 Task: Look for space in Rosario, Argentina from 5th June, 2023 to 16th June, 2023 for 2 adults in price range Rs.14000 to Rs.18000. Place can be entire place with 1  bedroom having 1 bed and 1 bathroom. Property type can be house, flat, guest house, hotel. Amenities needed are: wifi, heating. Booking option can be shelf check-in. Required host language is English.
Action: Mouse moved to (580, 120)
Screenshot: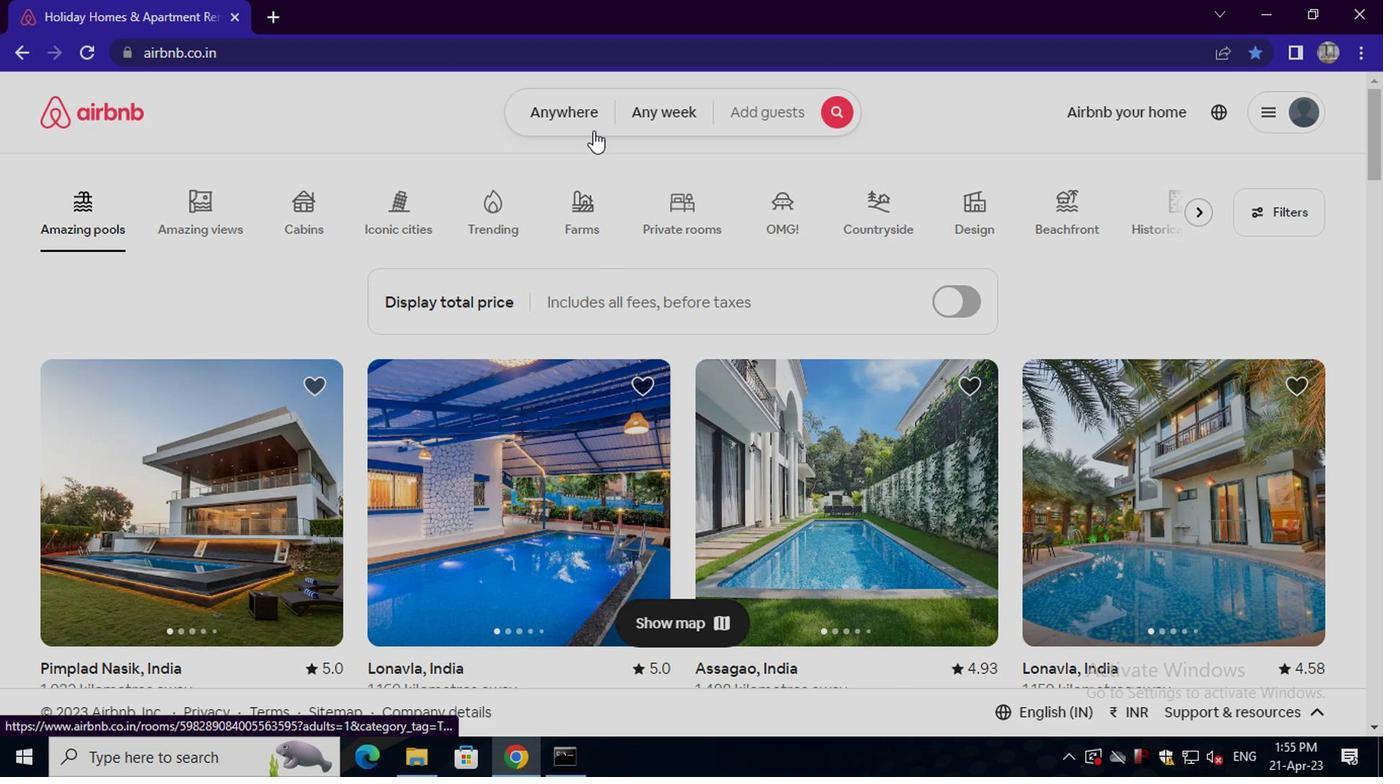 
Action: Mouse pressed left at (580, 120)
Screenshot: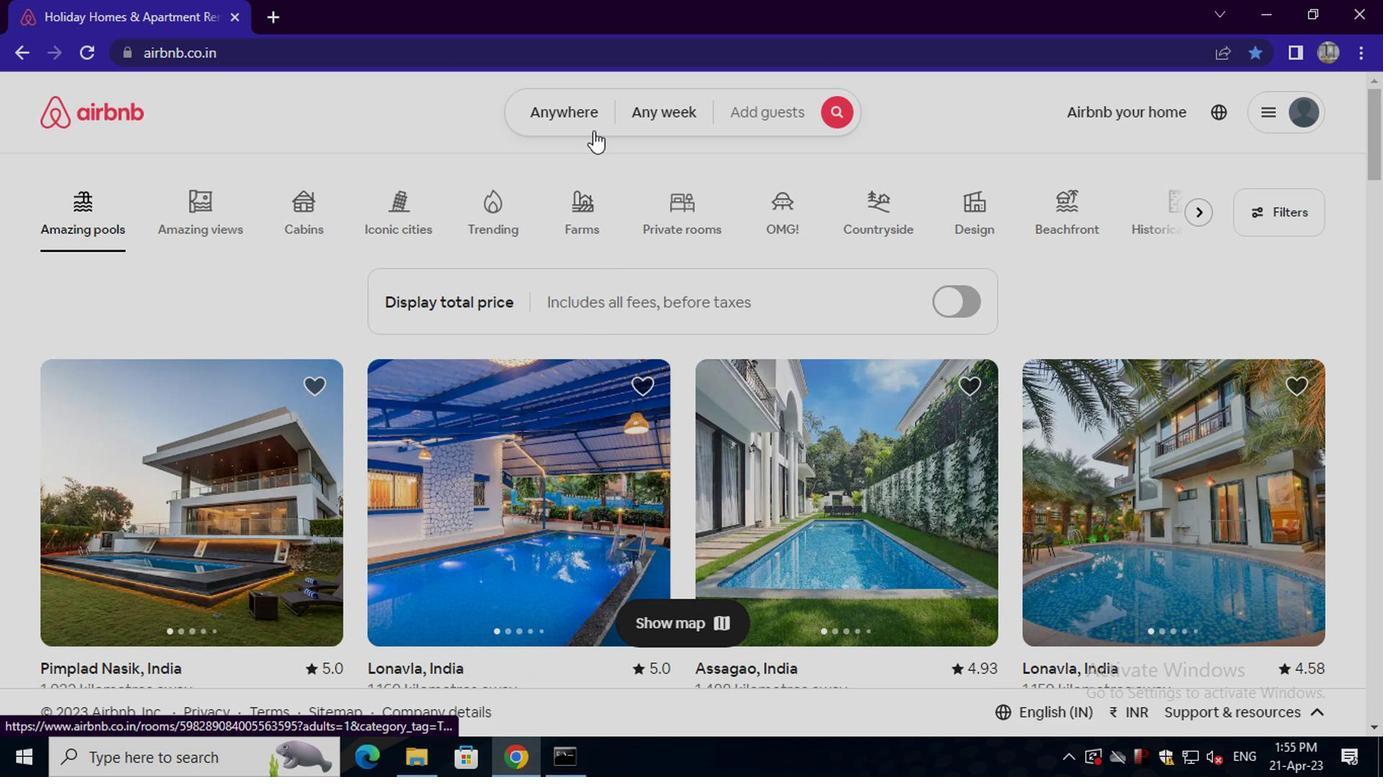 
Action: Mouse moved to (383, 175)
Screenshot: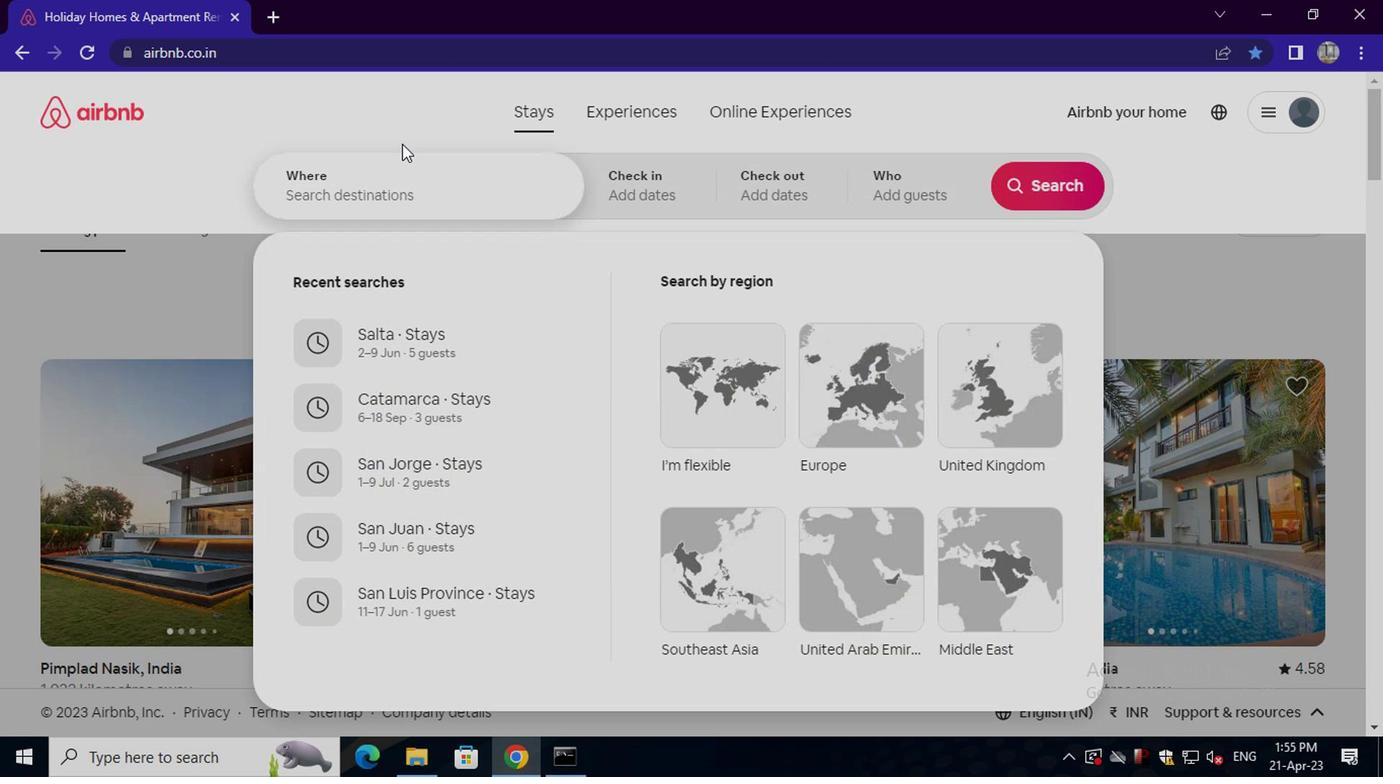 
Action: Mouse pressed left at (383, 175)
Screenshot: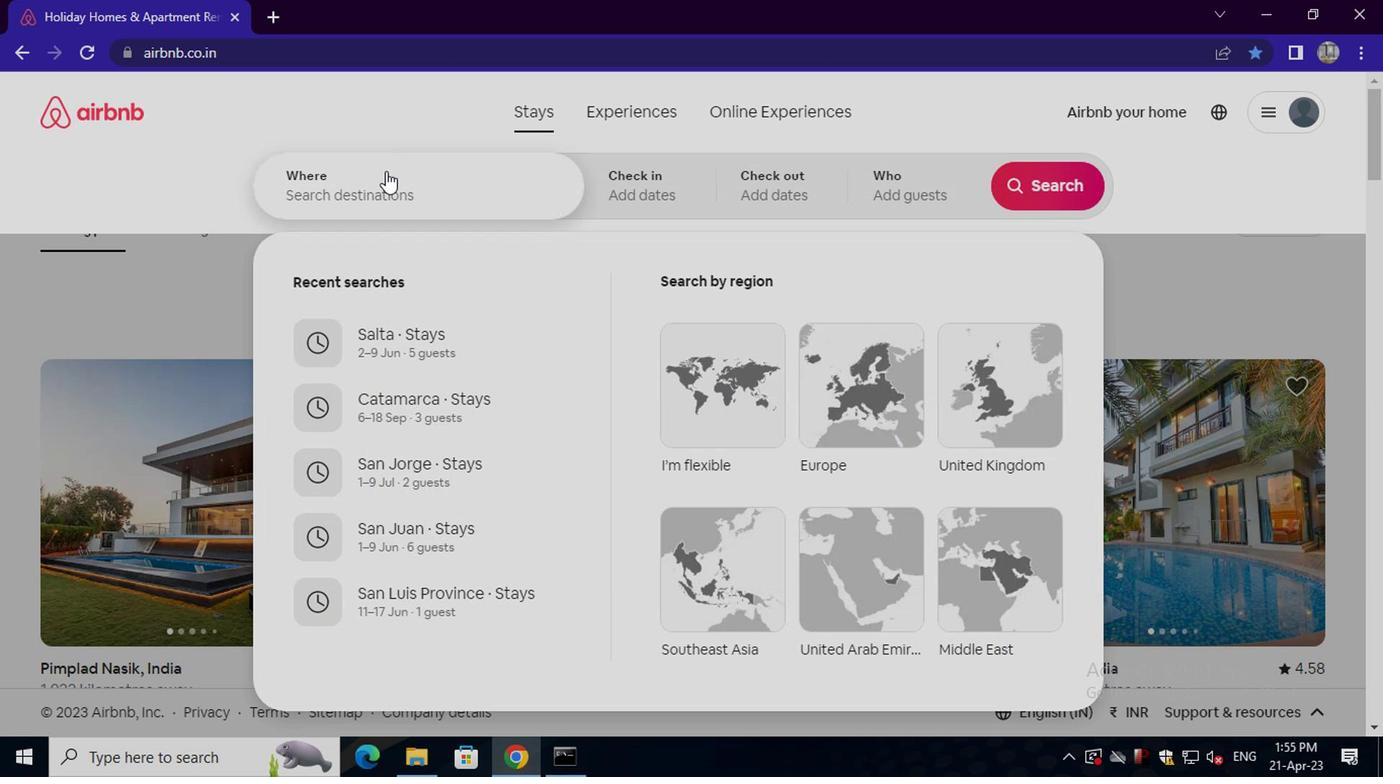 
Action: Key pressed rosario,<Key.space>argentina
Screenshot: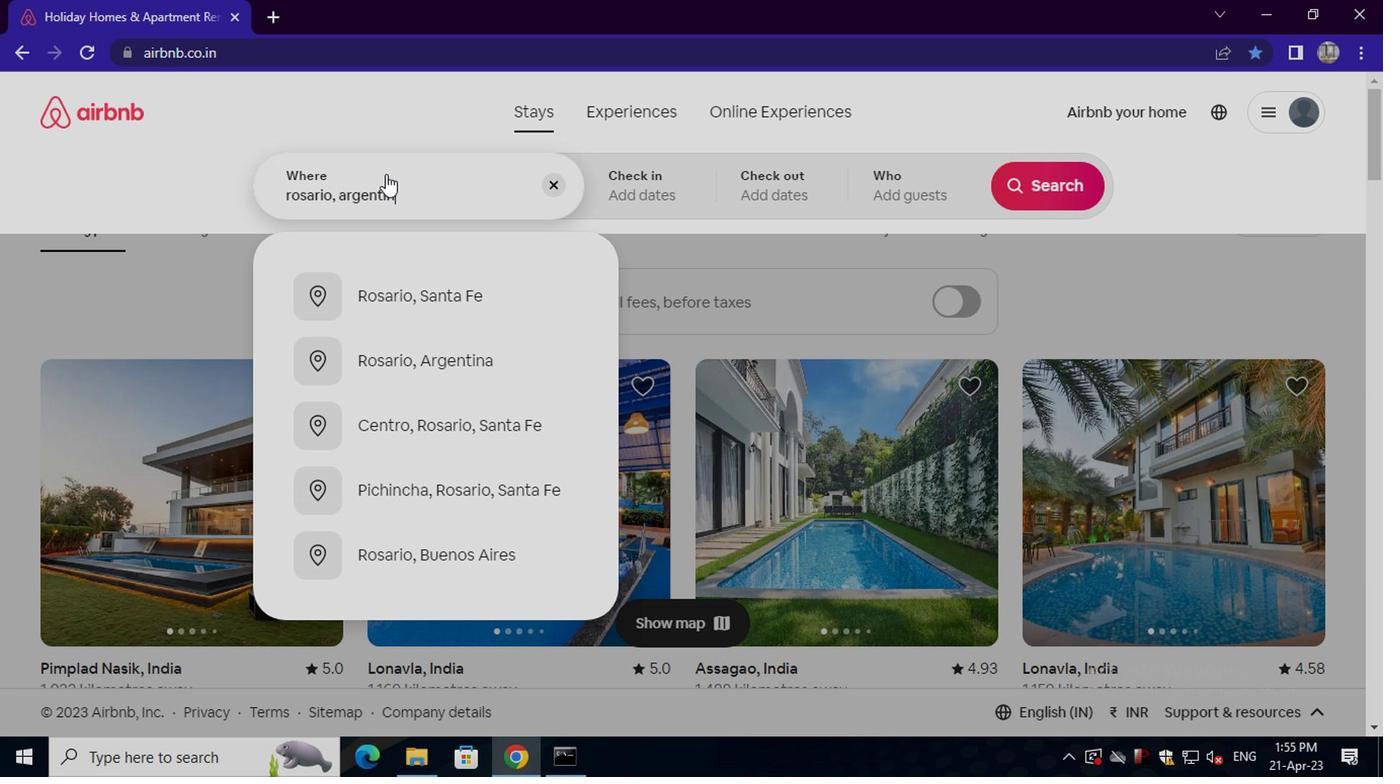 
Action: Mouse moved to (383, 175)
Screenshot: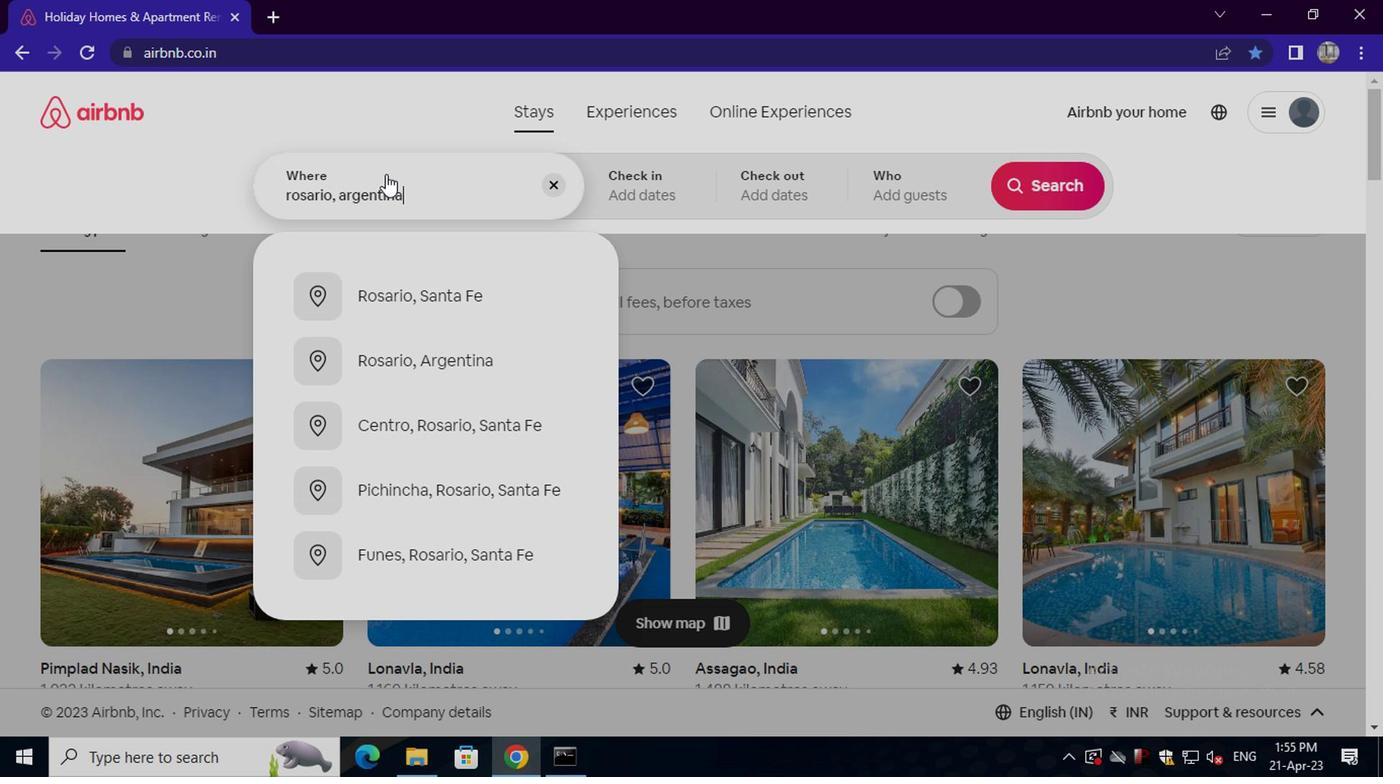 
Action: Key pressed <Key.enter>
Screenshot: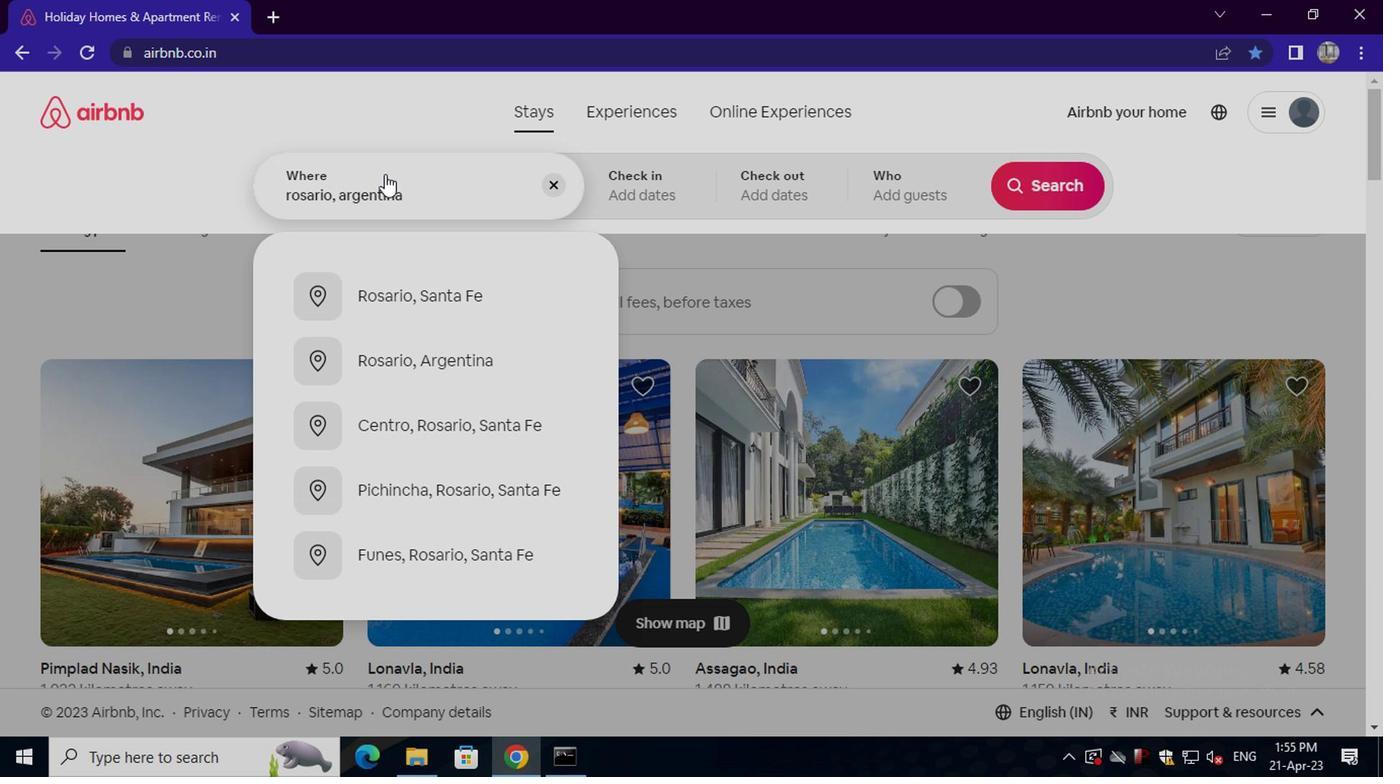 
Action: Mouse moved to (1034, 345)
Screenshot: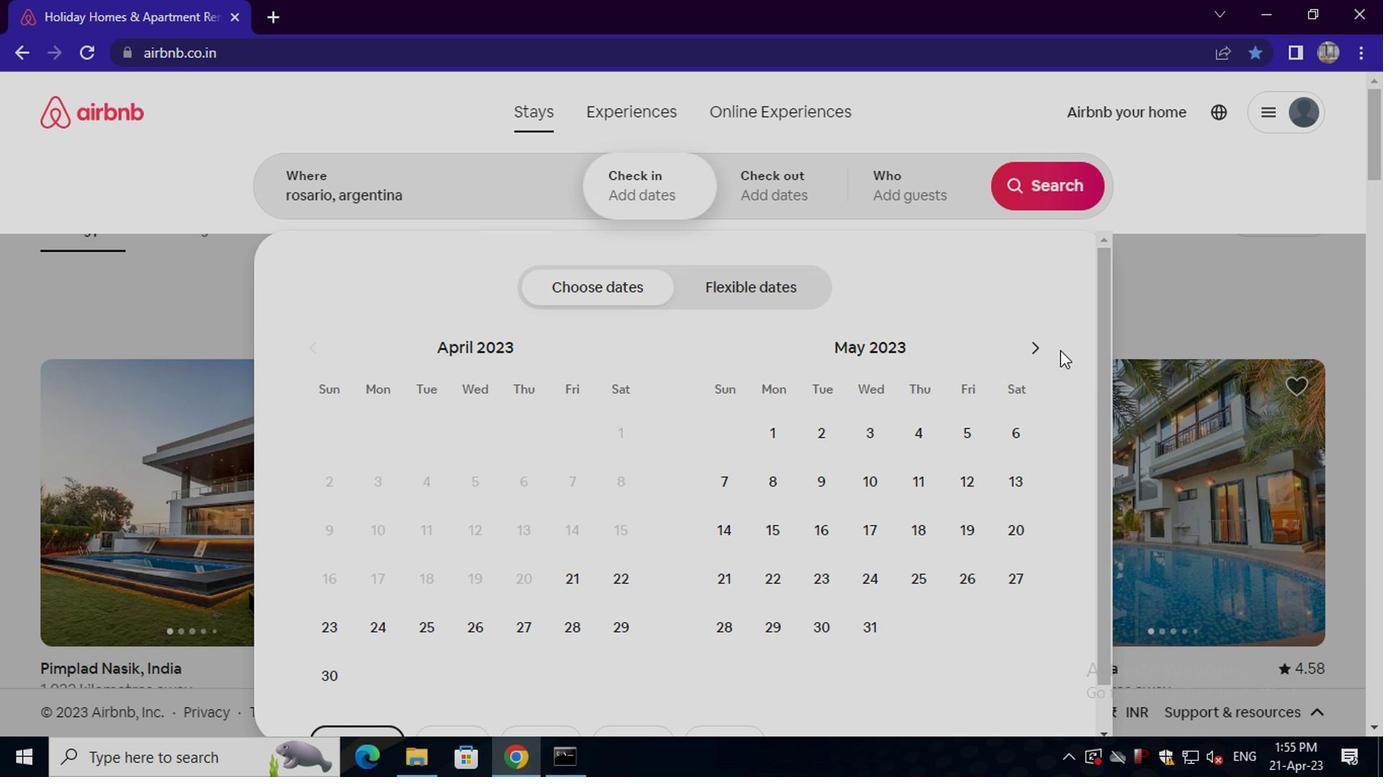 
Action: Mouse pressed left at (1034, 345)
Screenshot: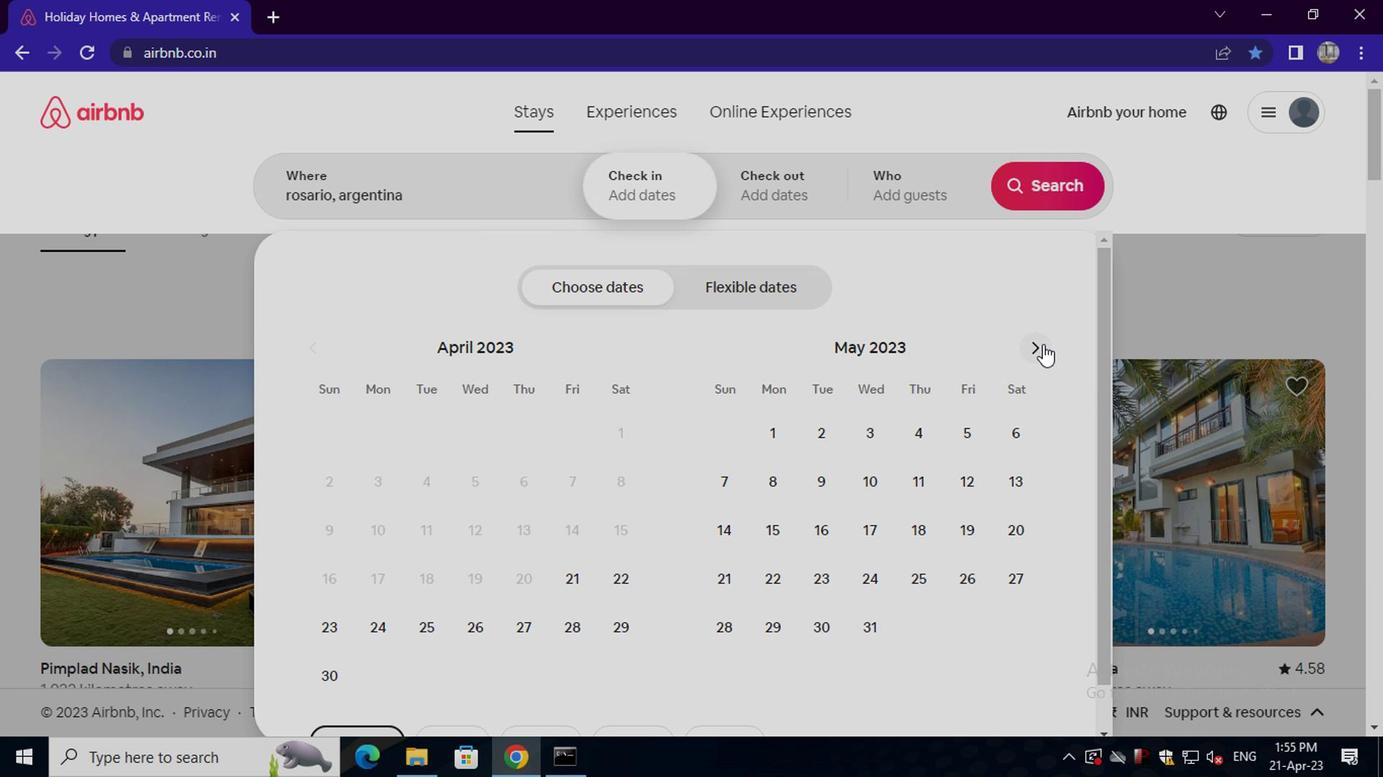 
Action: Mouse moved to (777, 479)
Screenshot: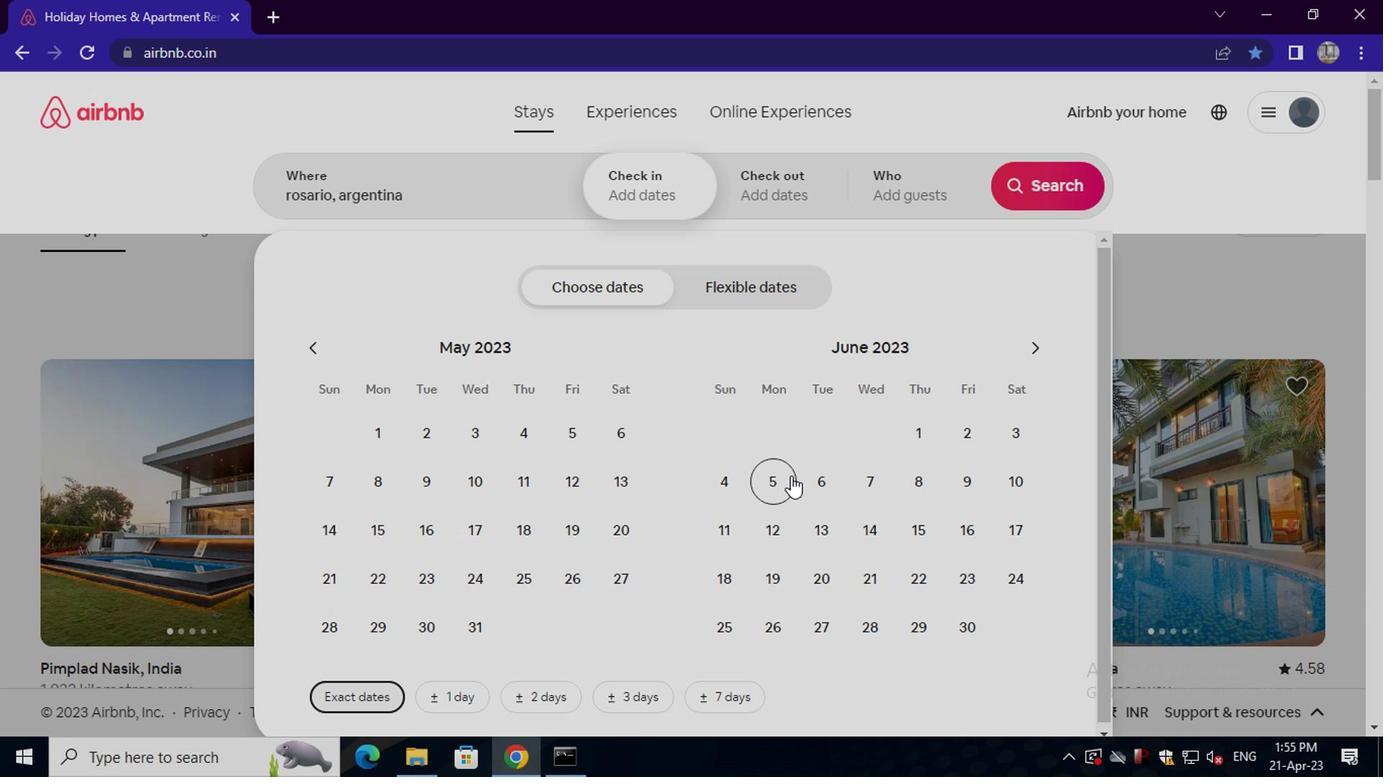 
Action: Mouse pressed left at (777, 479)
Screenshot: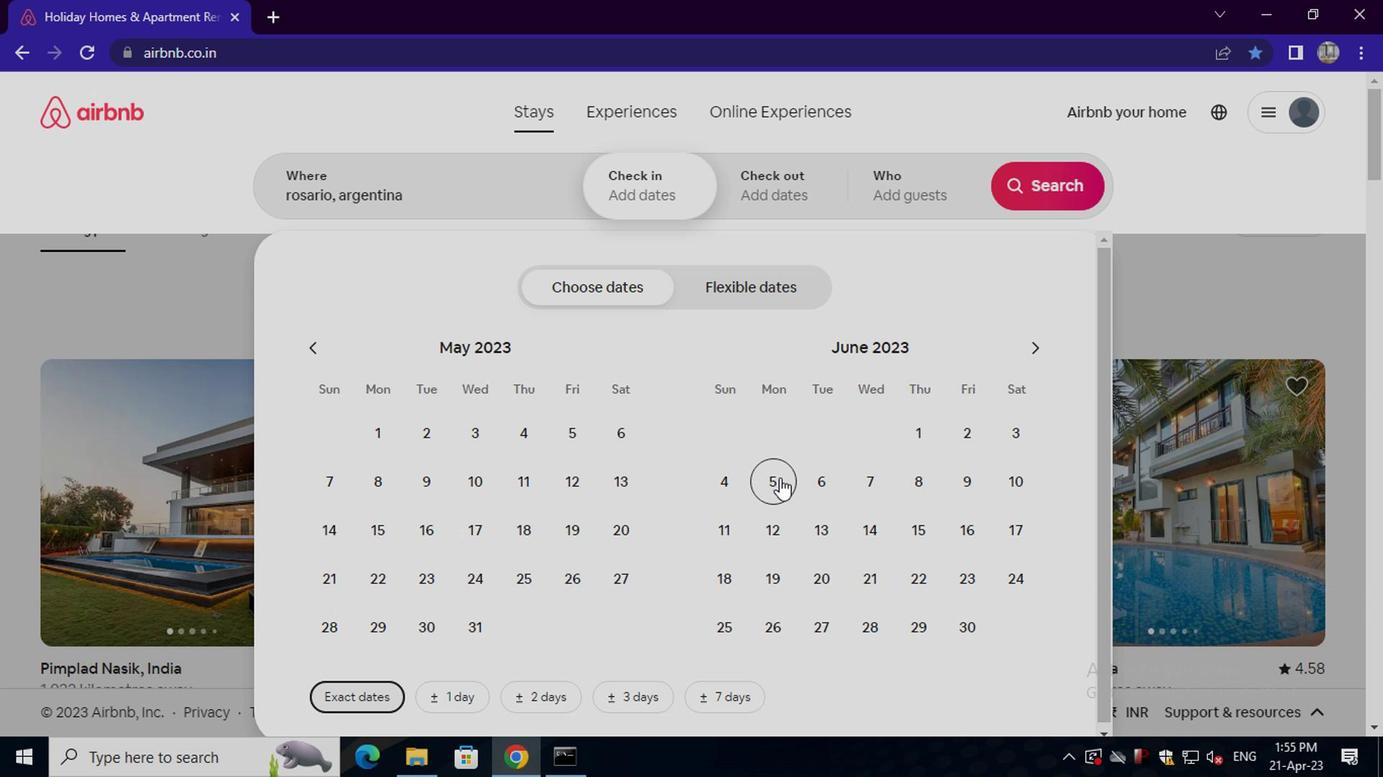 
Action: Mouse moved to (966, 532)
Screenshot: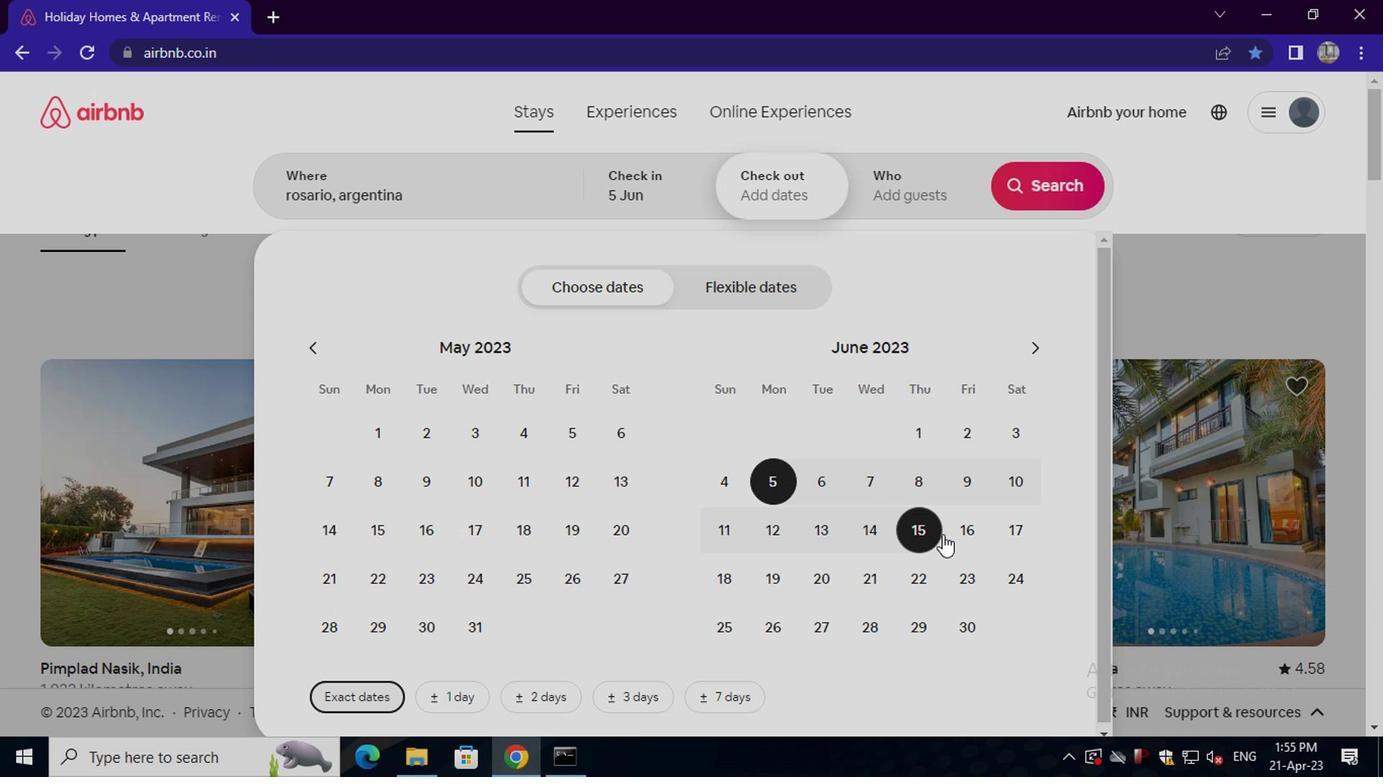
Action: Mouse pressed left at (966, 532)
Screenshot: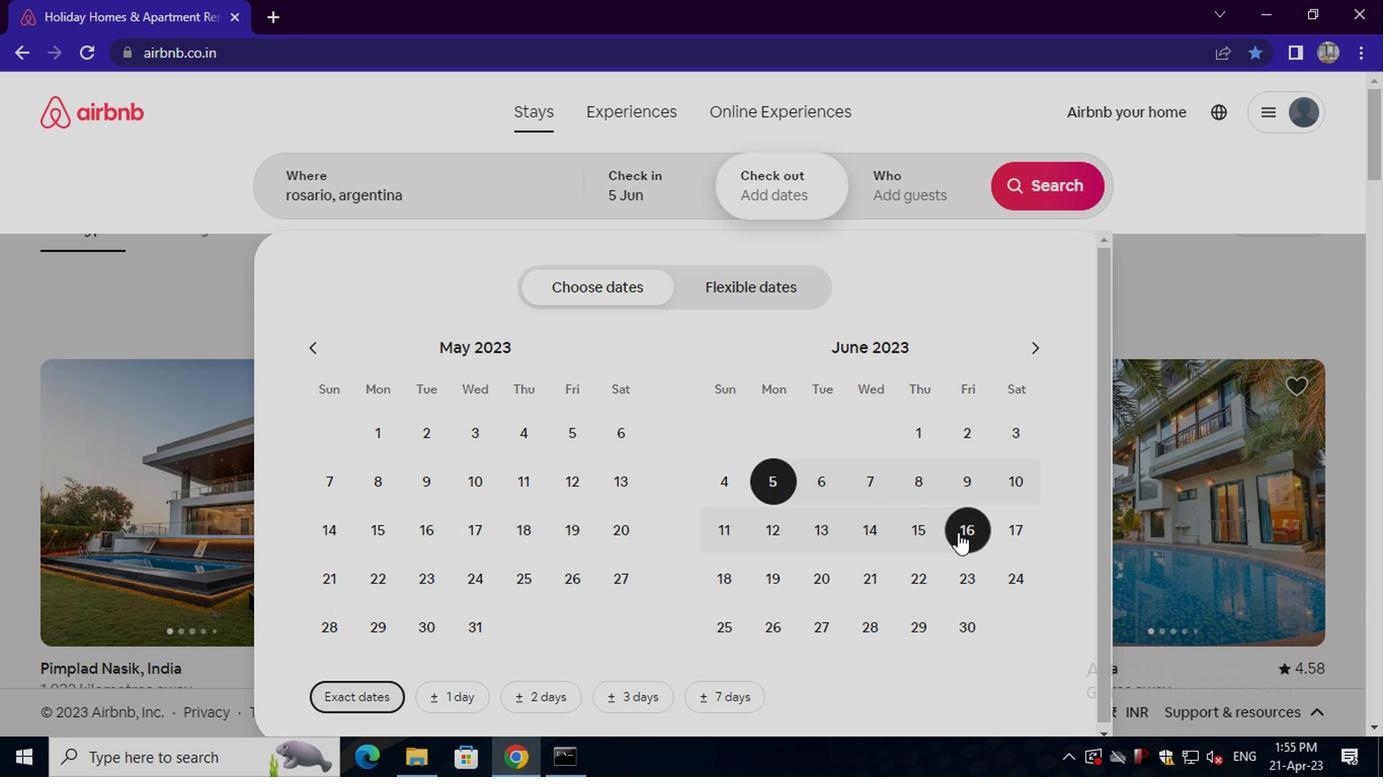 
Action: Mouse moved to (925, 199)
Screenshot: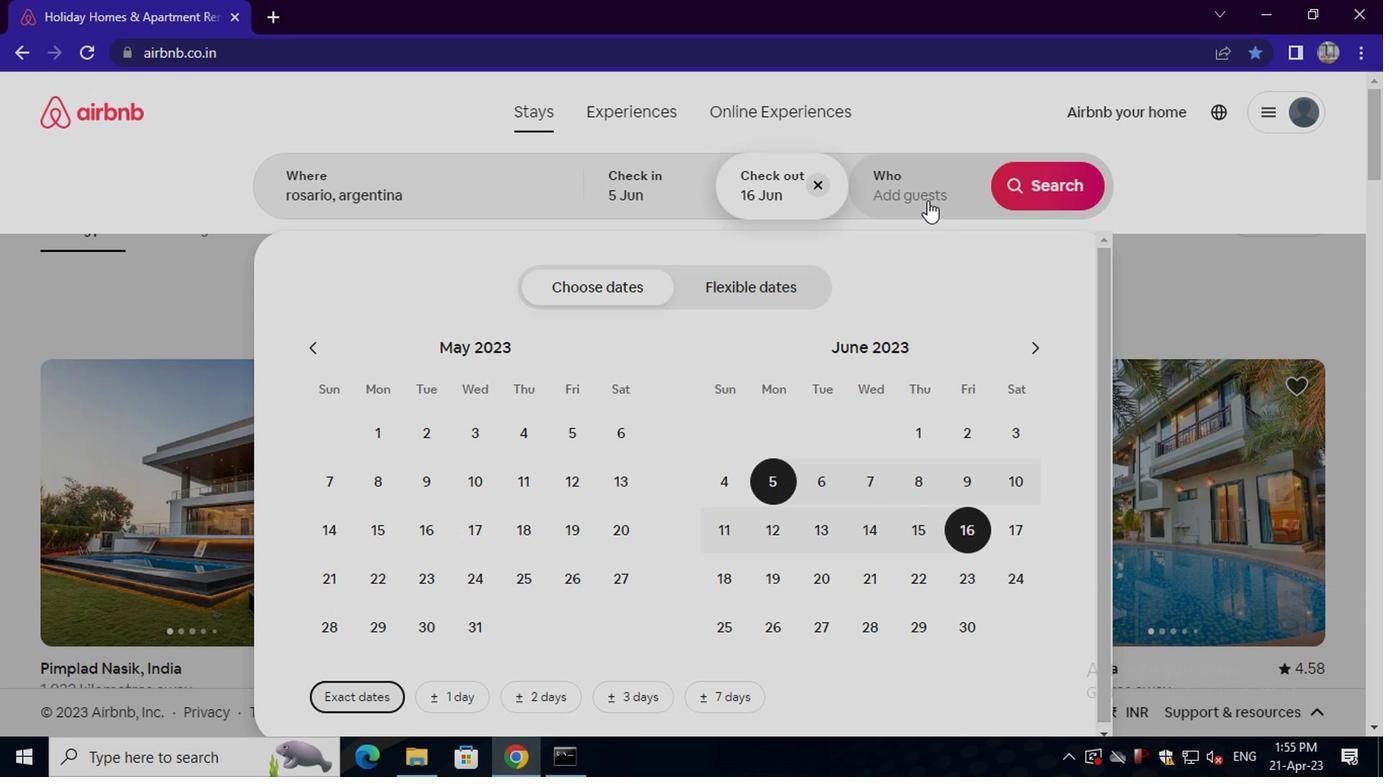 
Action: Mouse pressed left at (925, 199)
Screenshot: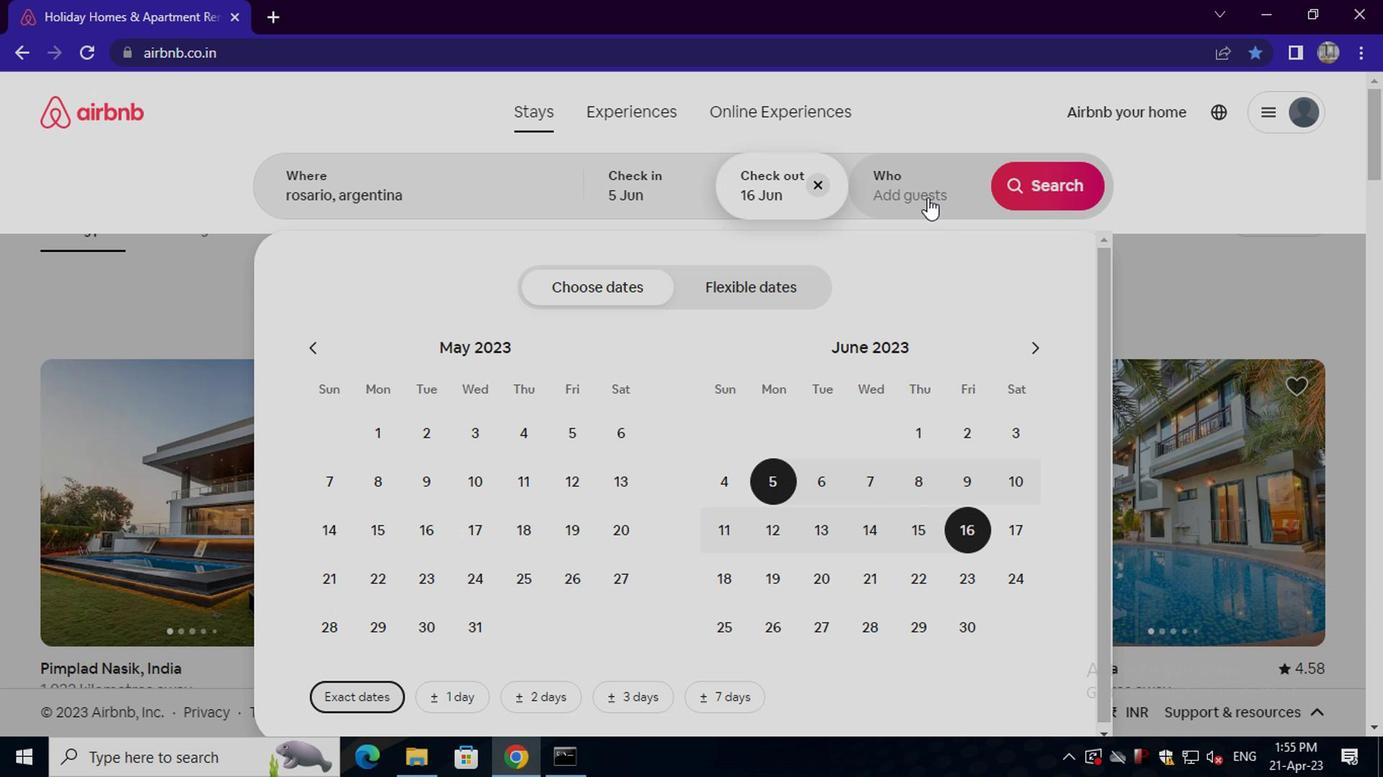 
Action: Mouse moved to (1058, 296)
Screenshot: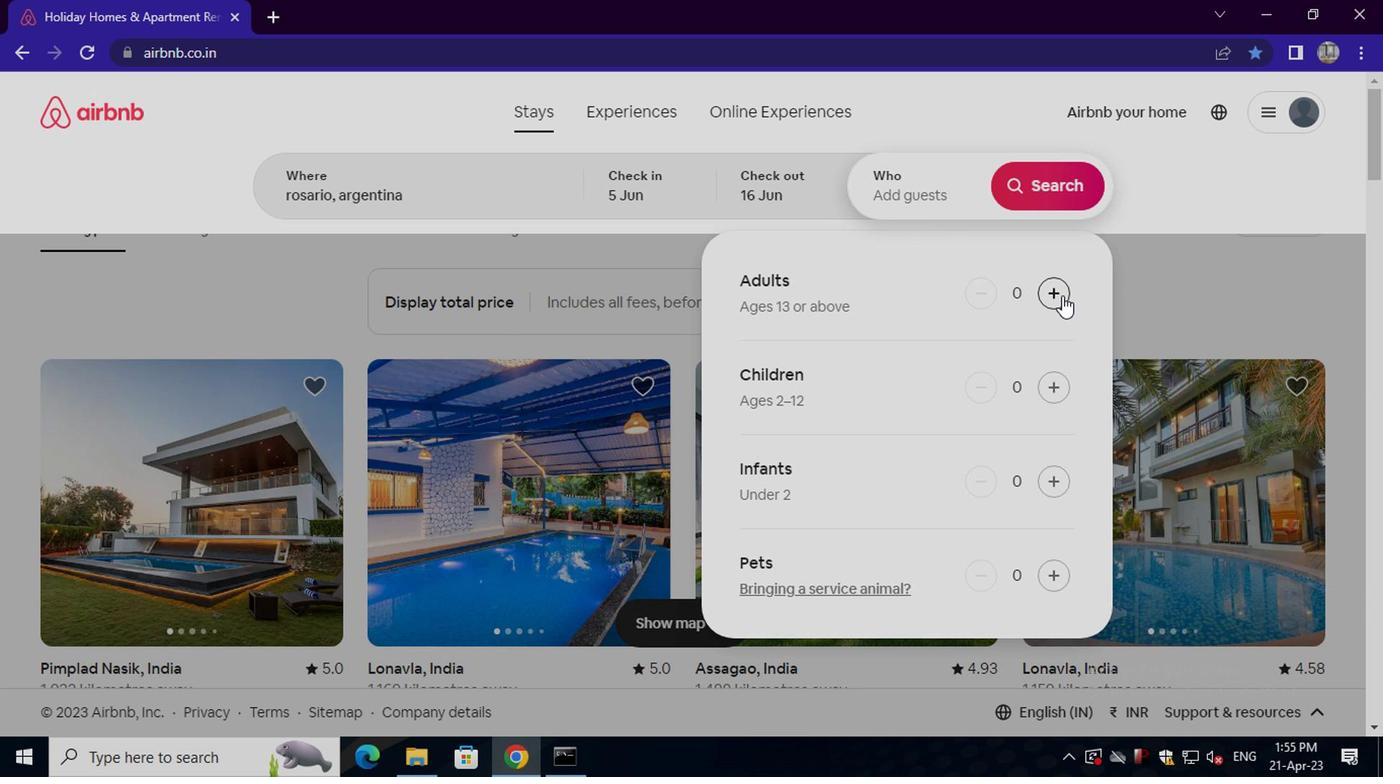 
Action: Mouse pressed left at (1058, 296)
Screenshot: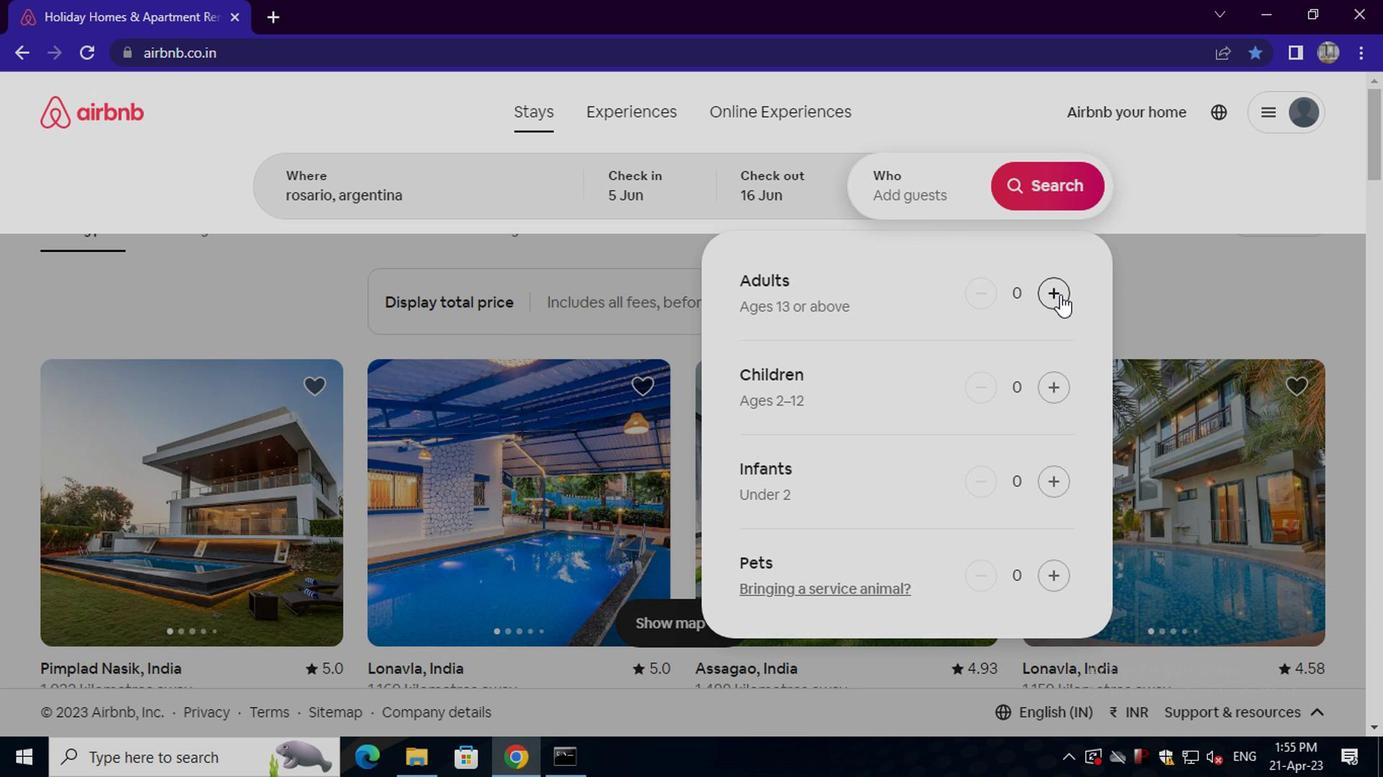 
Action: Mouse pressed left at (1058, 296)
Screenshot: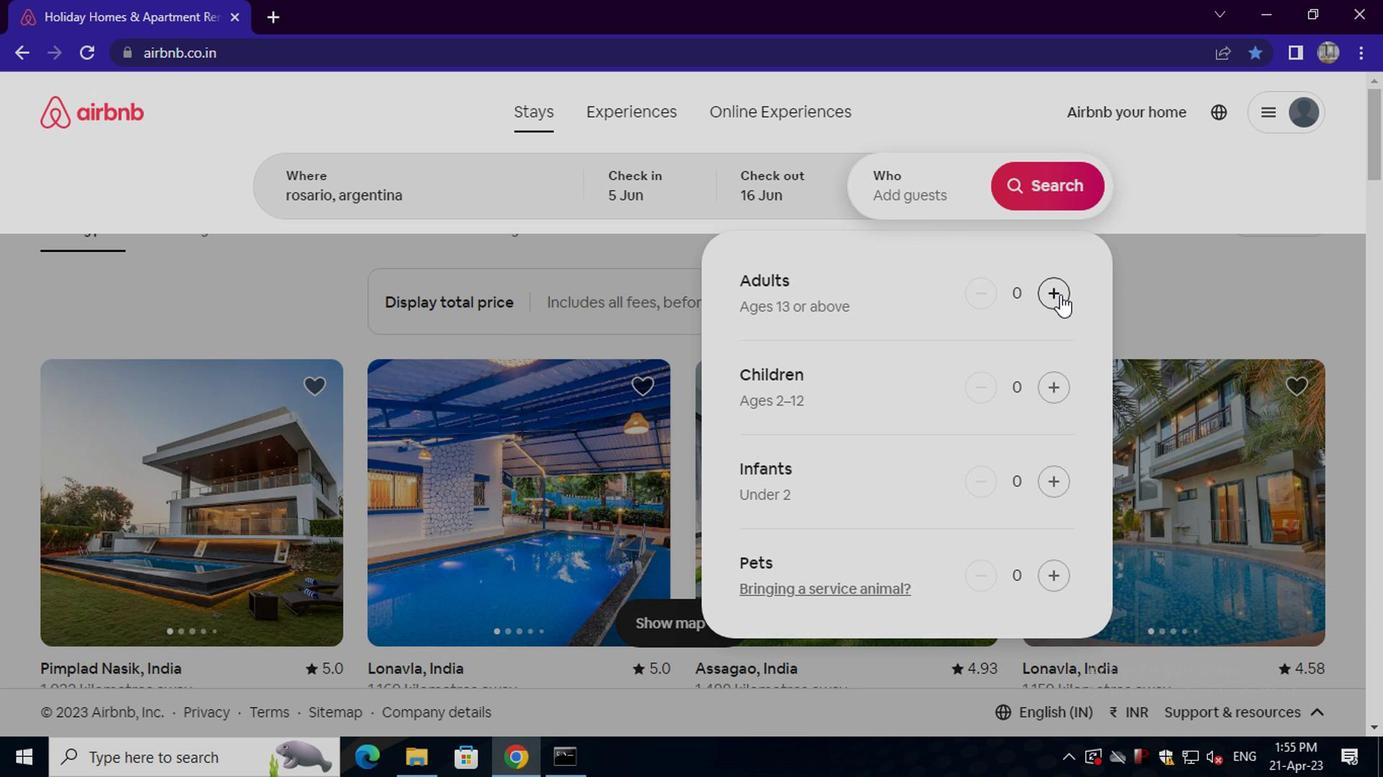 
Action: Mouse moved to (1048, 195)
Screenshot: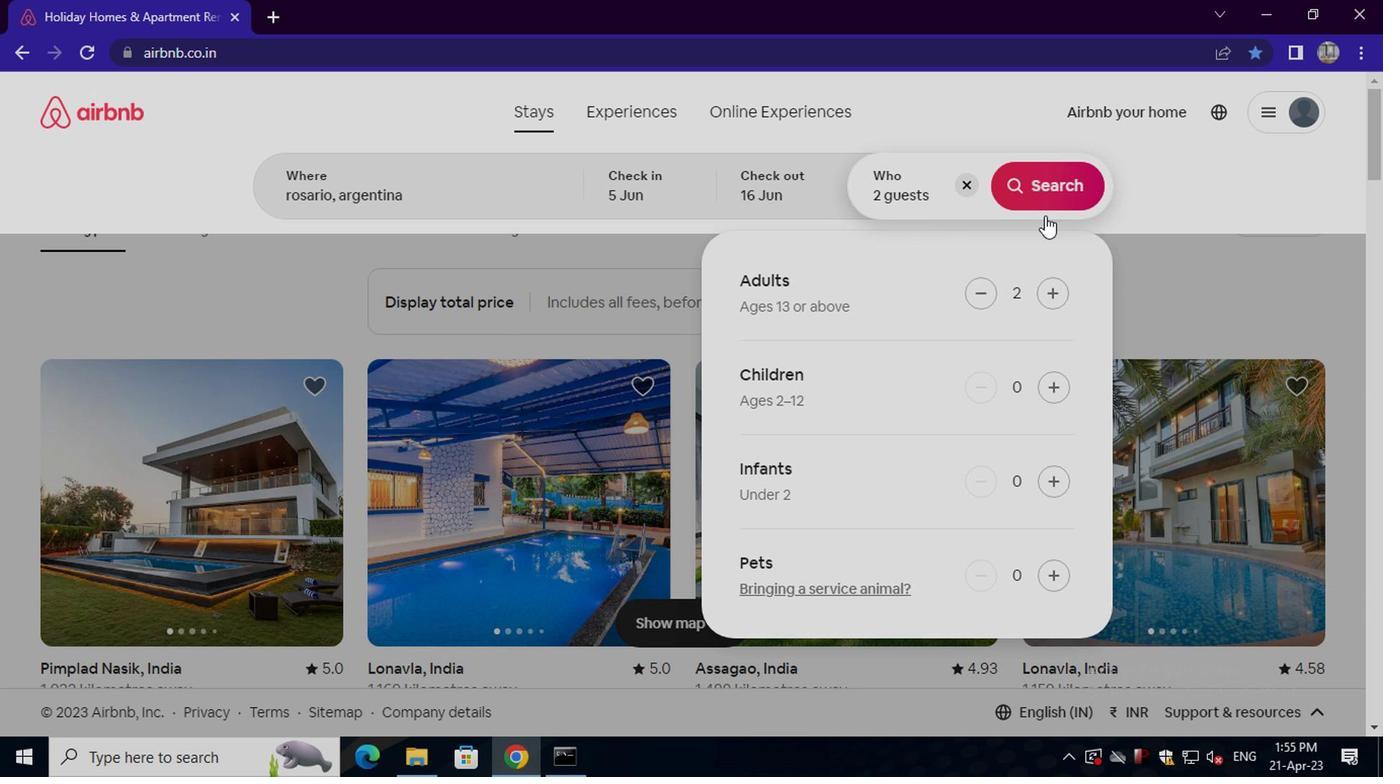 
Action: Mouse pressed left at (1048, 195)
Screenshot: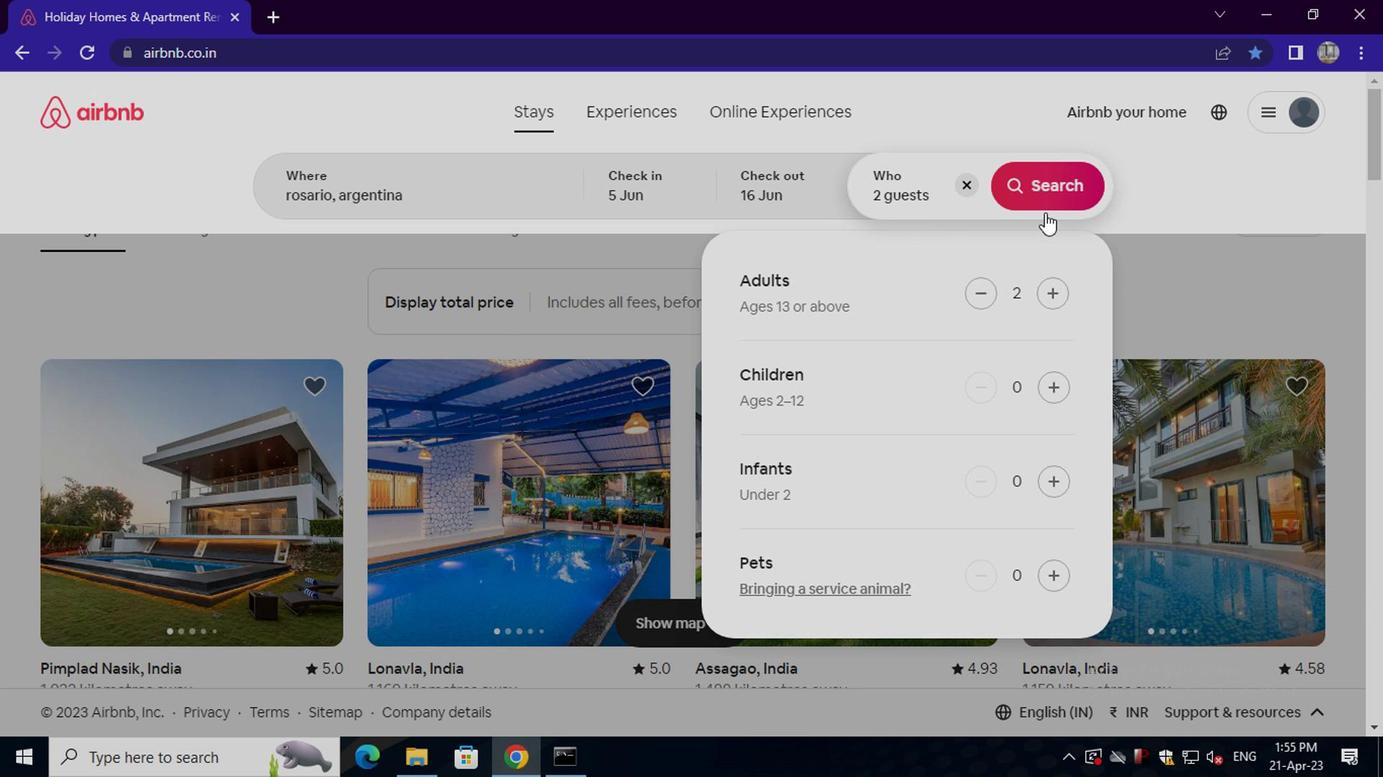 
Action: Mouse moved to (1308, 182)
Screenshot: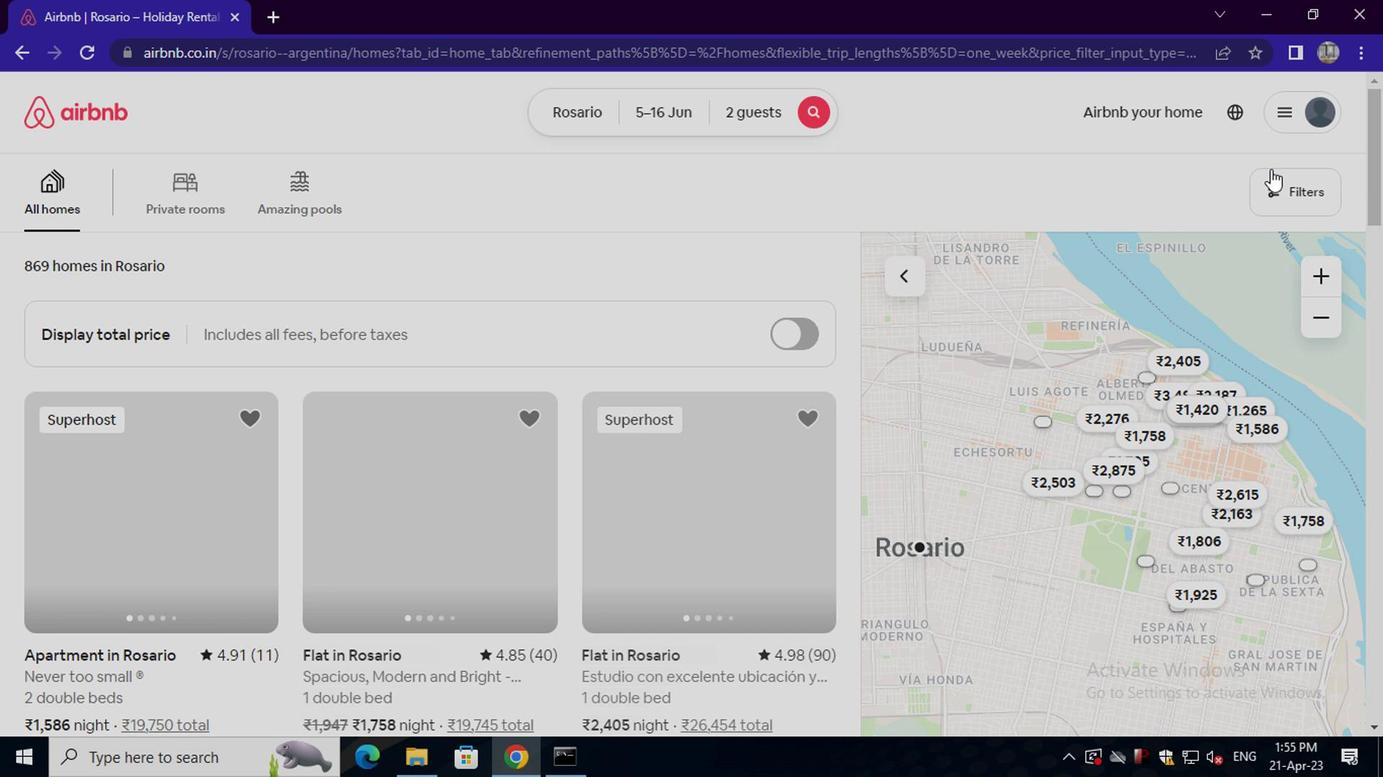 
Action: Mouse pressed left at (1308, 182)
Screenshot: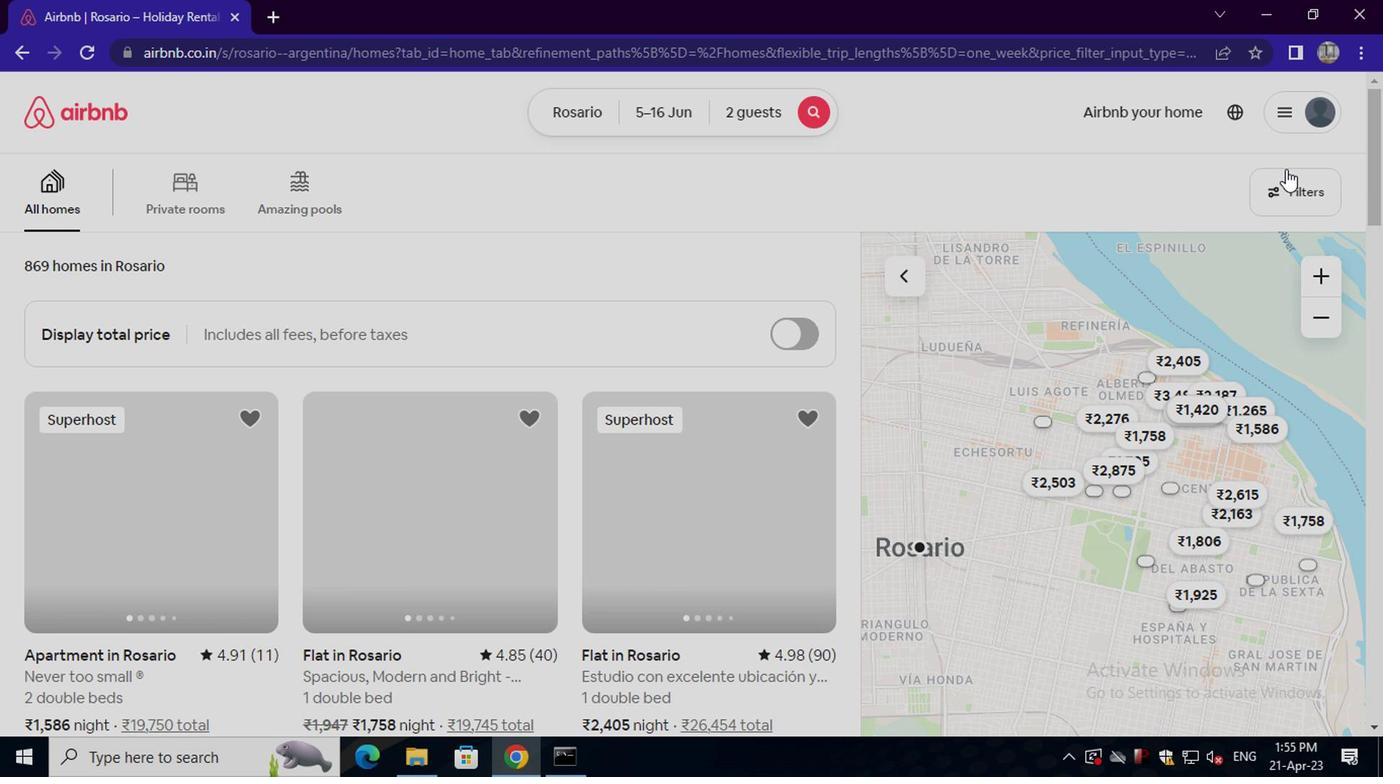 
Action: Mouse moved to (533, 445)
Screenshot: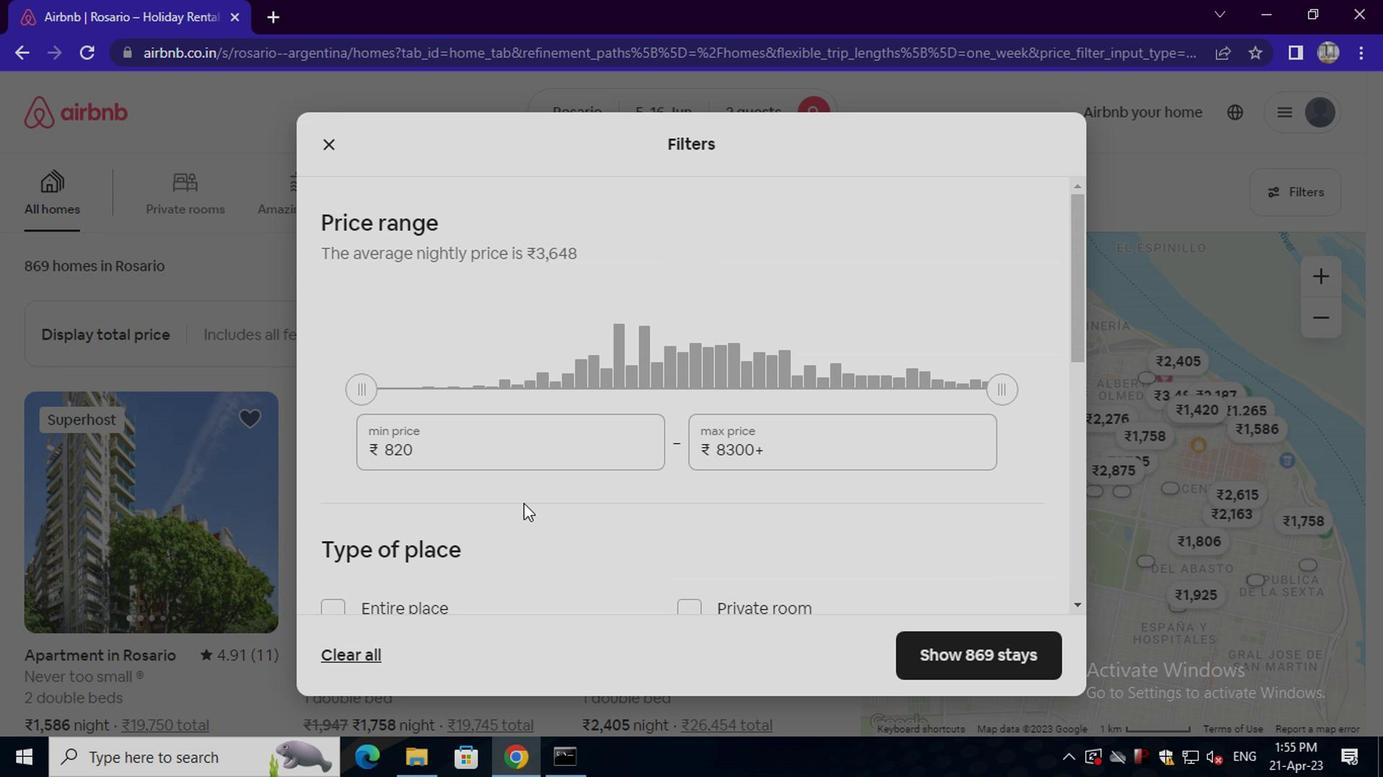 
Action: Mouse pressed left at (533, 445)
Screenshot: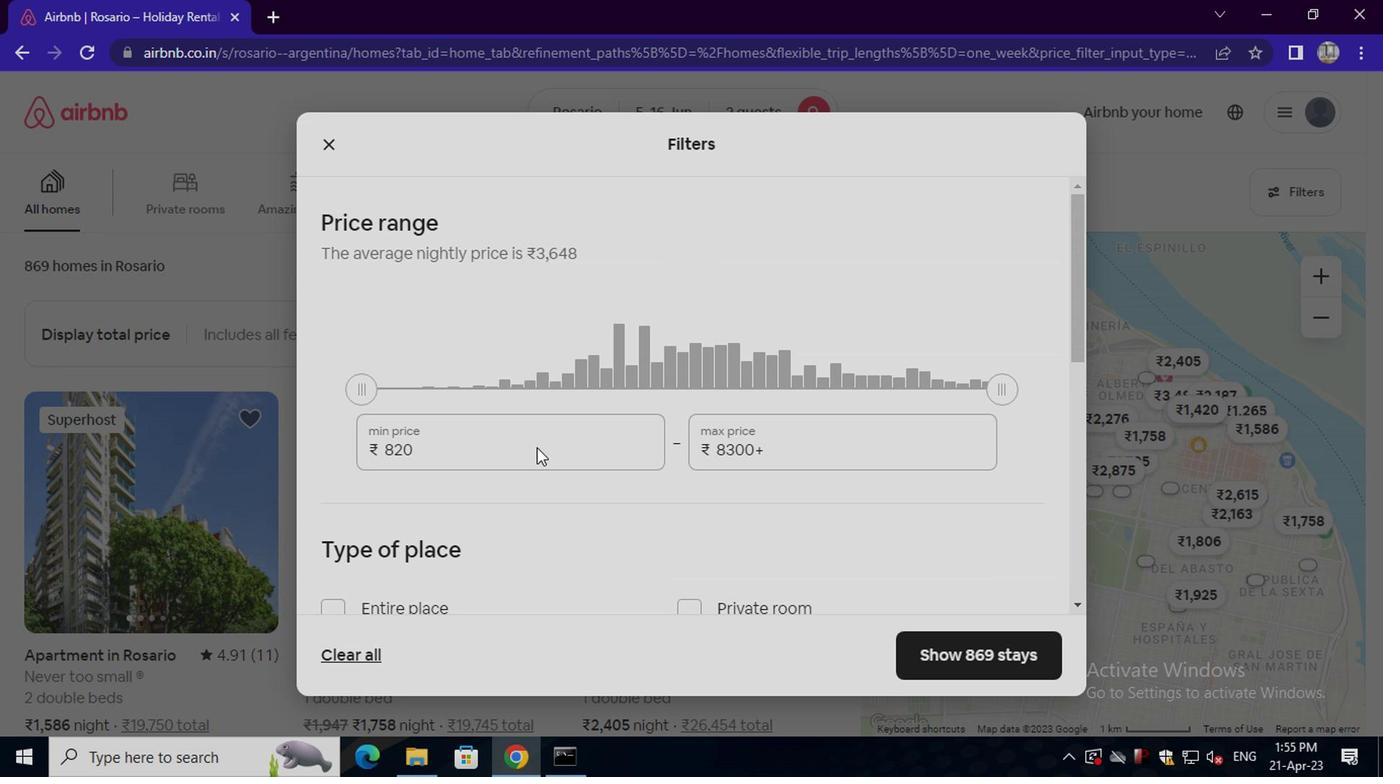 
Action: Key pressed <Key.backspace><Key.backspace><Key.backspace><Key.backspace><Key.backspace><Key.backspace><Key.backspace><Key.backspace><Key.backspace><Key.backspace><Key.backspace><Key.backspace><Key.backspace><Key.backspace><Key.backspace><Key.backspace><Key.backspace><Key.backspace><Key.backspace>14000
Screenshot: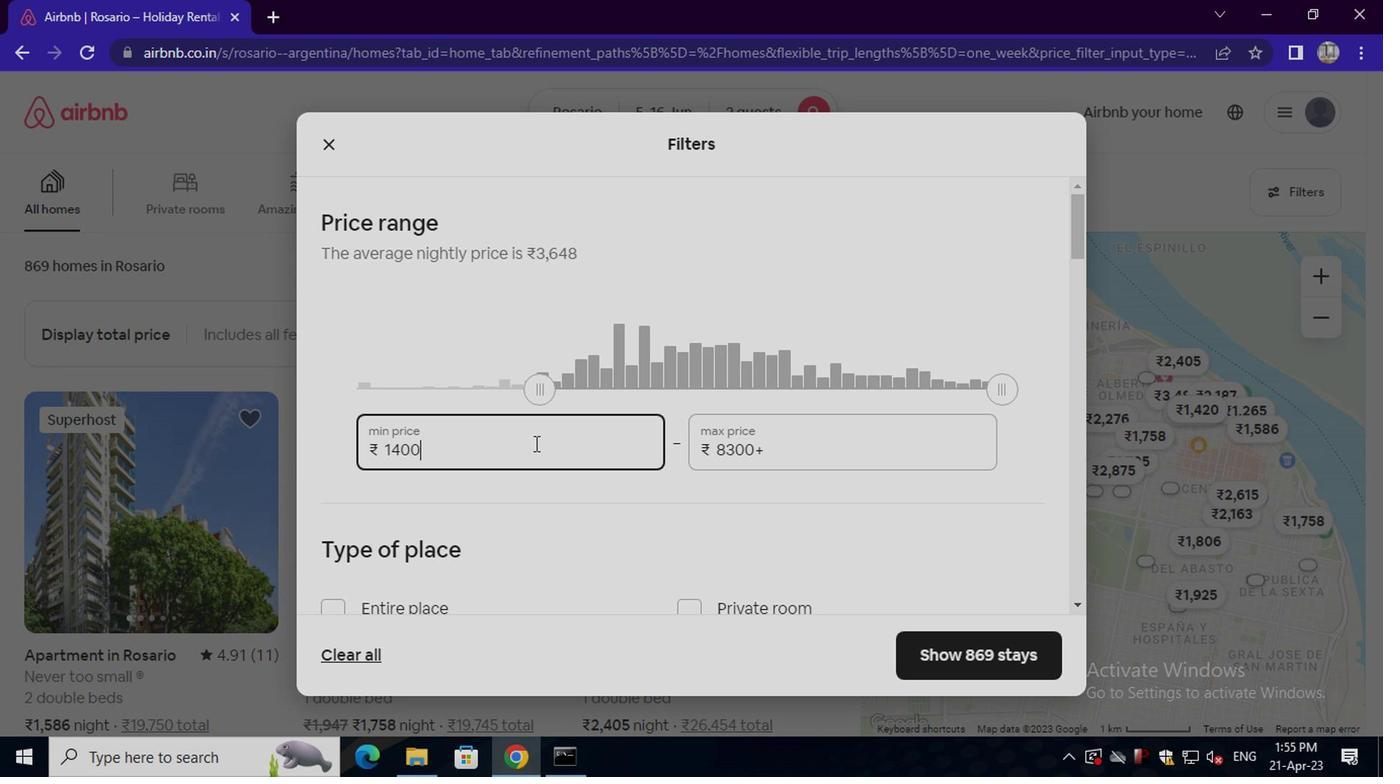
Action: Mouse moved to (784, 455)
Screenshot: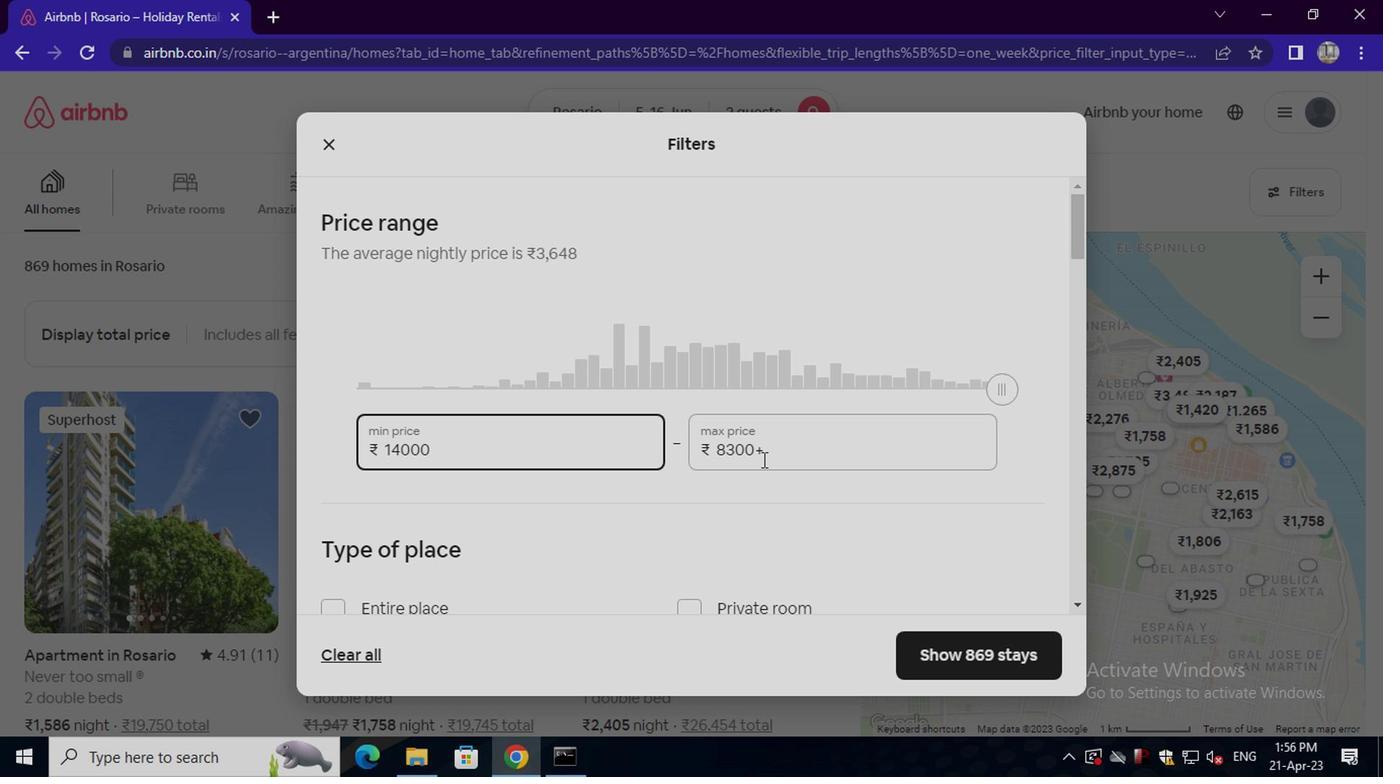 
Action: Mouse pressed left at (784, 455)
Screenshot: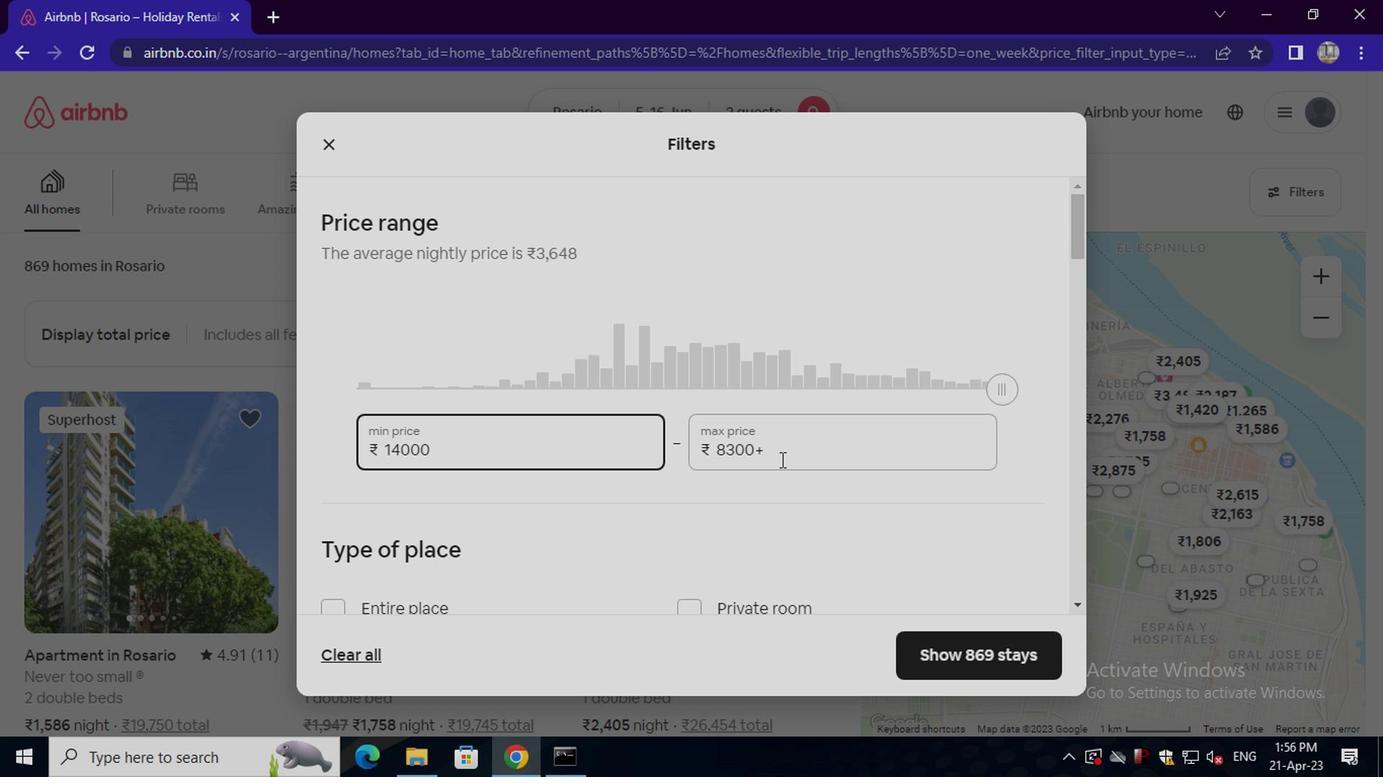 
Action: Key pressed <Key.backspace><Key.backspace><Key.backspace><Key.backspace><Key.backspace><Key.backspace><Key.backspace><Key.backspace><Key.backspace><Key.backspace><Key.backspace><Key.backspace>18000
Screenshot: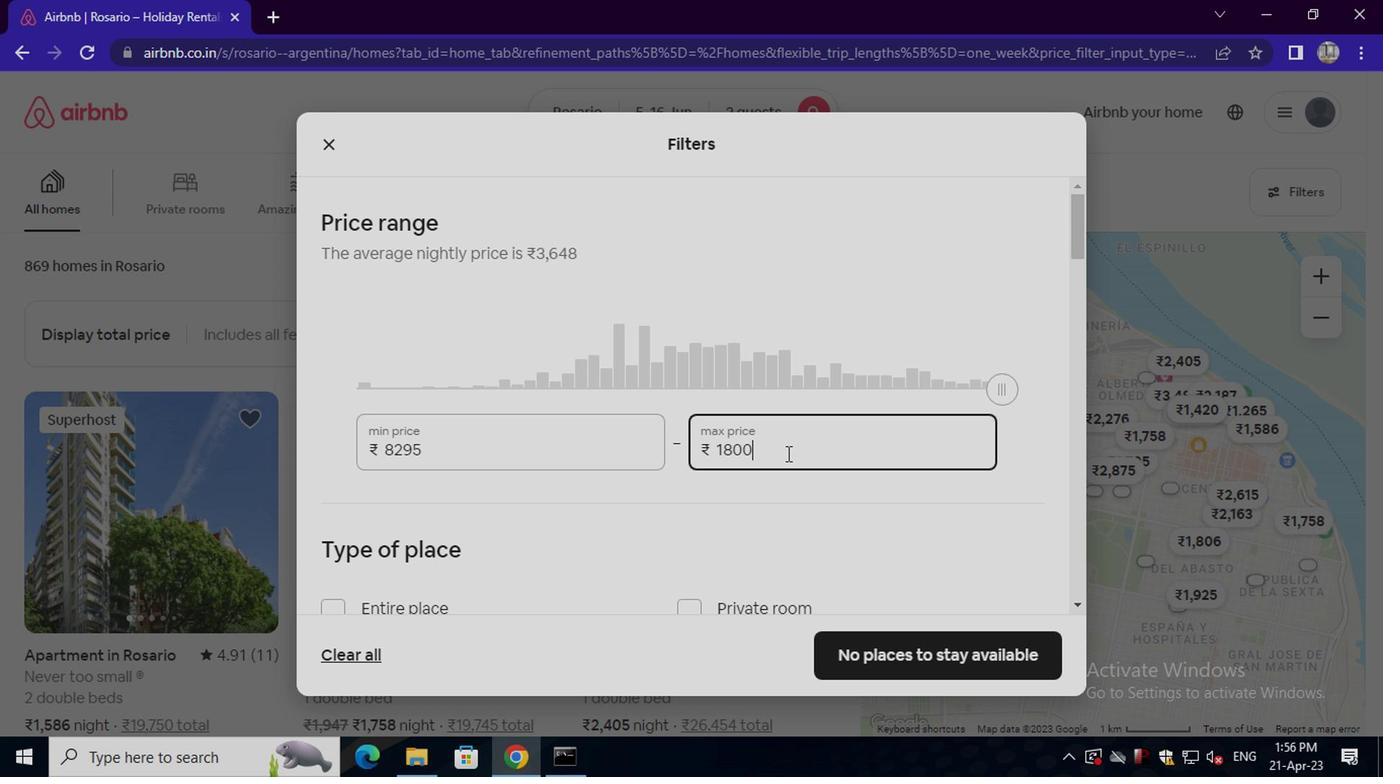 
Action: Mouse moved to (770, 465)
Screenshot: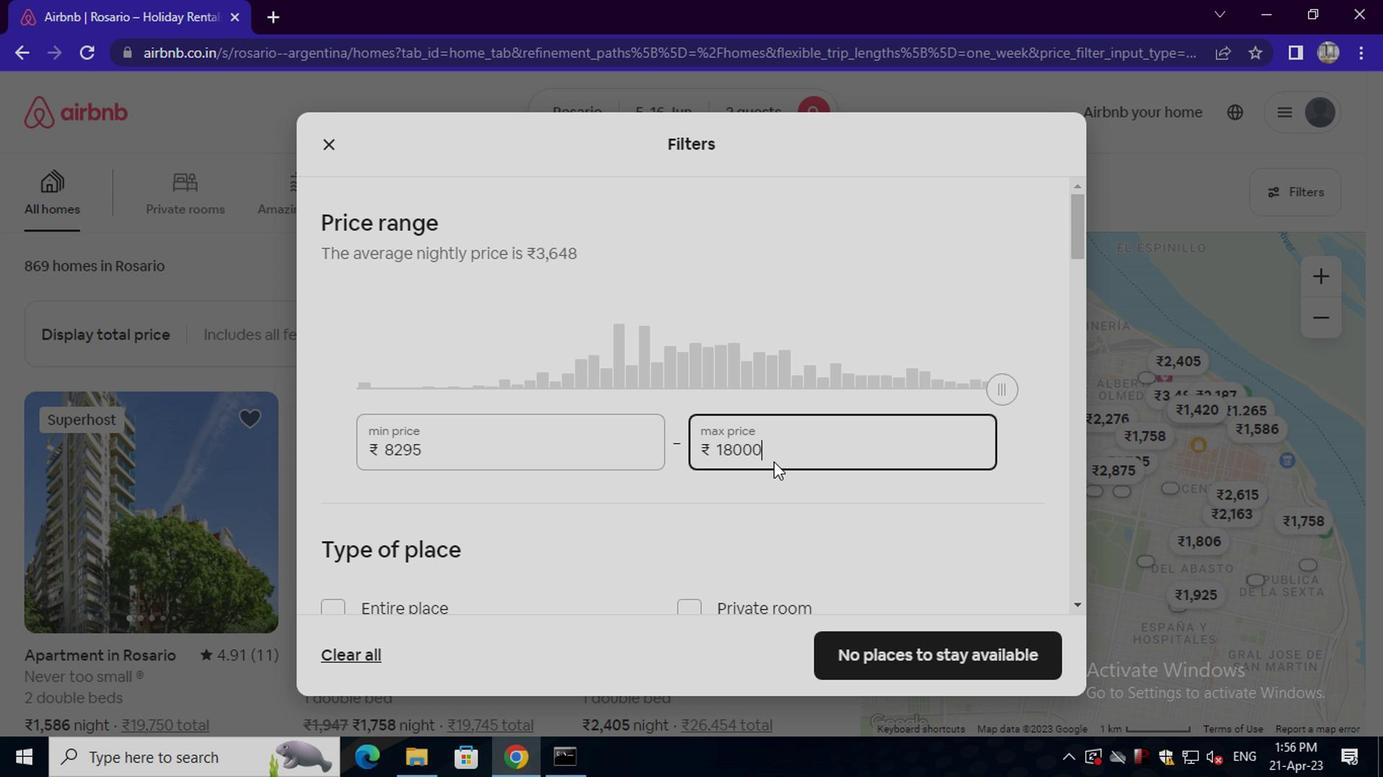 
Action: Mouse scrolled (770, 464) with delta (0, 0)
Screenshot: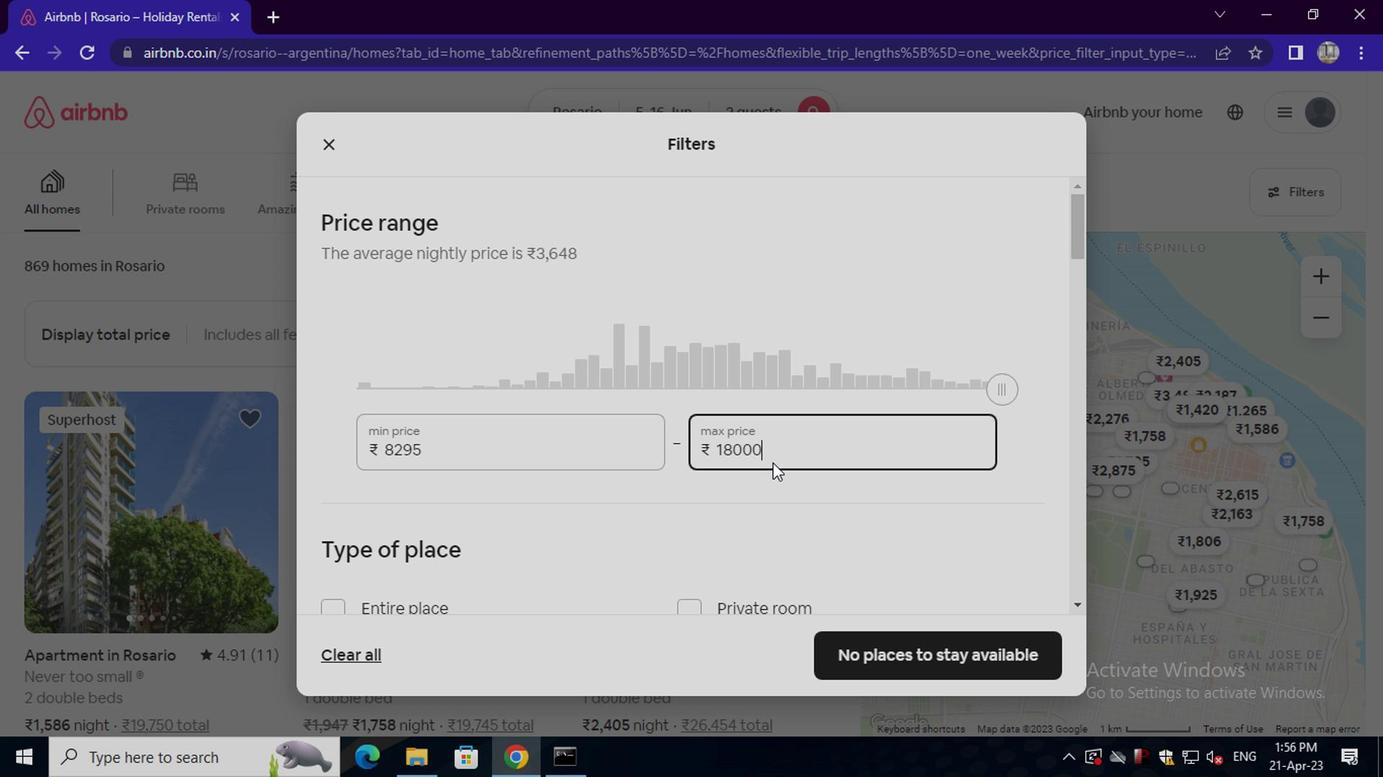 
Action: Mouse moved to (771, 471)
Screenshot: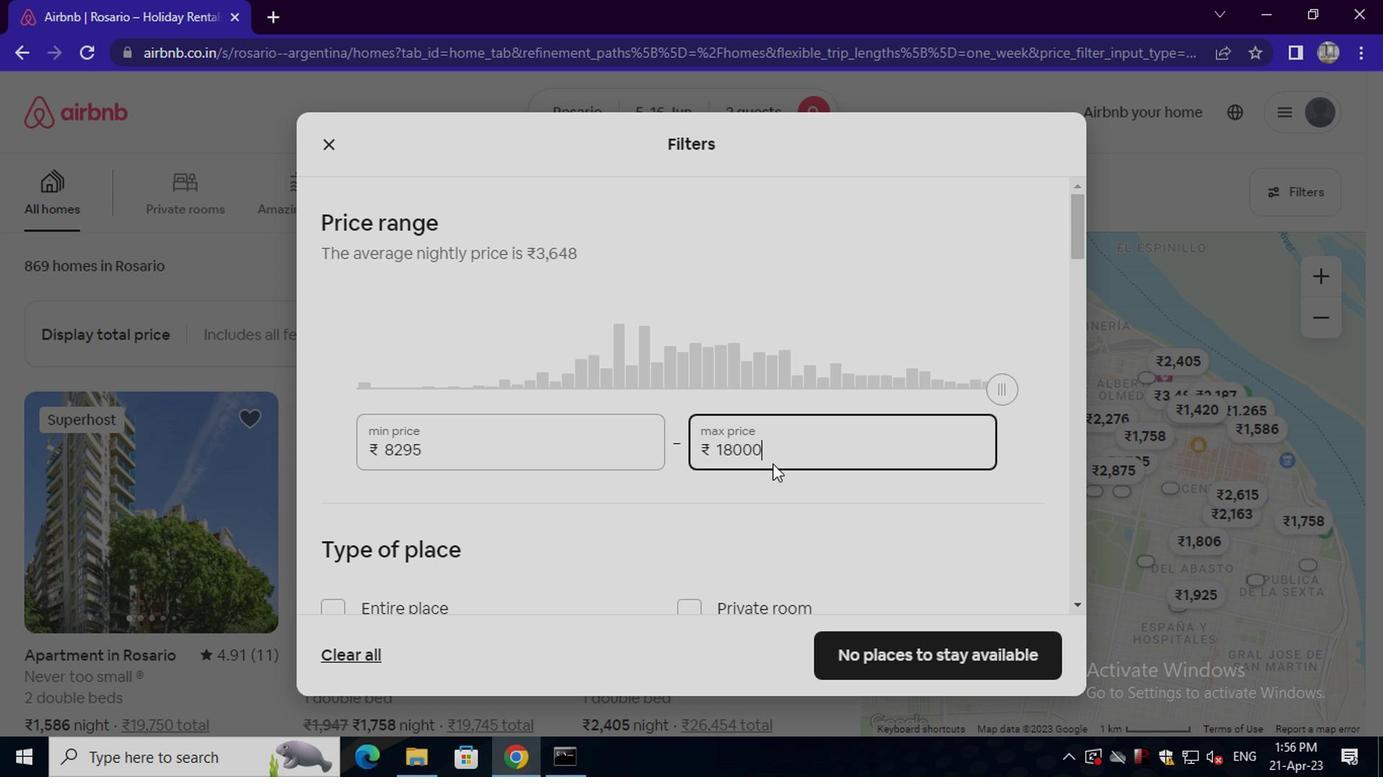 
Action: Mouse scrolled (771, 470) with delta (0, 0)
Screenshot: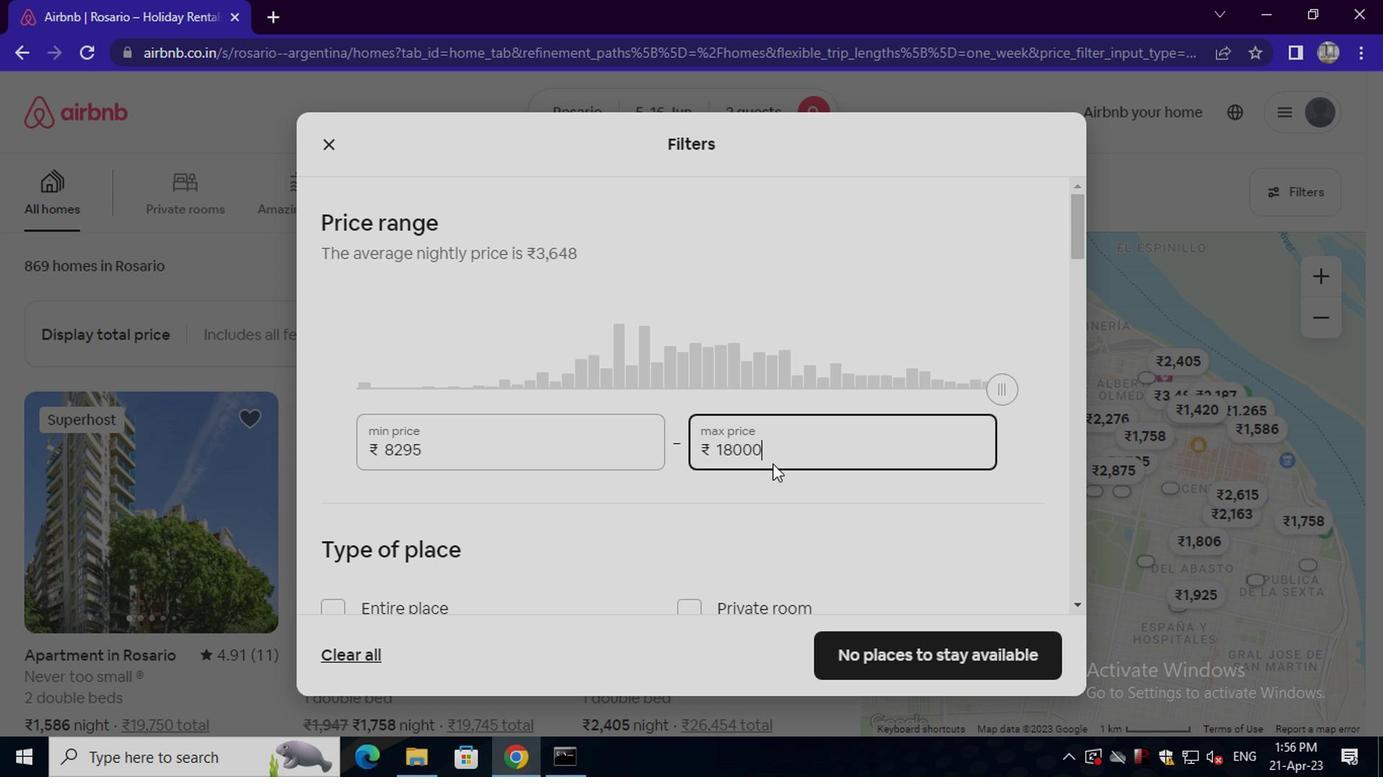 
Action: Mouse moved to (401, 417)
Screenshot: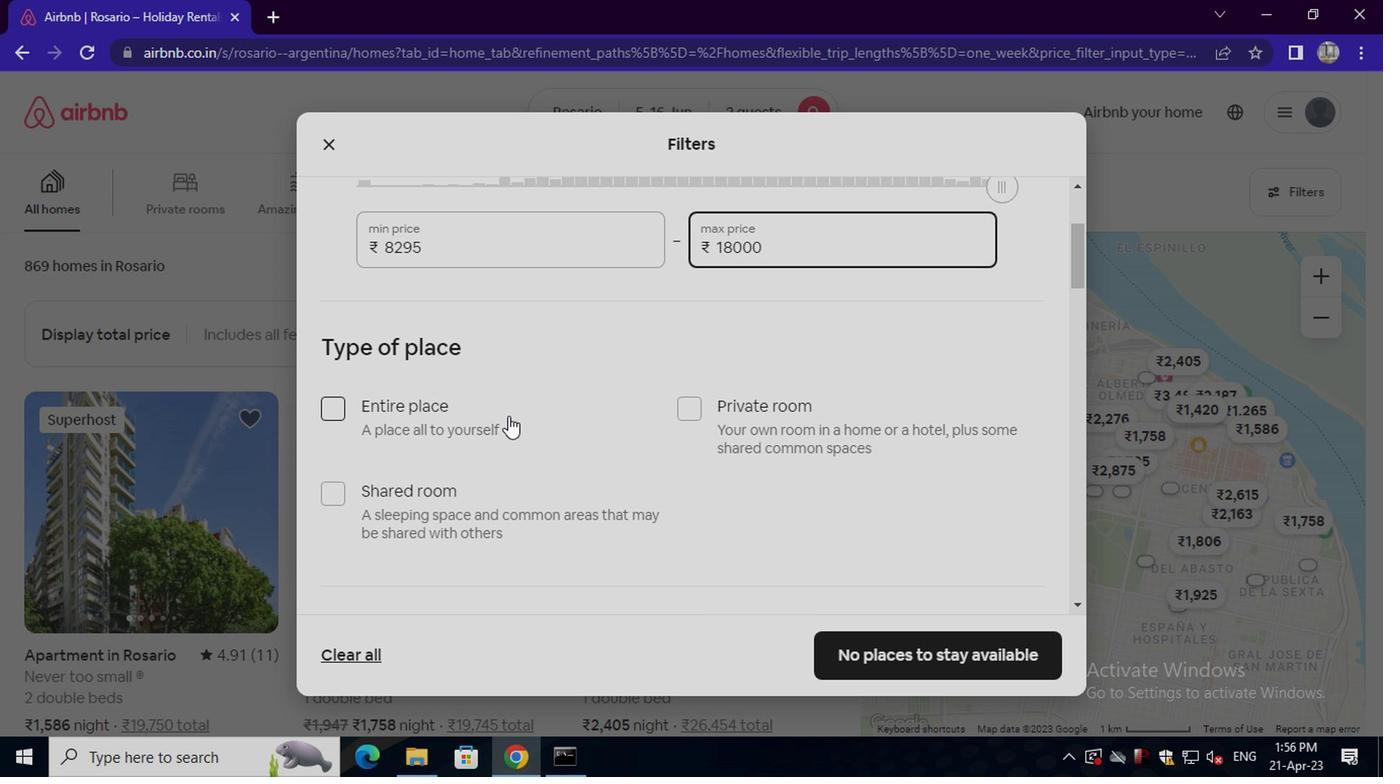 
Action: Mouse pressed left at (401, 417)
Screenshot: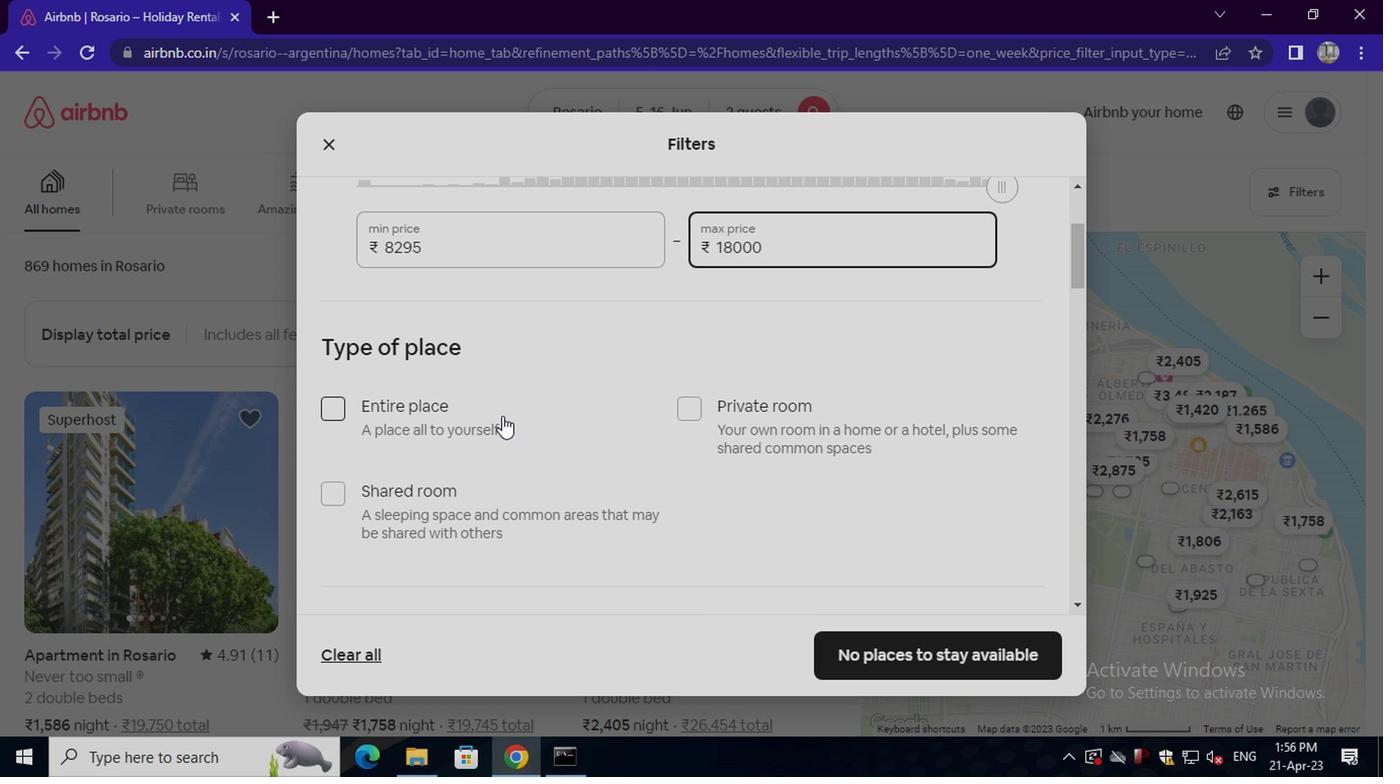 
Action: Mouse moved to (534, 485)
Screenshot: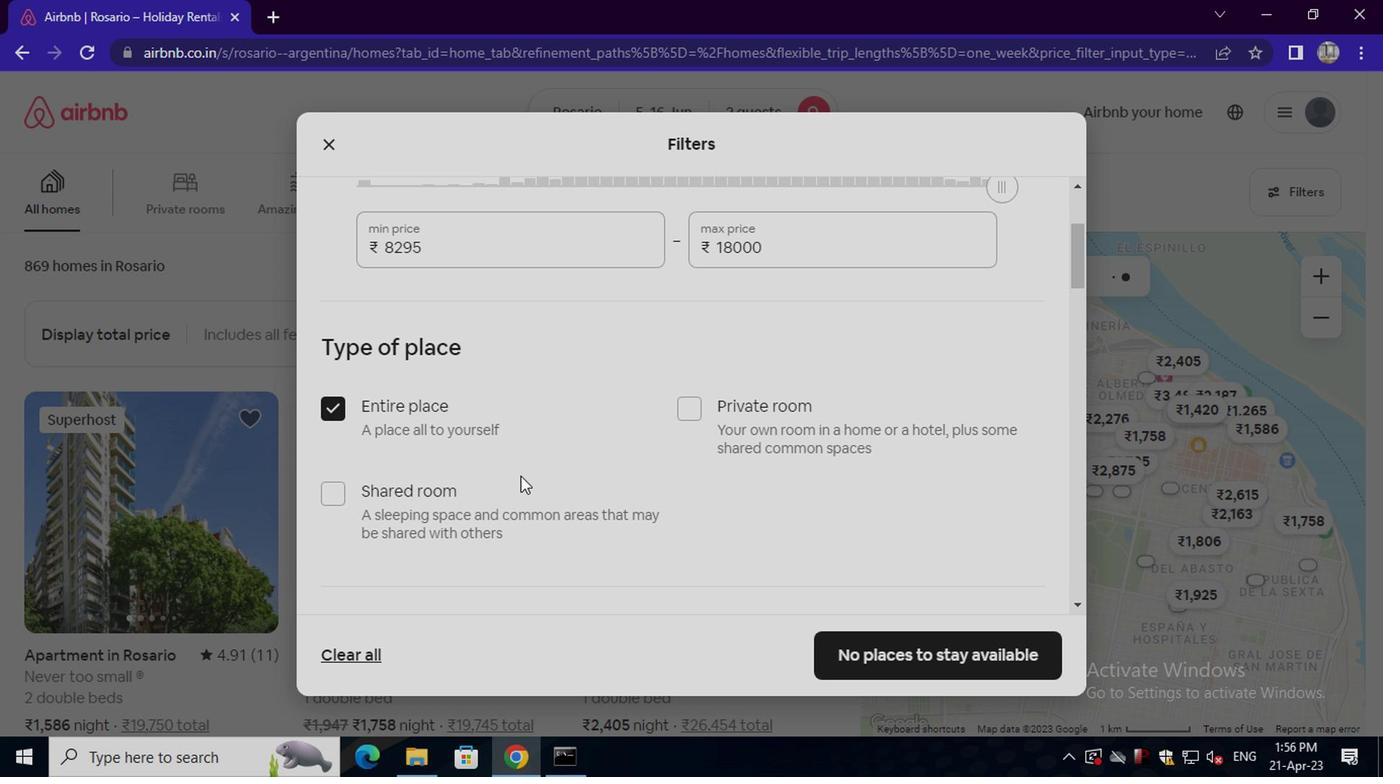 
Action: Mouse scrolled (534, 484) with delta (0, 0)
Screenshot: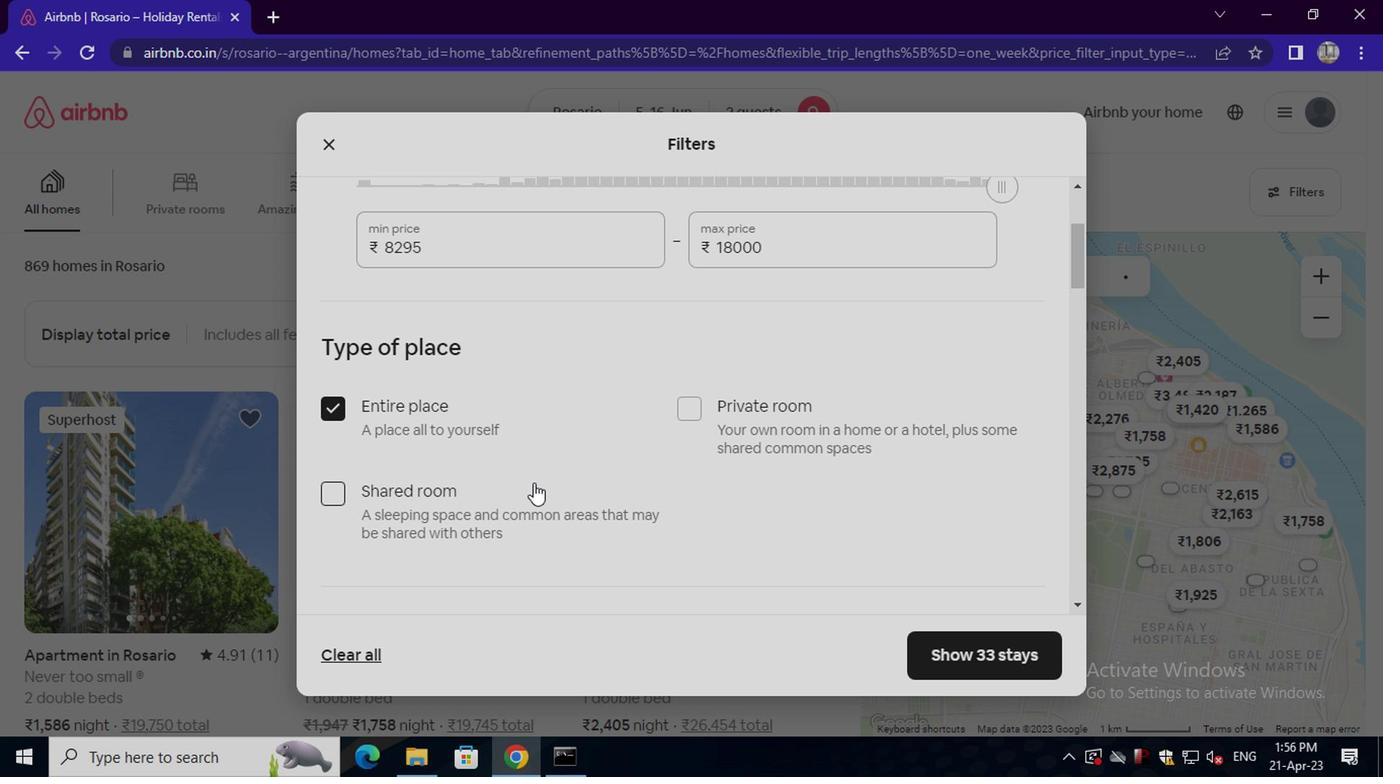 
Action: Mouse scrolled (534, 484) with delta (0, 0)
Screenshot: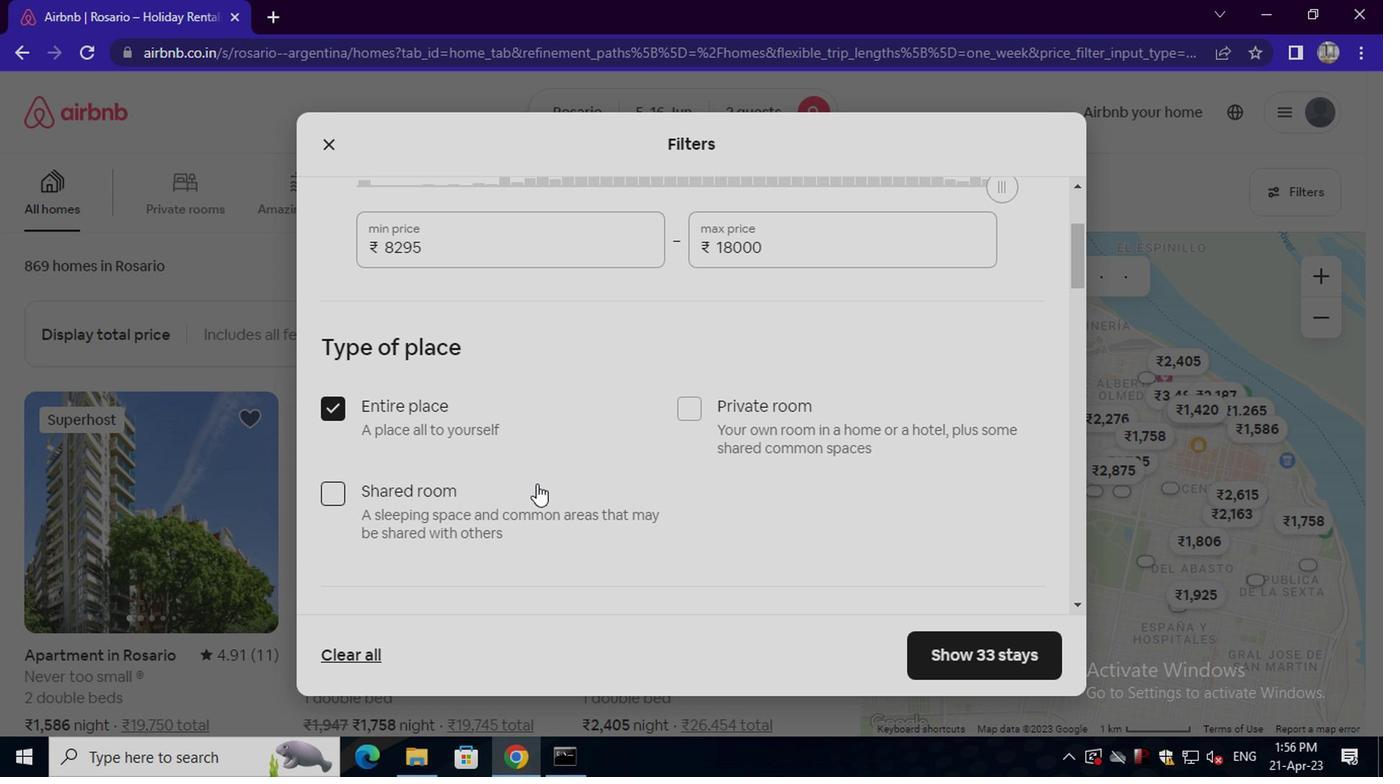 
Action: Mouse scrolled (534, 484) with delta (0, 0)
Screenshot: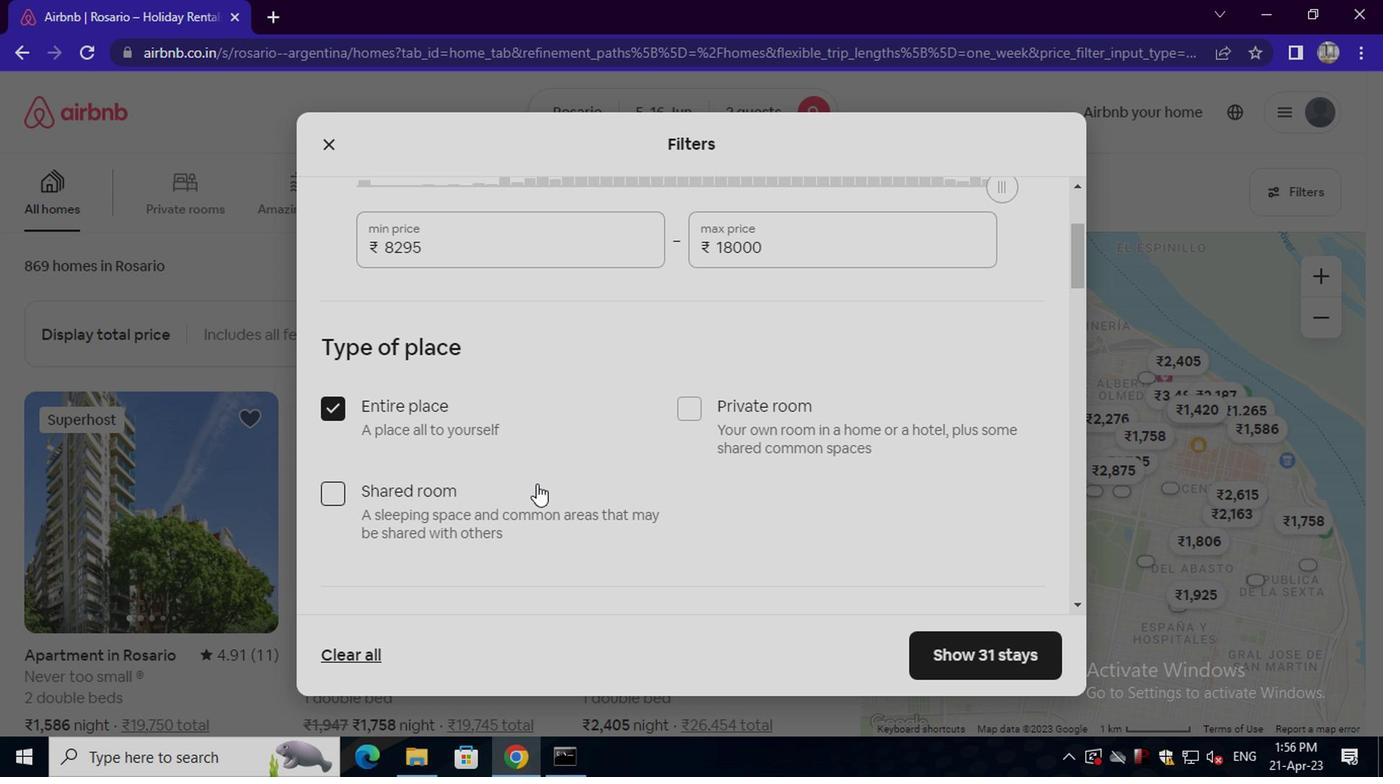 
Action: Mouse moved to (448, 444)
Screenshot: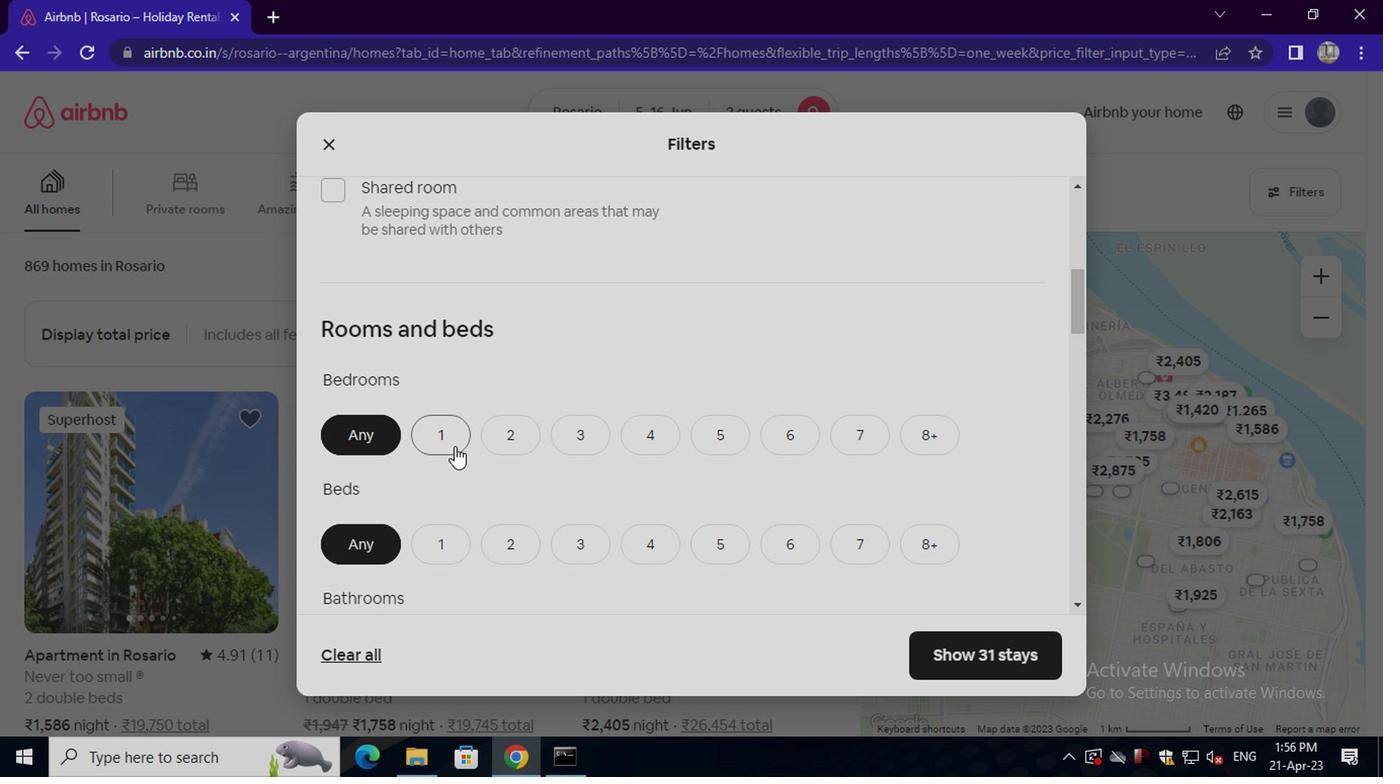 
Action: Mouse pressed left at (448, 444)
Screenshot: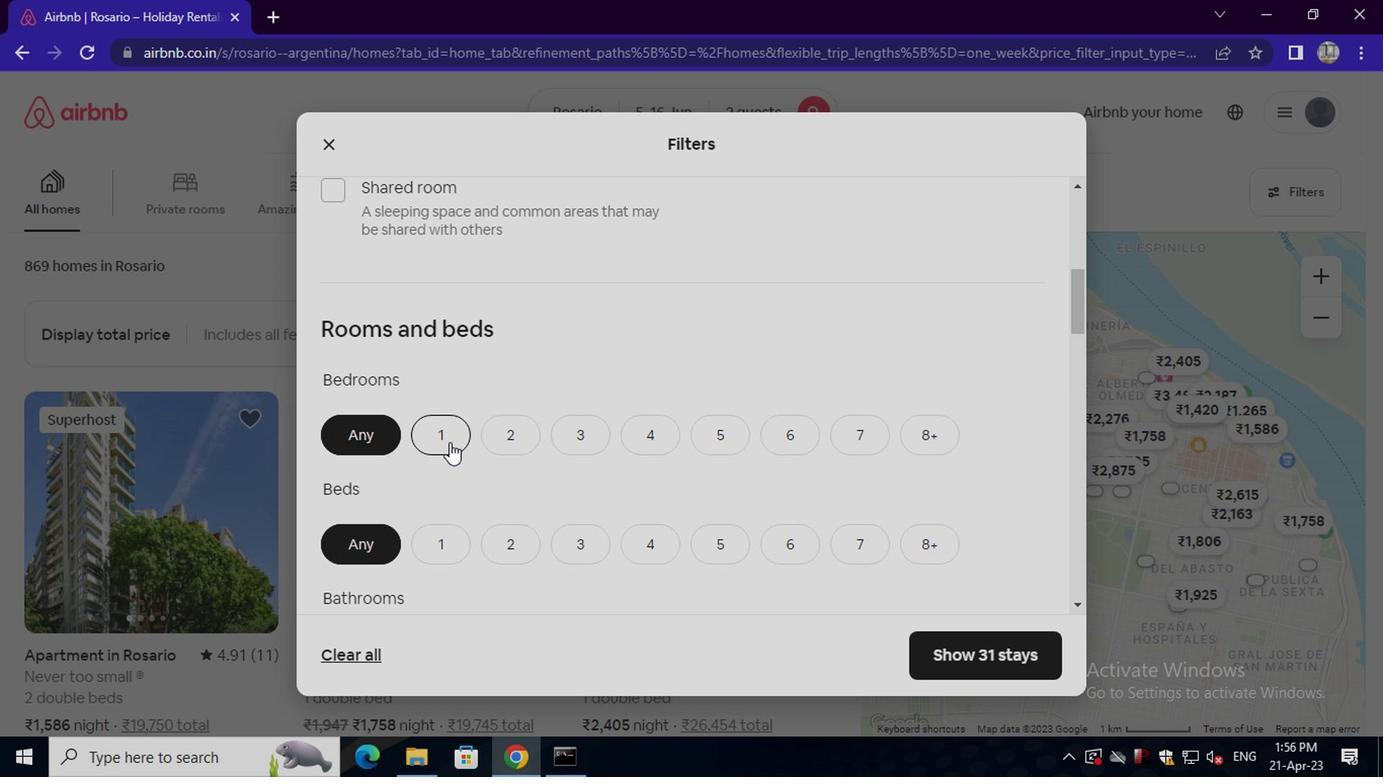 
Action: Mouse moved to (468, 459)
Screenshot: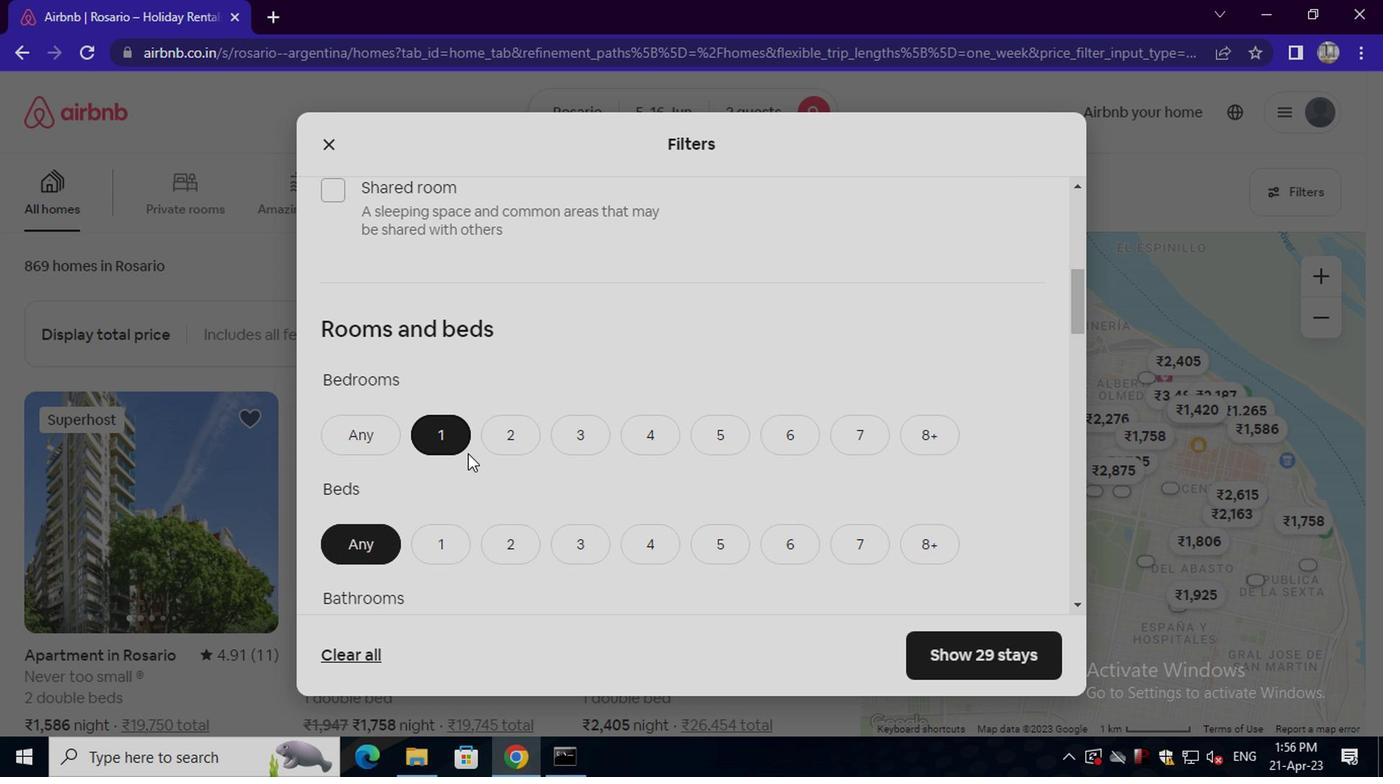 
Action: Mouse scrolled (468, 458) with delta (0, -1)
Screenshot: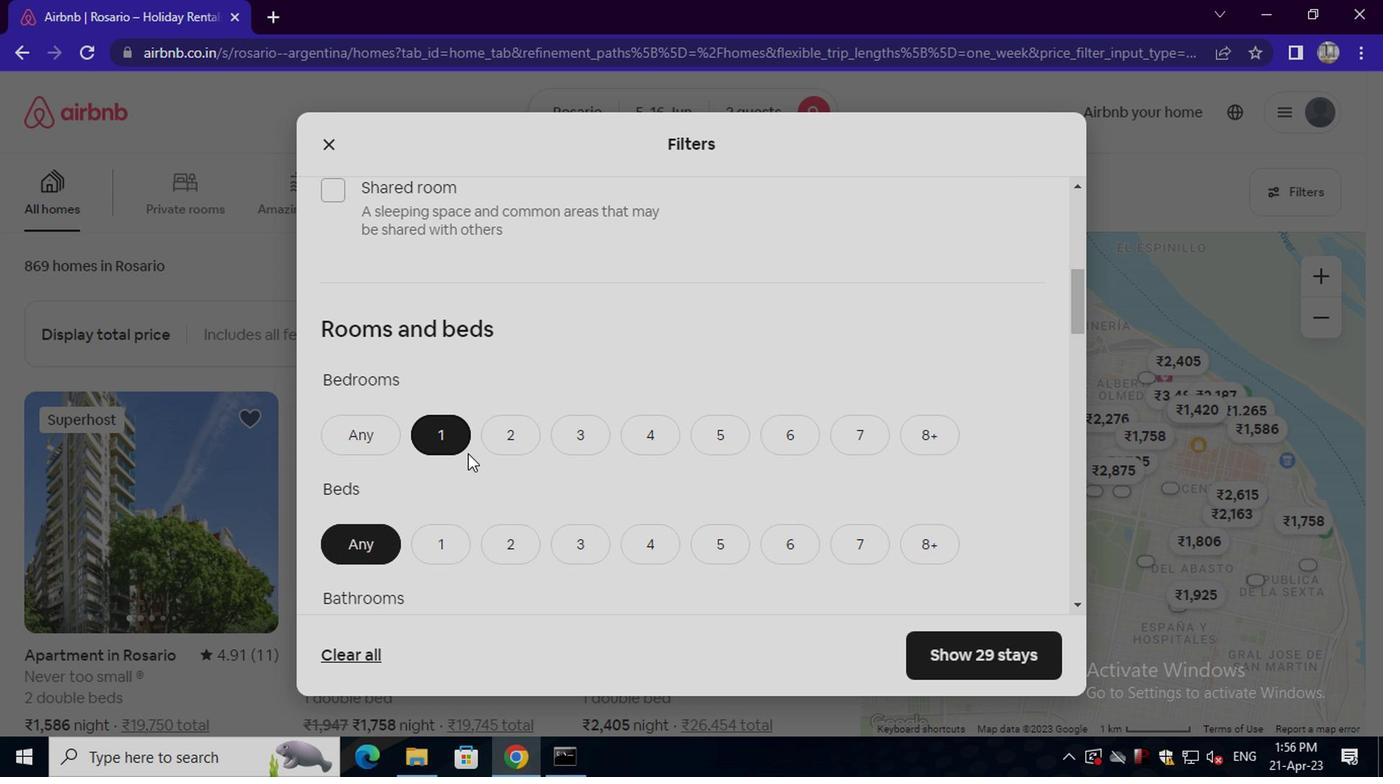 
Action: Mouse moved to (468, 460)
Screenshot: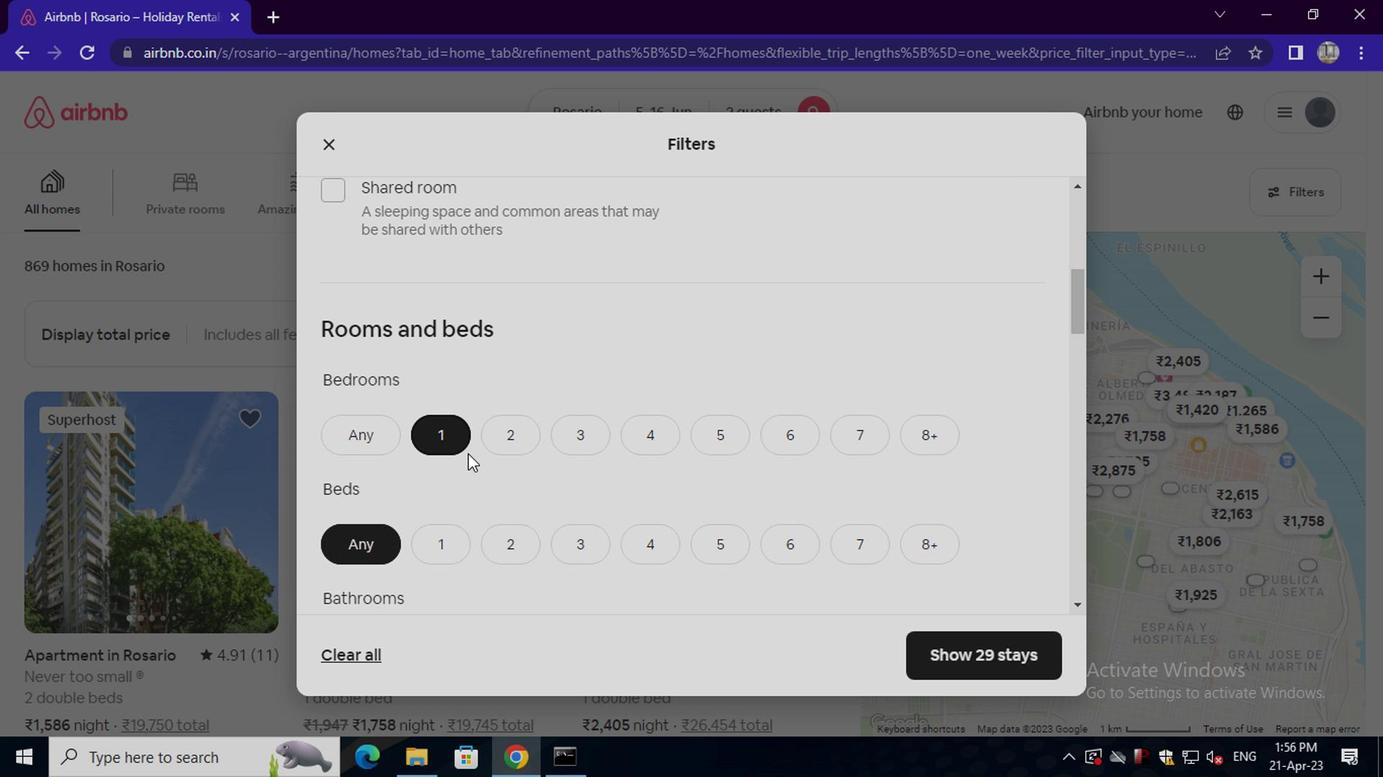 
Action: Mouse scrolled (468, 459) with delta (0, 0)
Screenshot: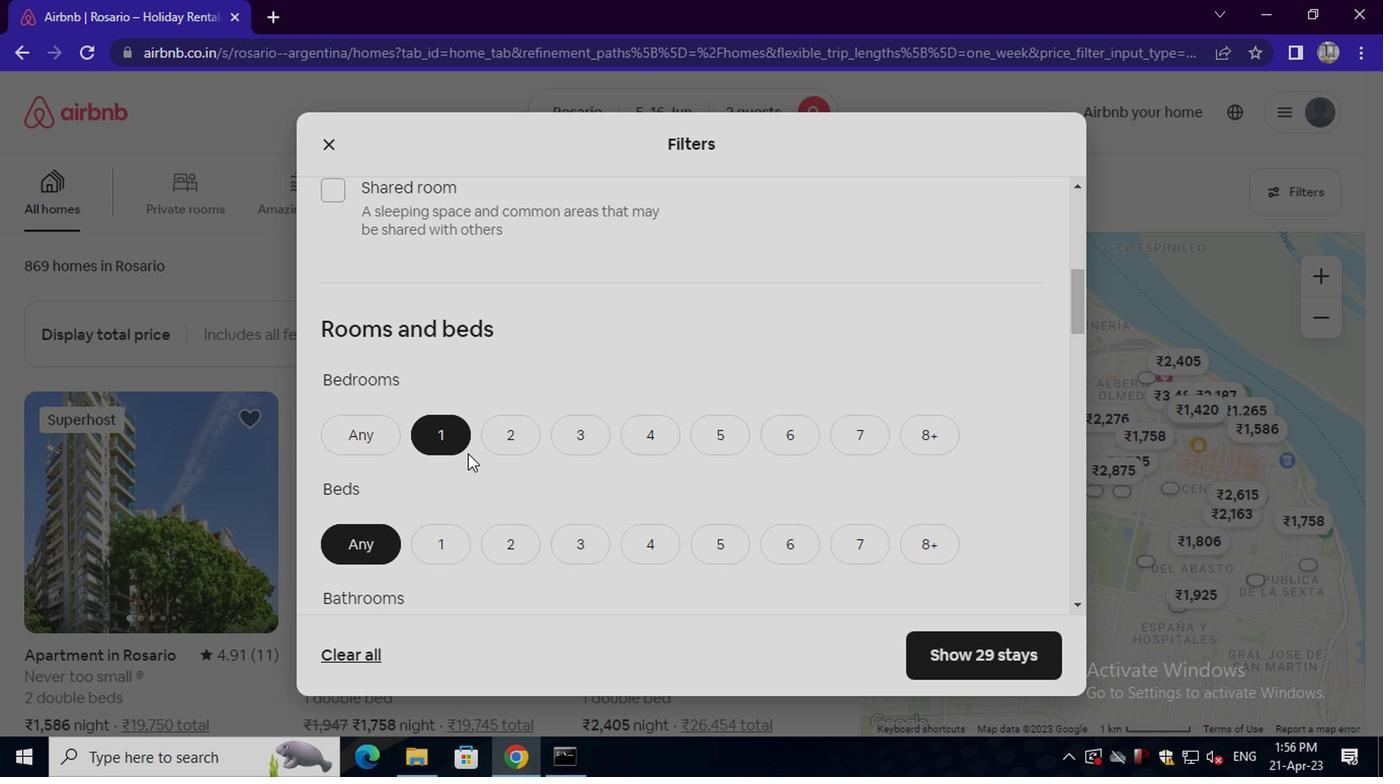 
Action: Mouse moved to (446, 355)
Screenshot: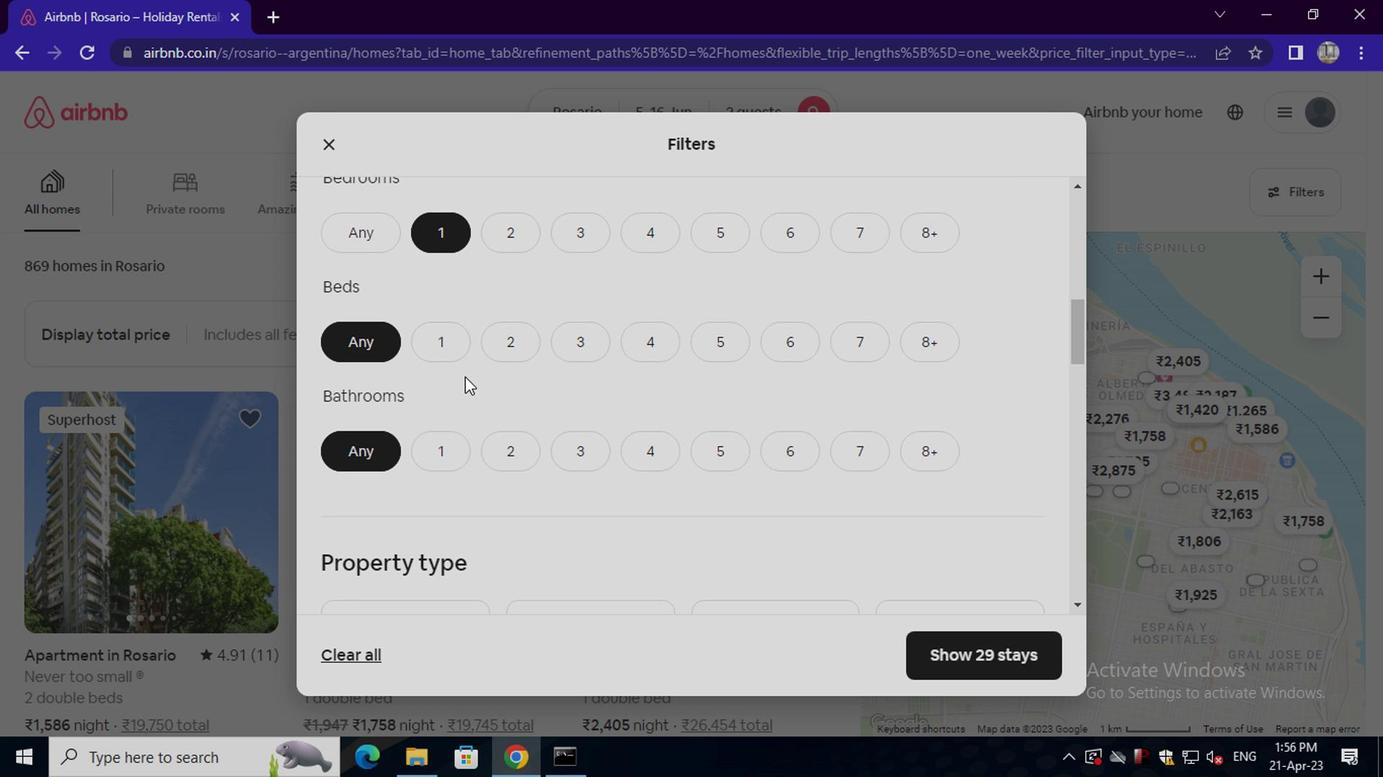 
Action: Mouse pressed left at (446, 355)
Screenshot: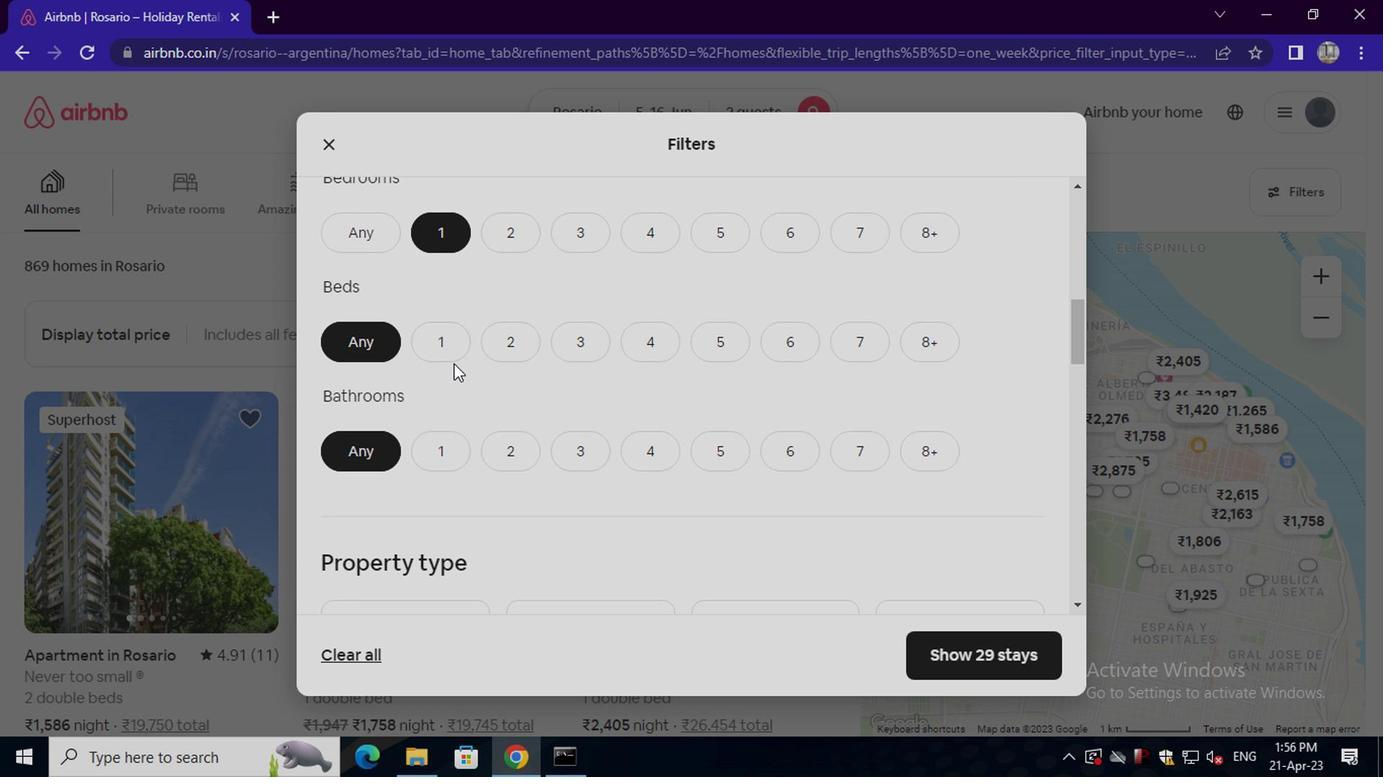 
Action: Mouse moved to (430, 443)
Screenshot: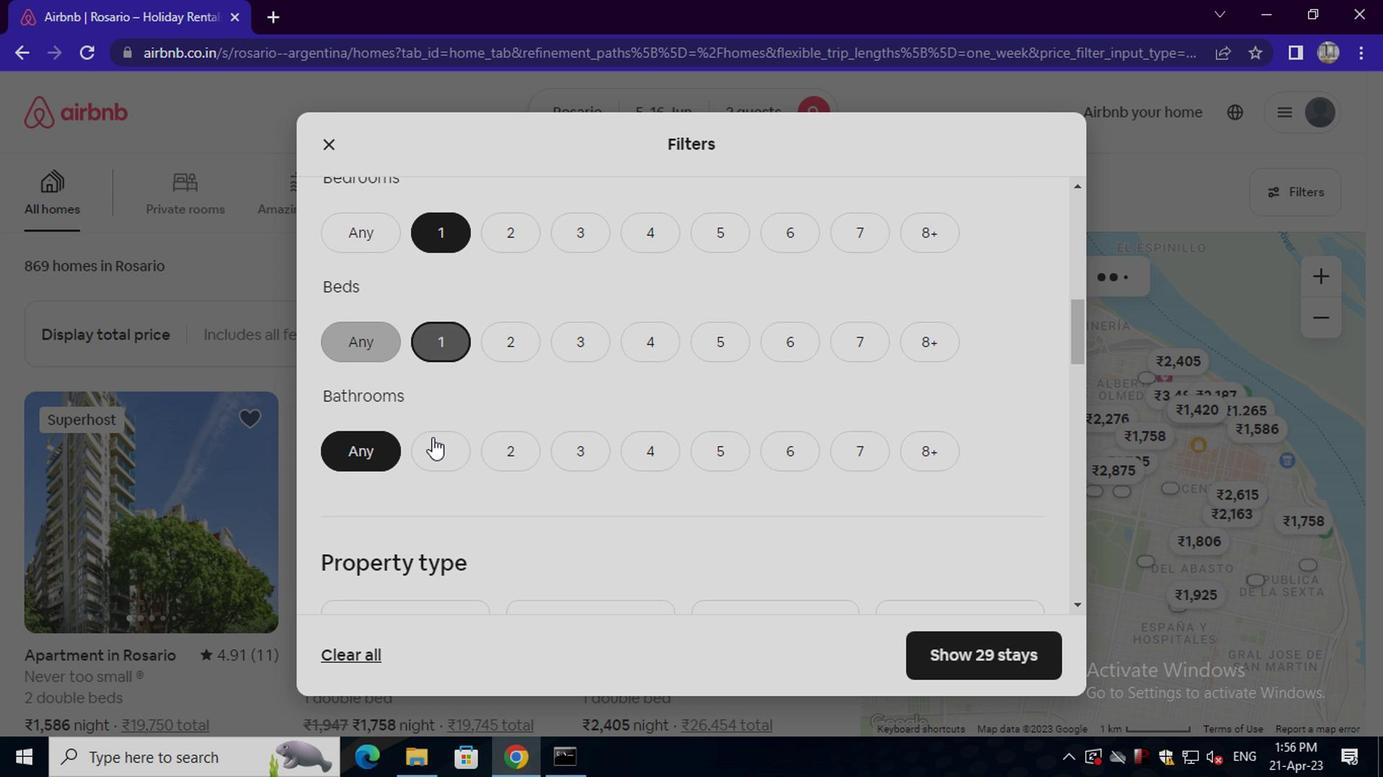 
Action: Mouse pressed left at (430, 443)
Screenshot: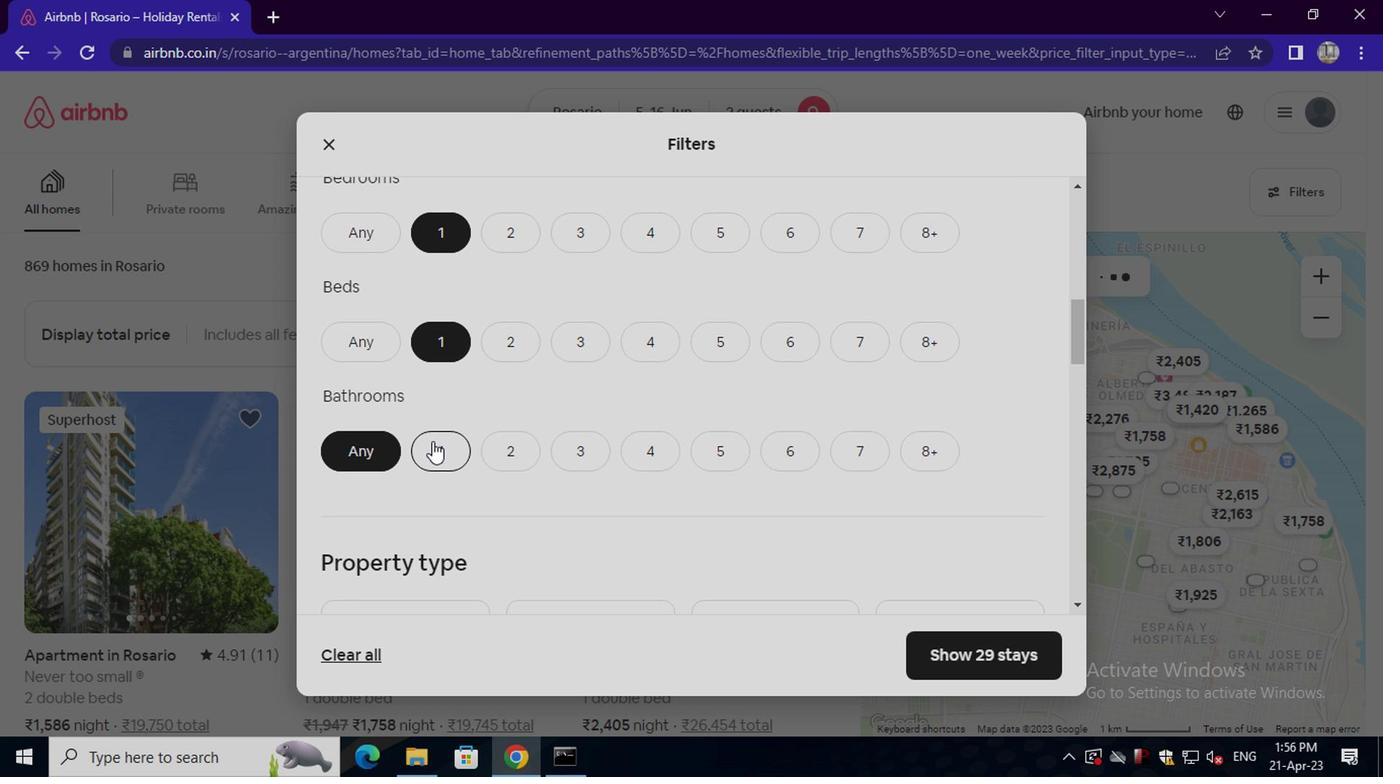 
Action: Mouse moved to (455, 465)
Screenshot: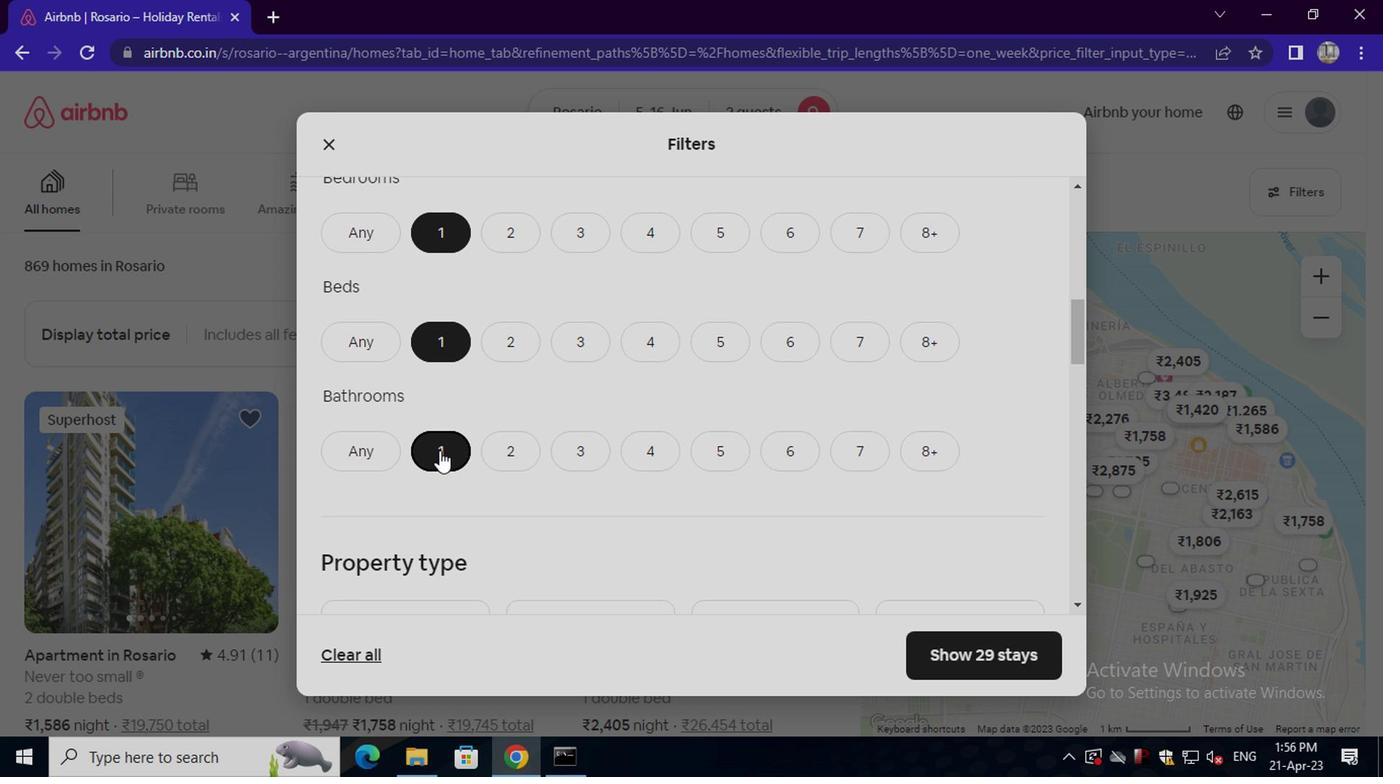 
Action: Mouse scrolled (455, 464) with delta (0, 0)
Screenshot: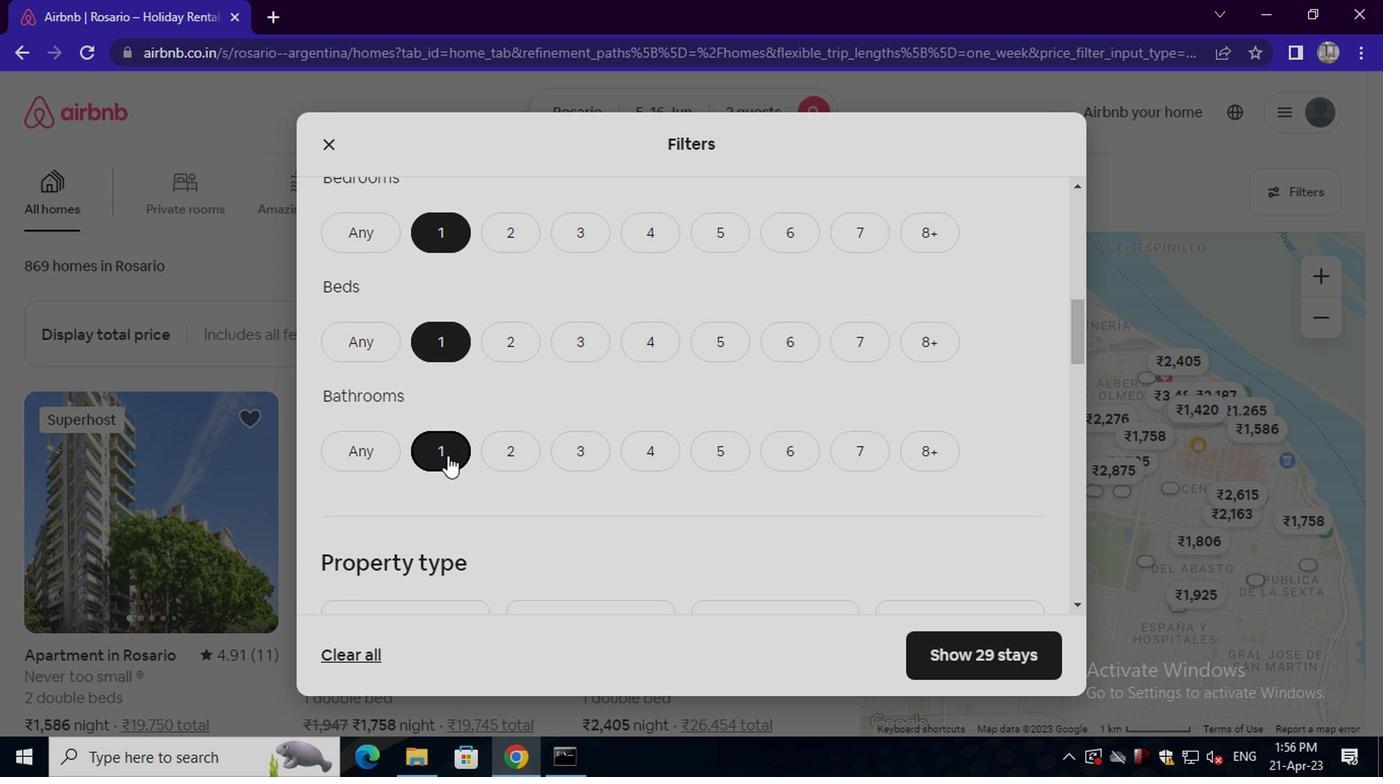 
Action: Mouse moved to (456, 466)
Screenshot: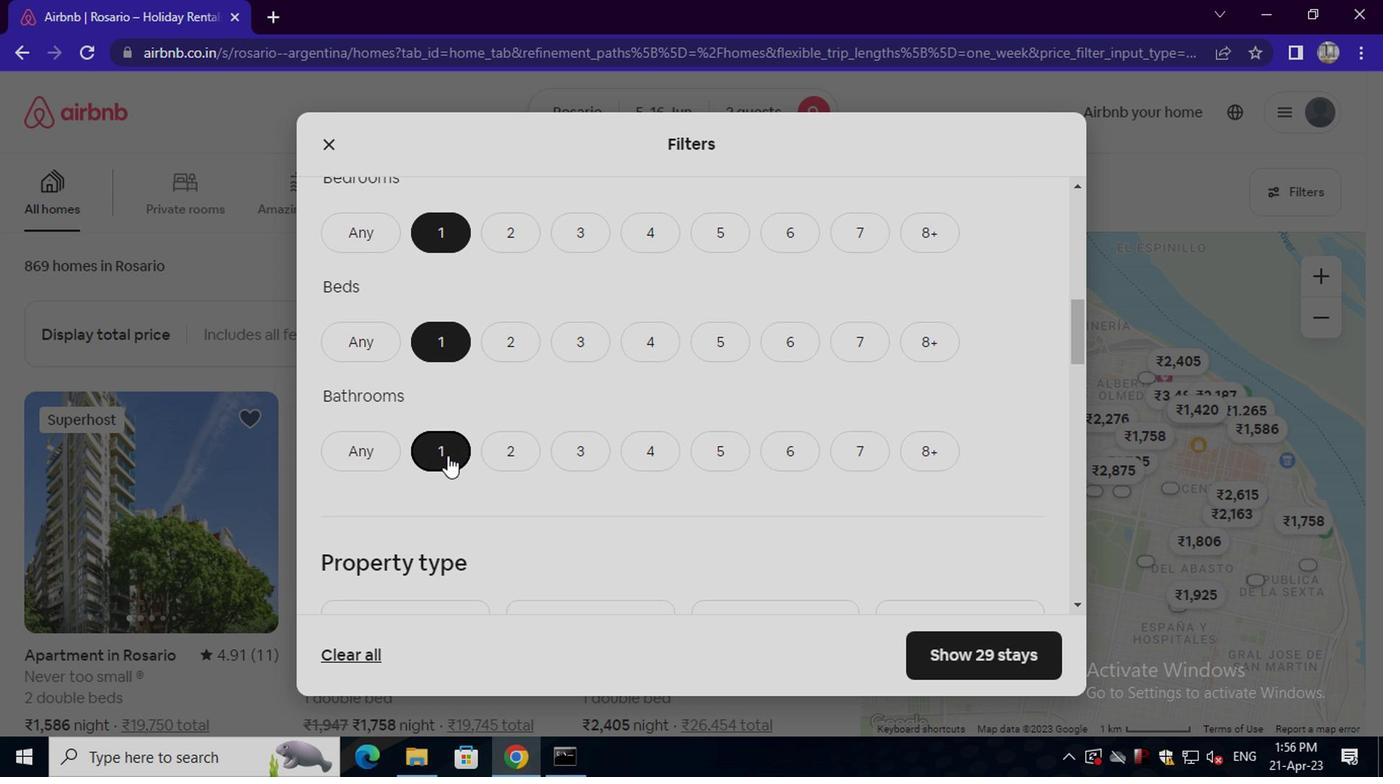 
Action: Mouse scrolled (456, 465) with delta (0, 0)
Screenshot: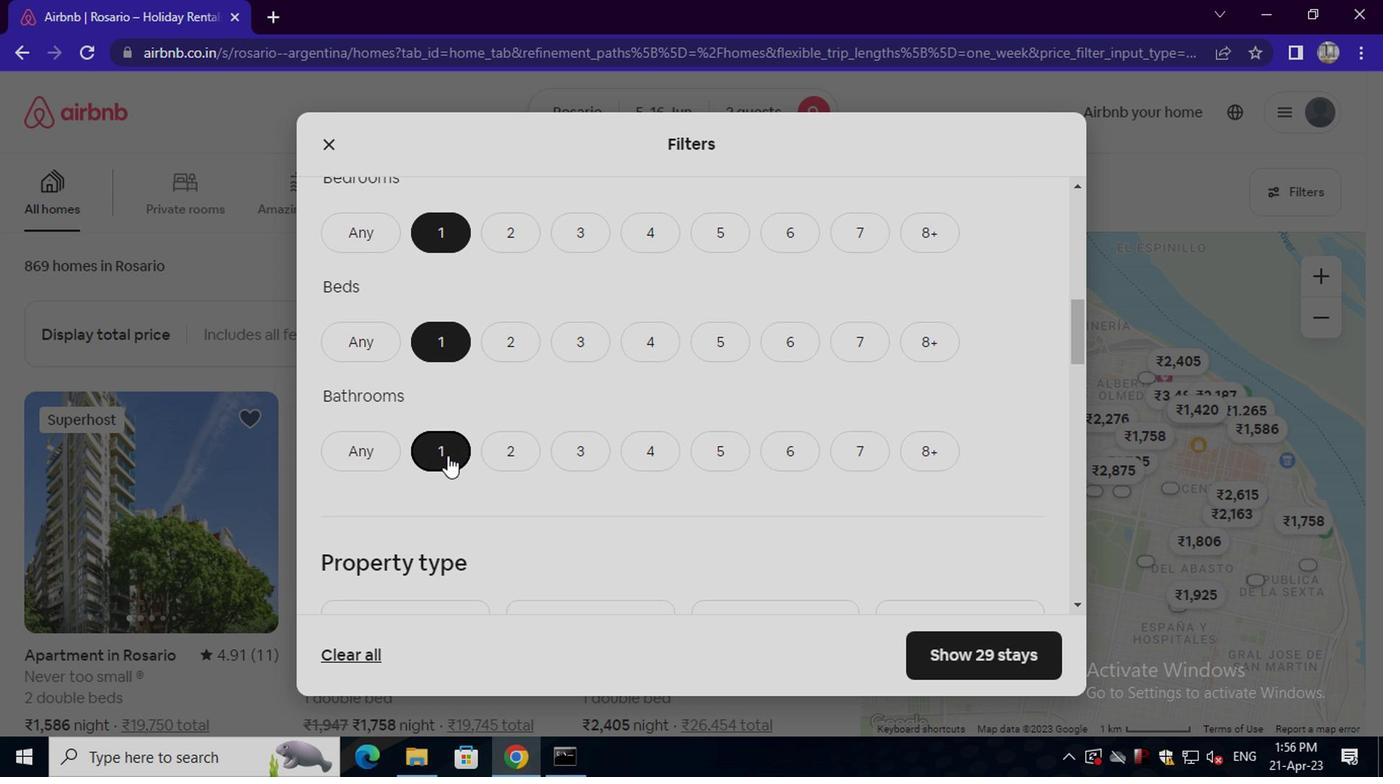 
Action: Mouse scrolled (456, 465) with delta (0, 0)
Screenshot: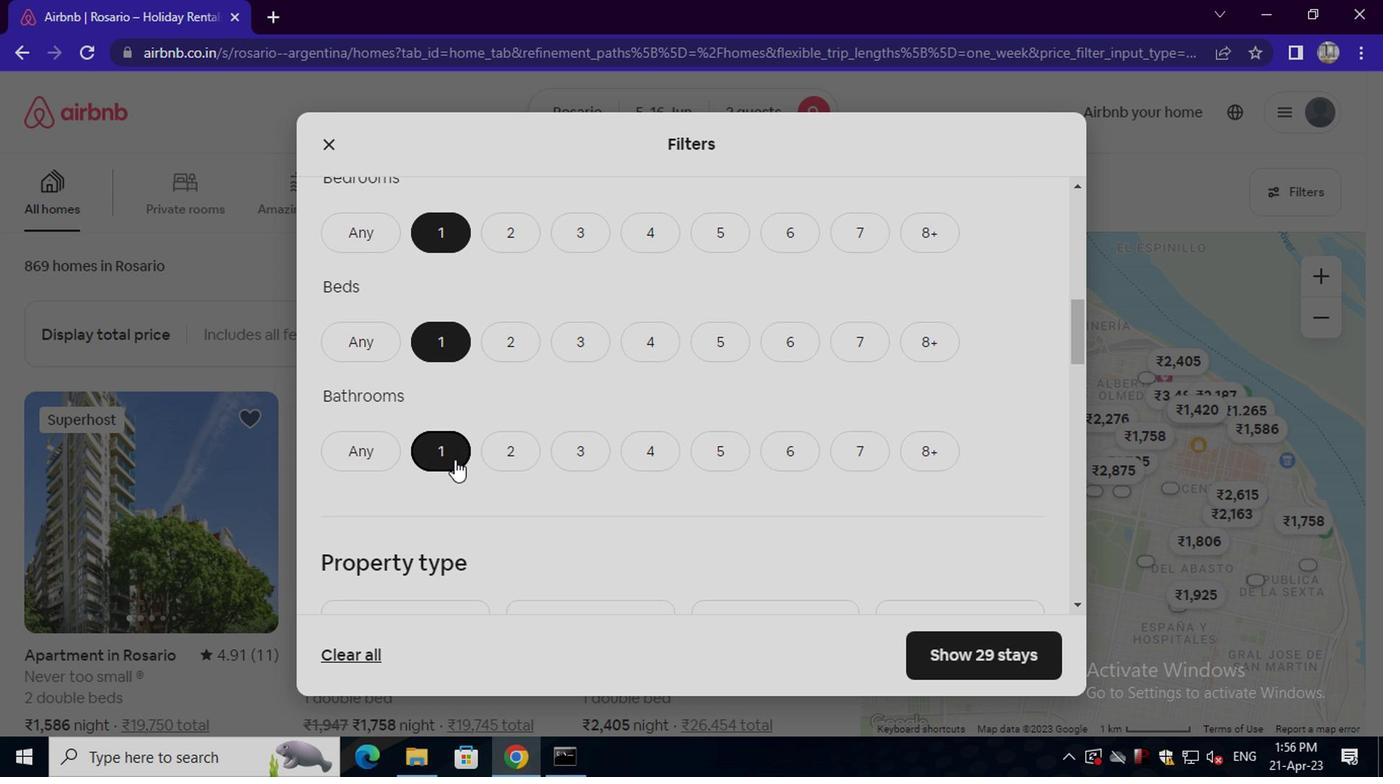 
Action: Mouse scrolled (456, 465) with delta (0, 0)
Screenshot: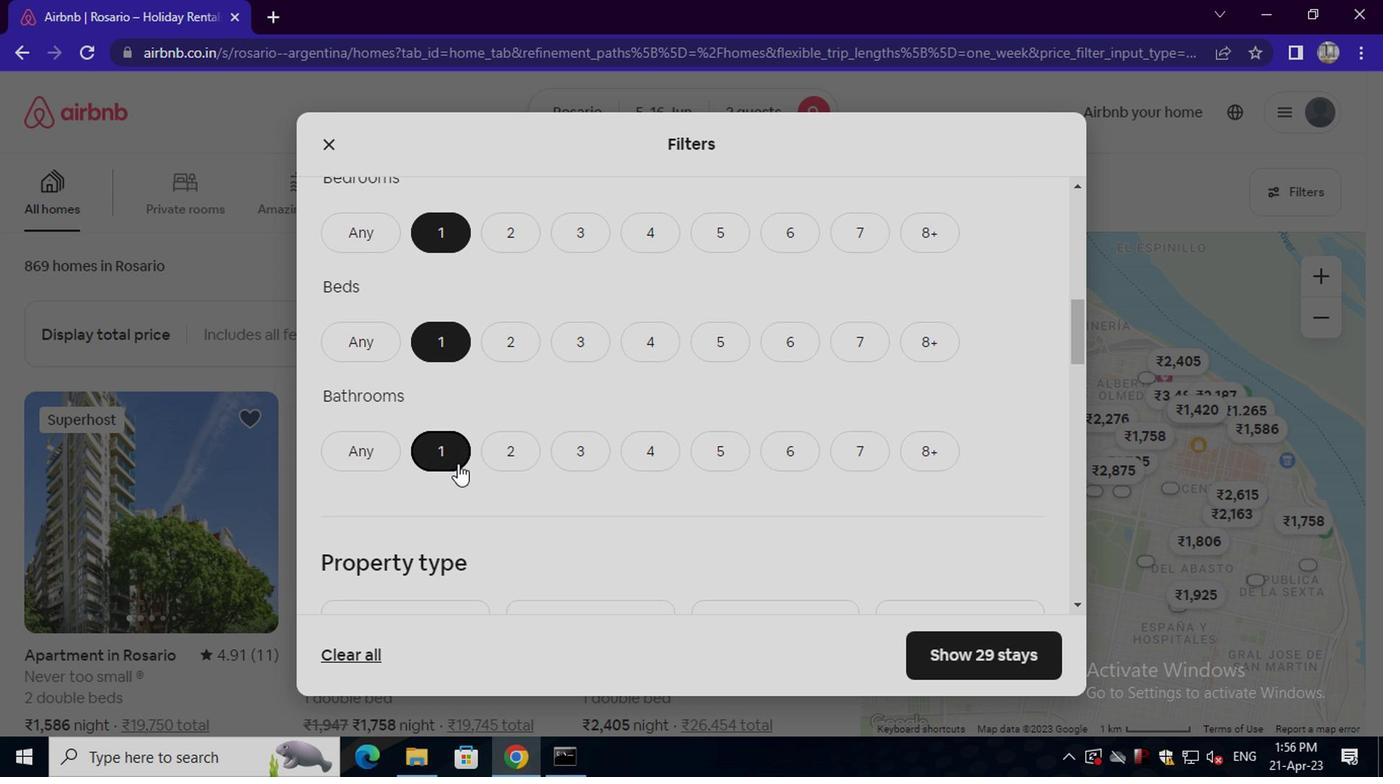 
Action: Mouse moved to (445, 296)
Screenshot: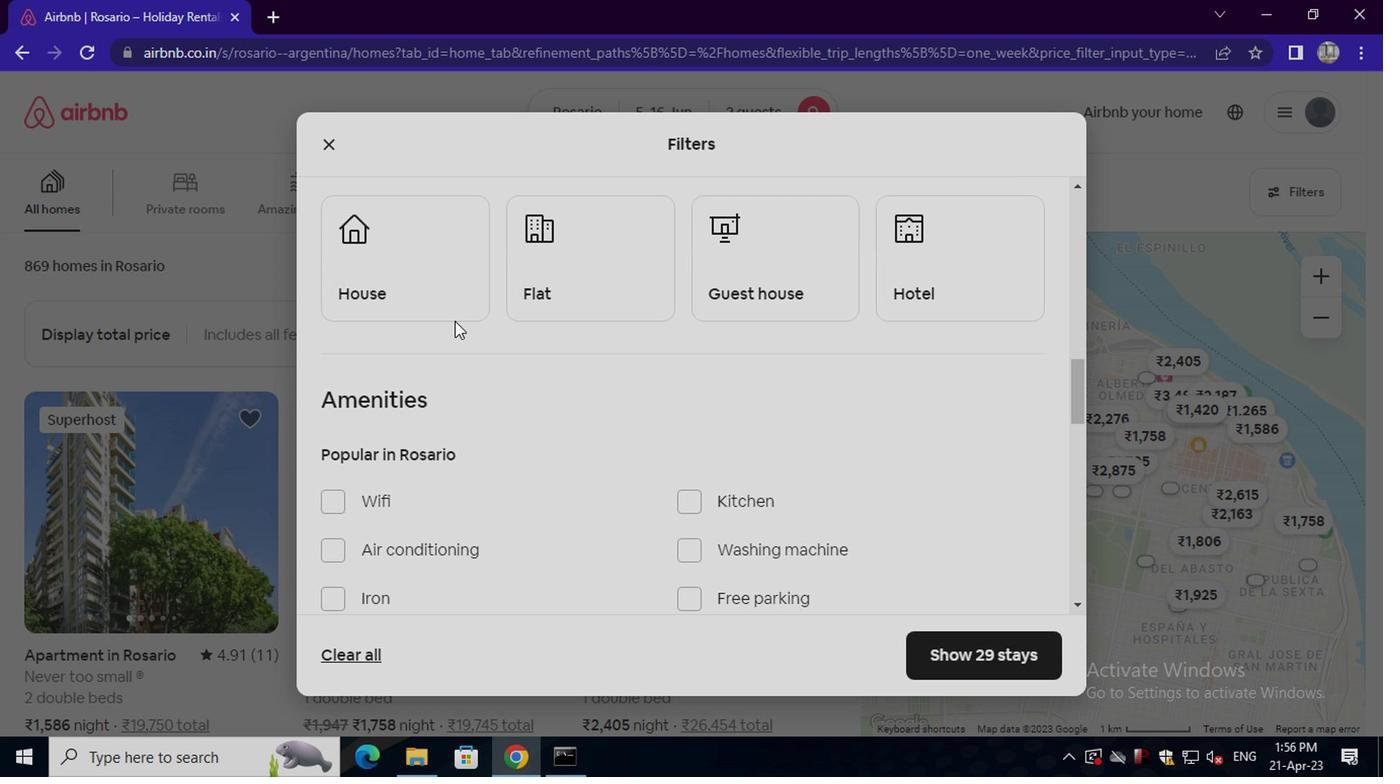 
Action: Mouse pressed left at (445, 296)
Screenshot: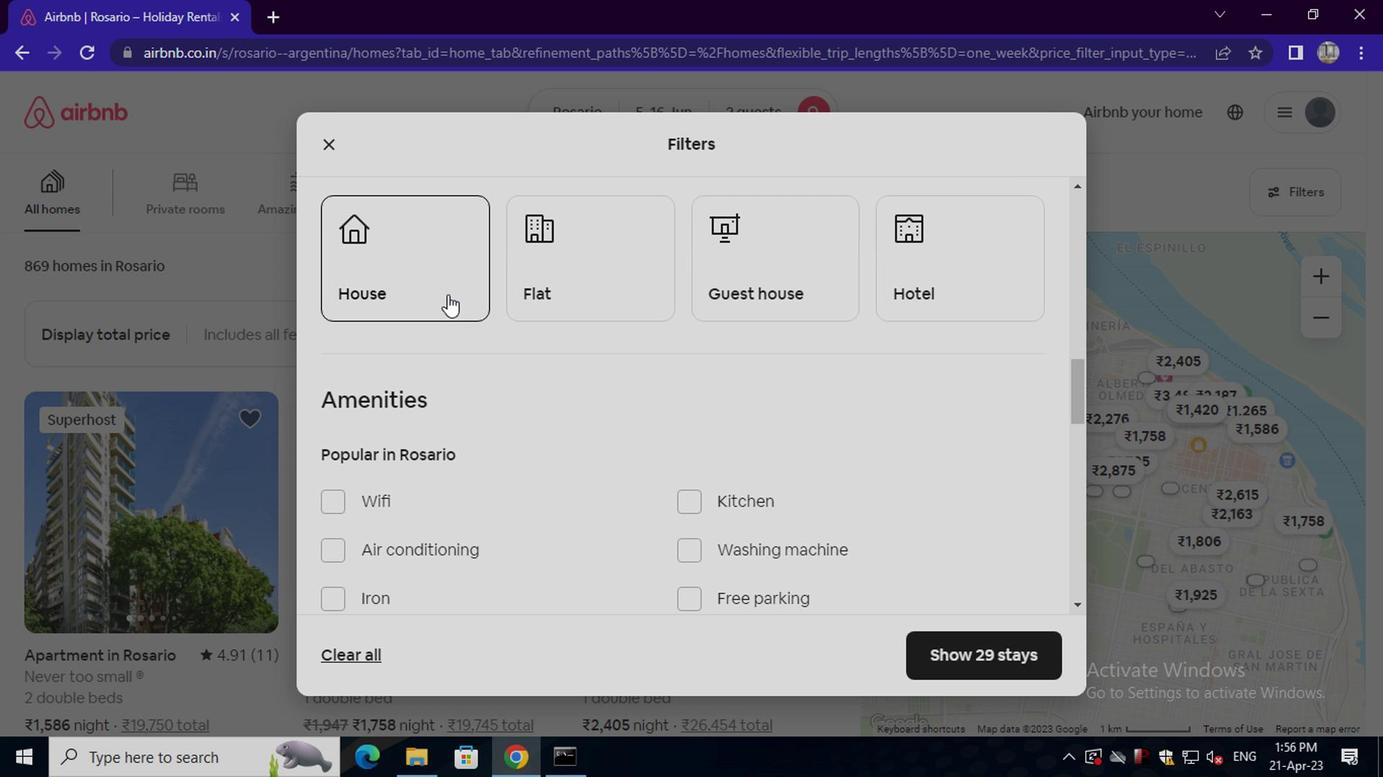 
Action: Mouse moved to (563, 284)
Screenshot: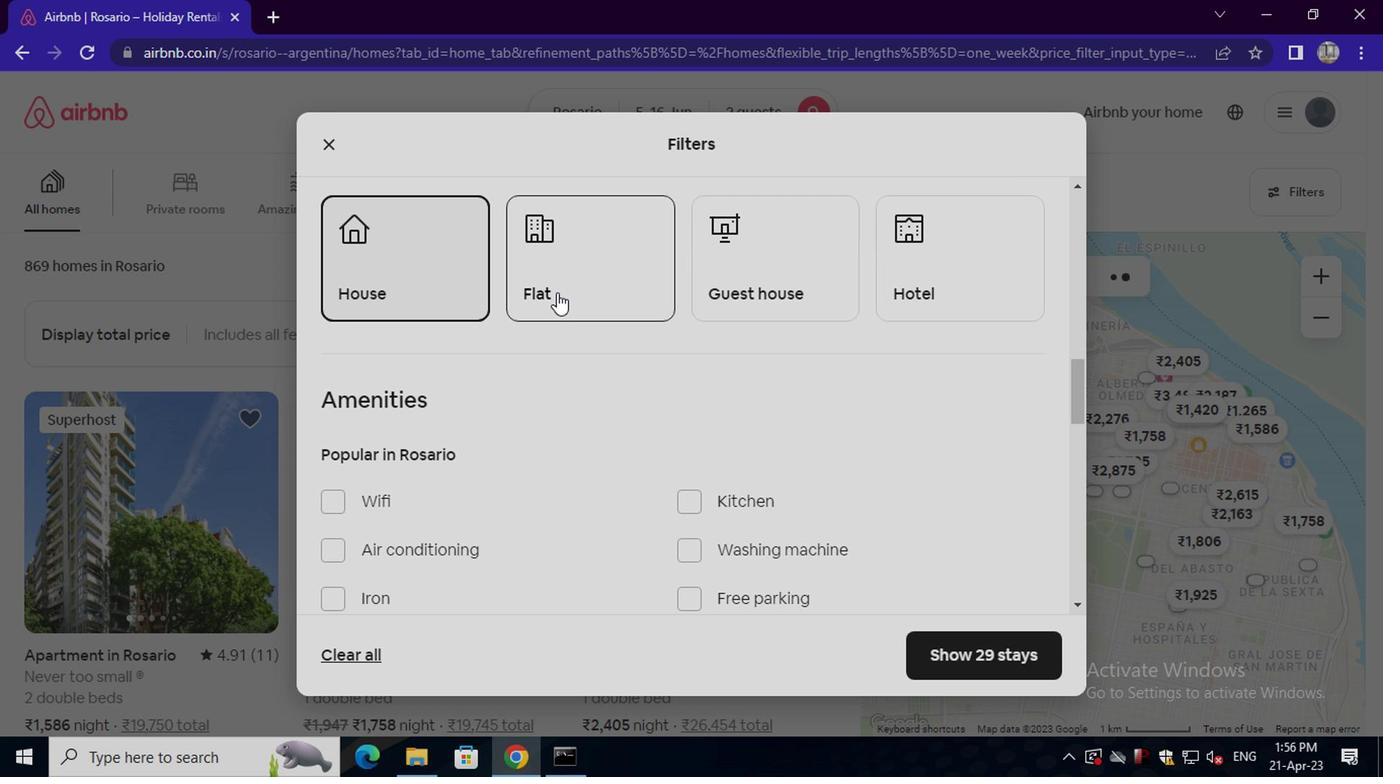 
Action: Mouse pressed left at (563, 284)
Screenshot: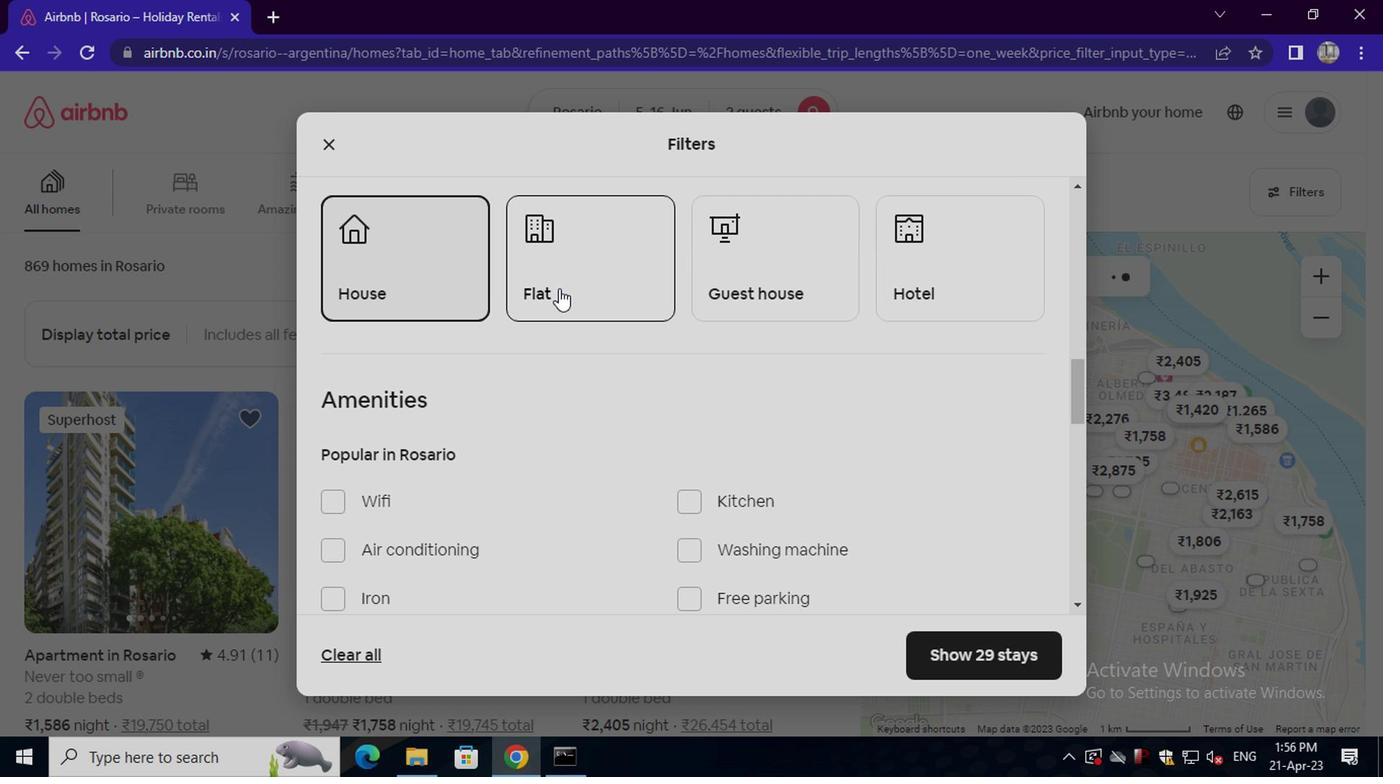 
Action: Mouse moved to (750, 278)
Screenshot: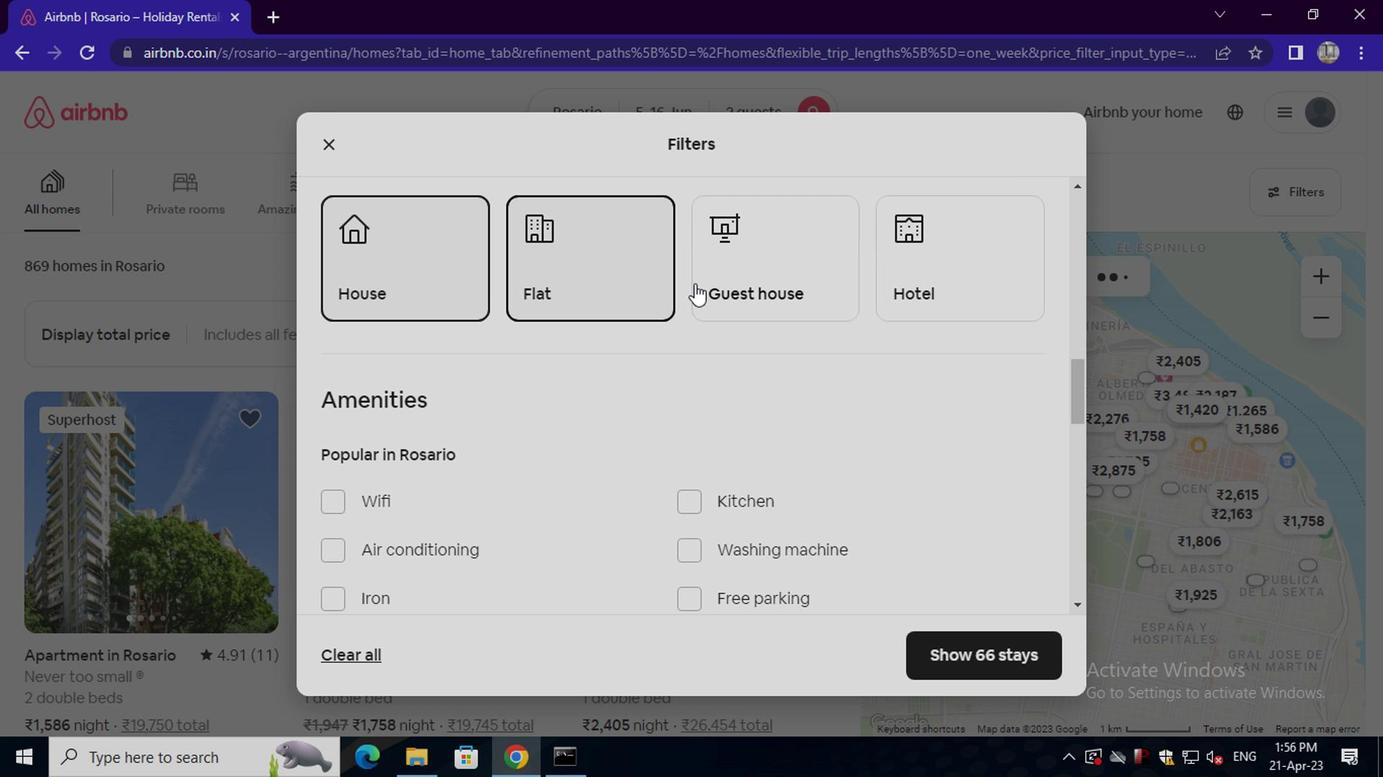 
Action: Mouse pressed left at (750, 278)
Screenshot: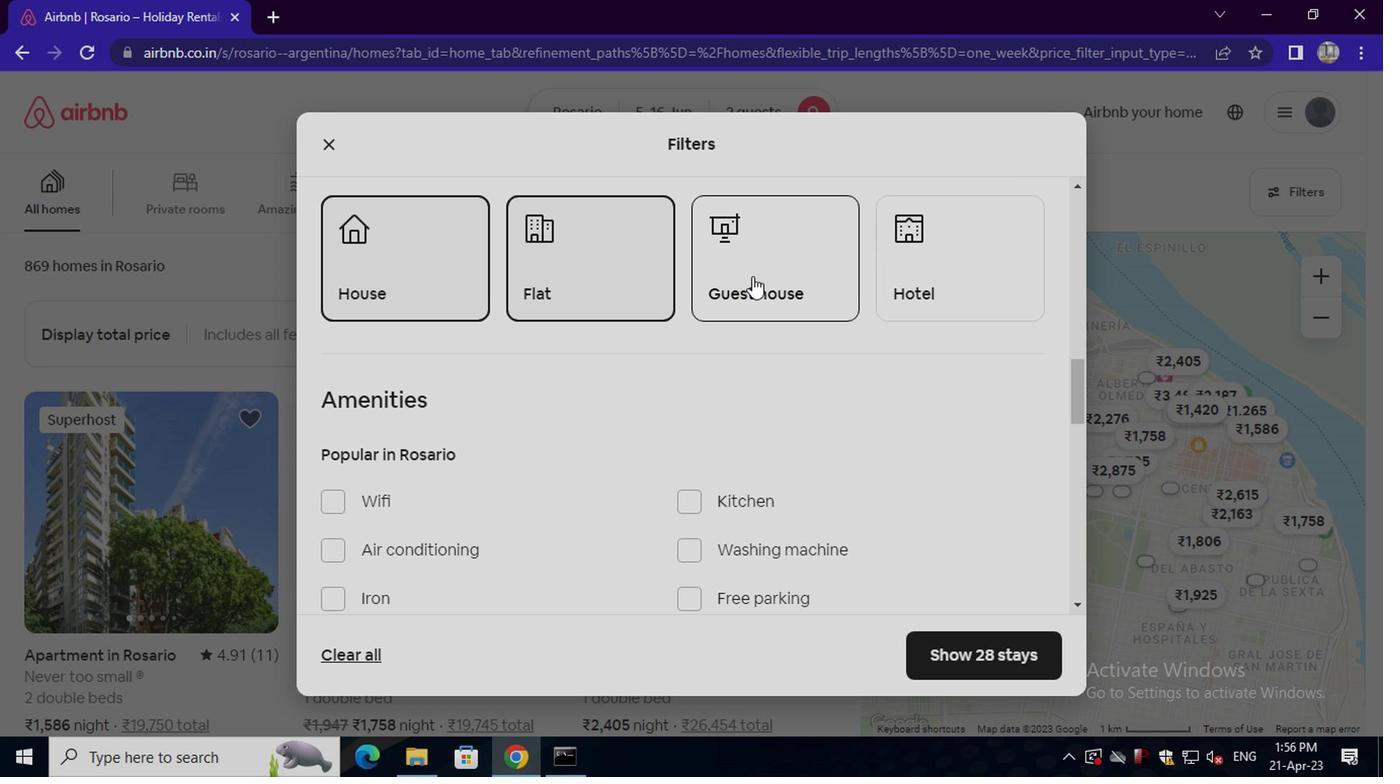 
Action: Mouse moved to (904, 284)
Screenshot: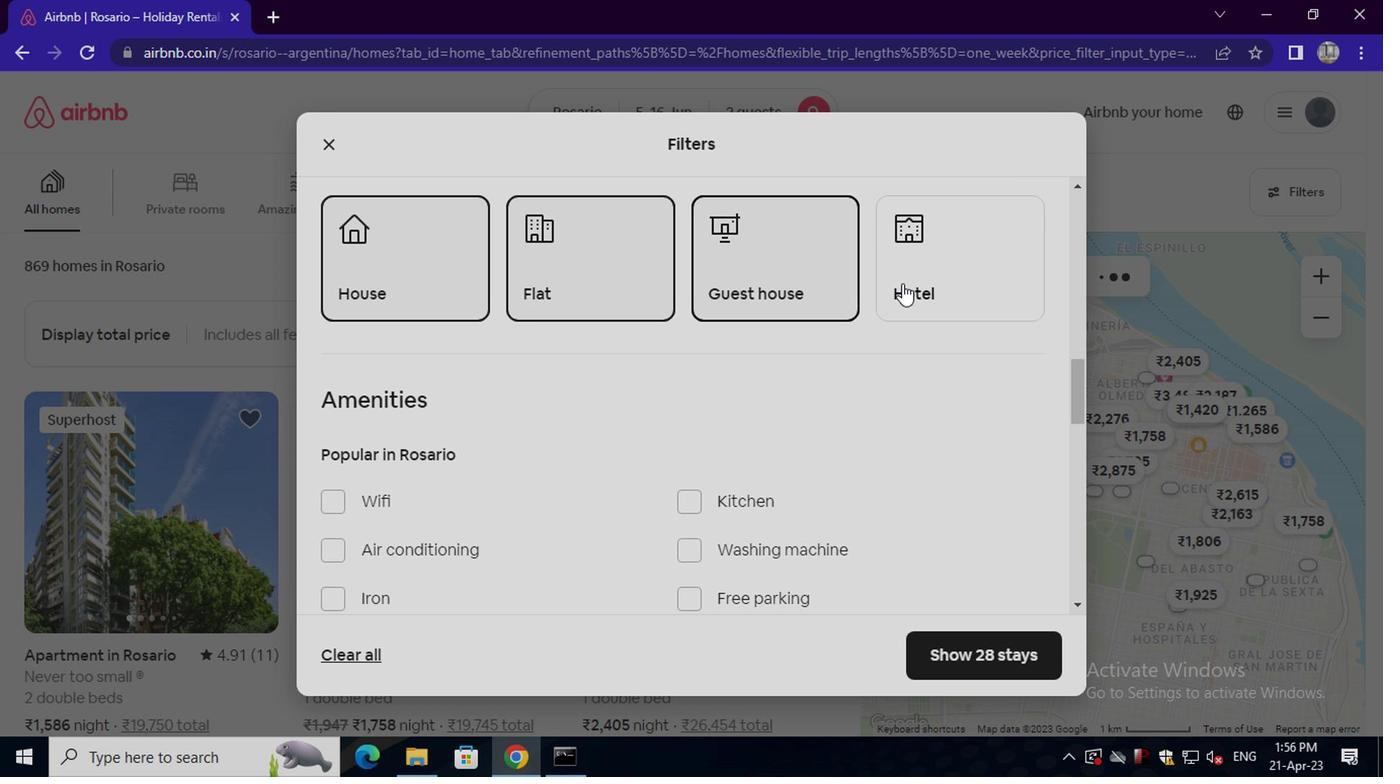
Action: Mouse pressed left at (904, 284)
Screenshot: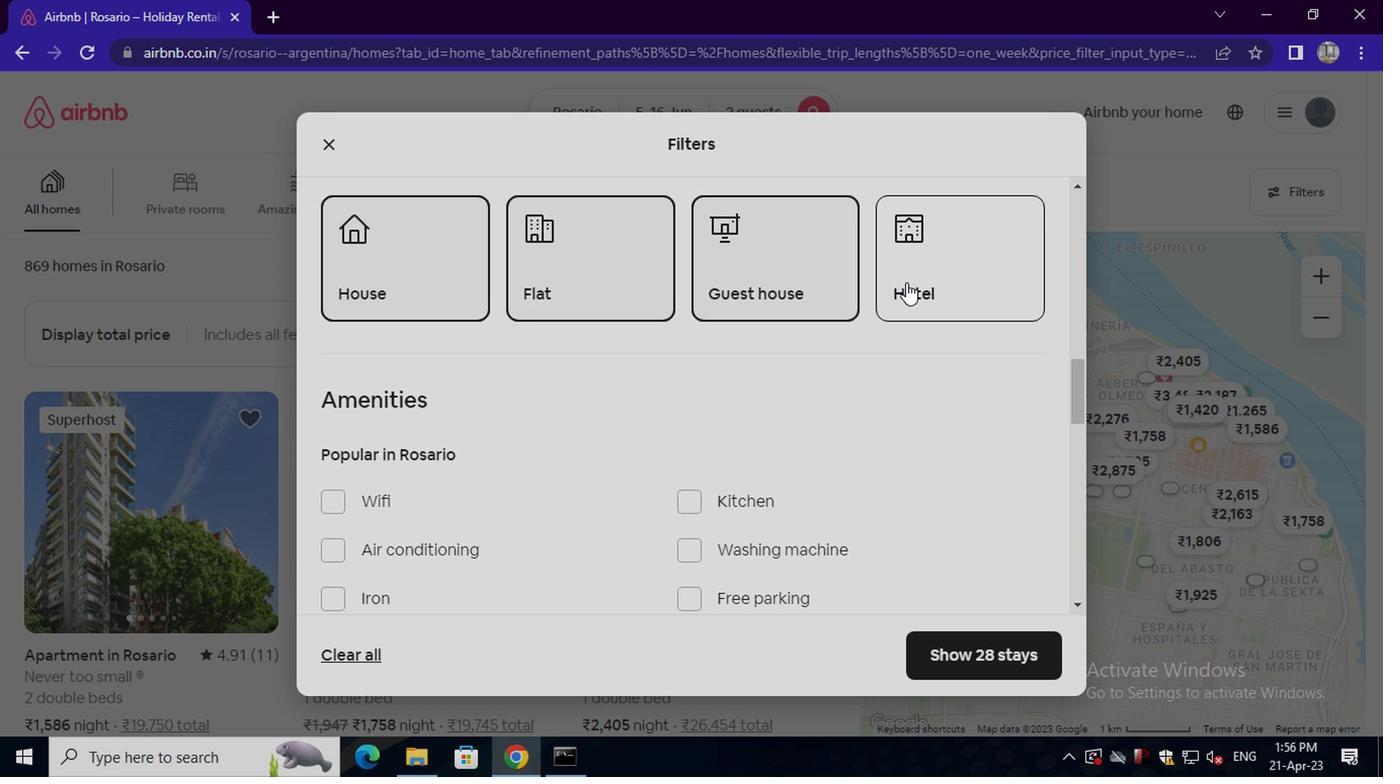 
Action: Mouse moved to (696, 369)
Screenshot: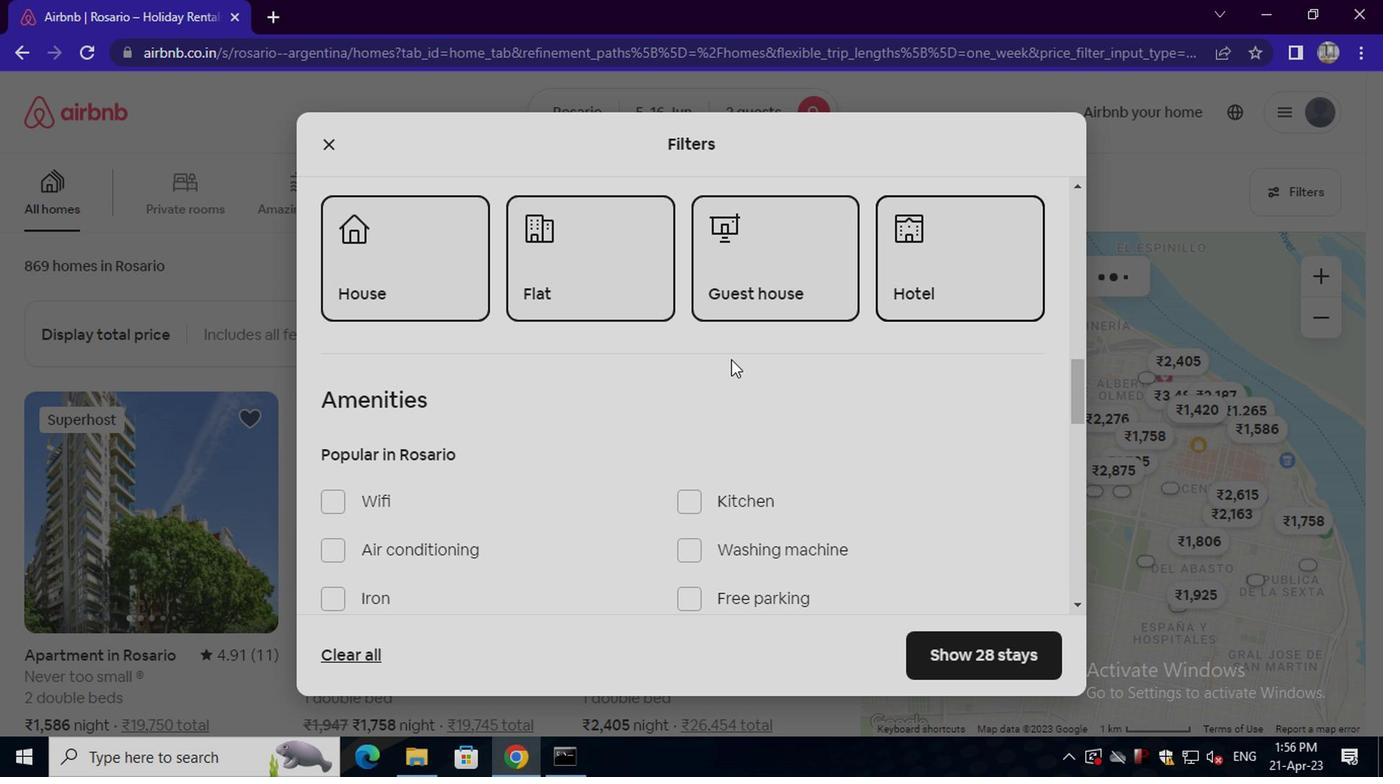 
Action: Mouse scrolled (696, 368) with delta (0, -1)
Screenshot: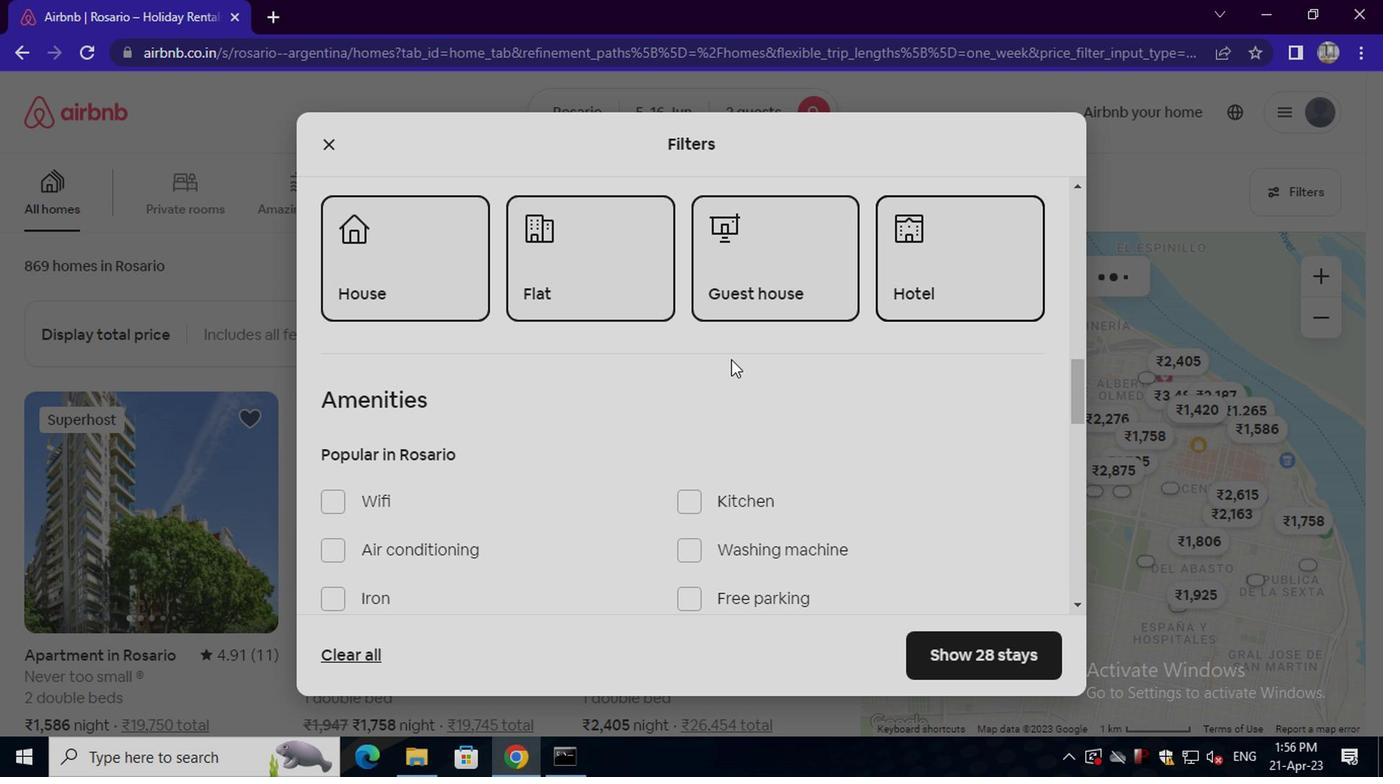 
Action: Mouse moved to (693, 372)
Screenshot: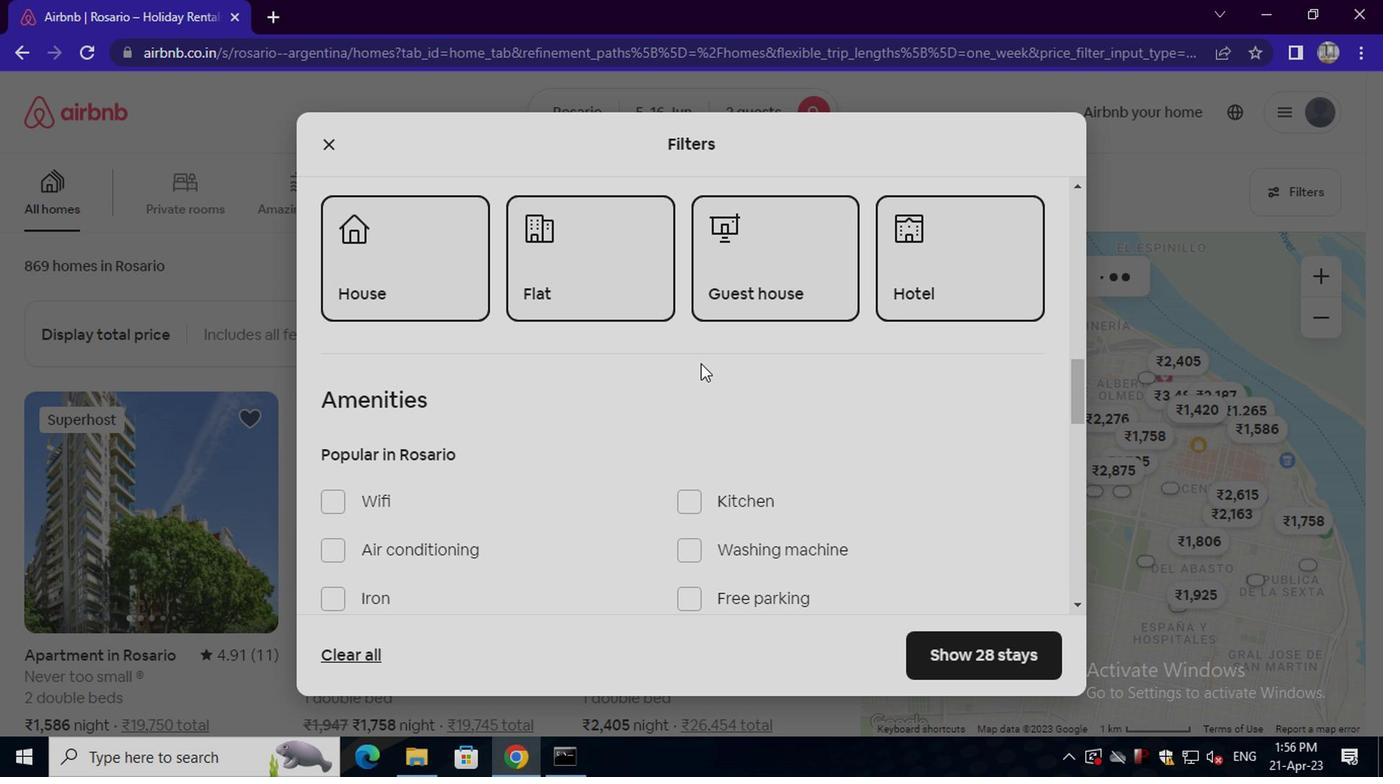 
Action: Mouse scrolled (693, 370) with delta (0, -1)
Screenshot: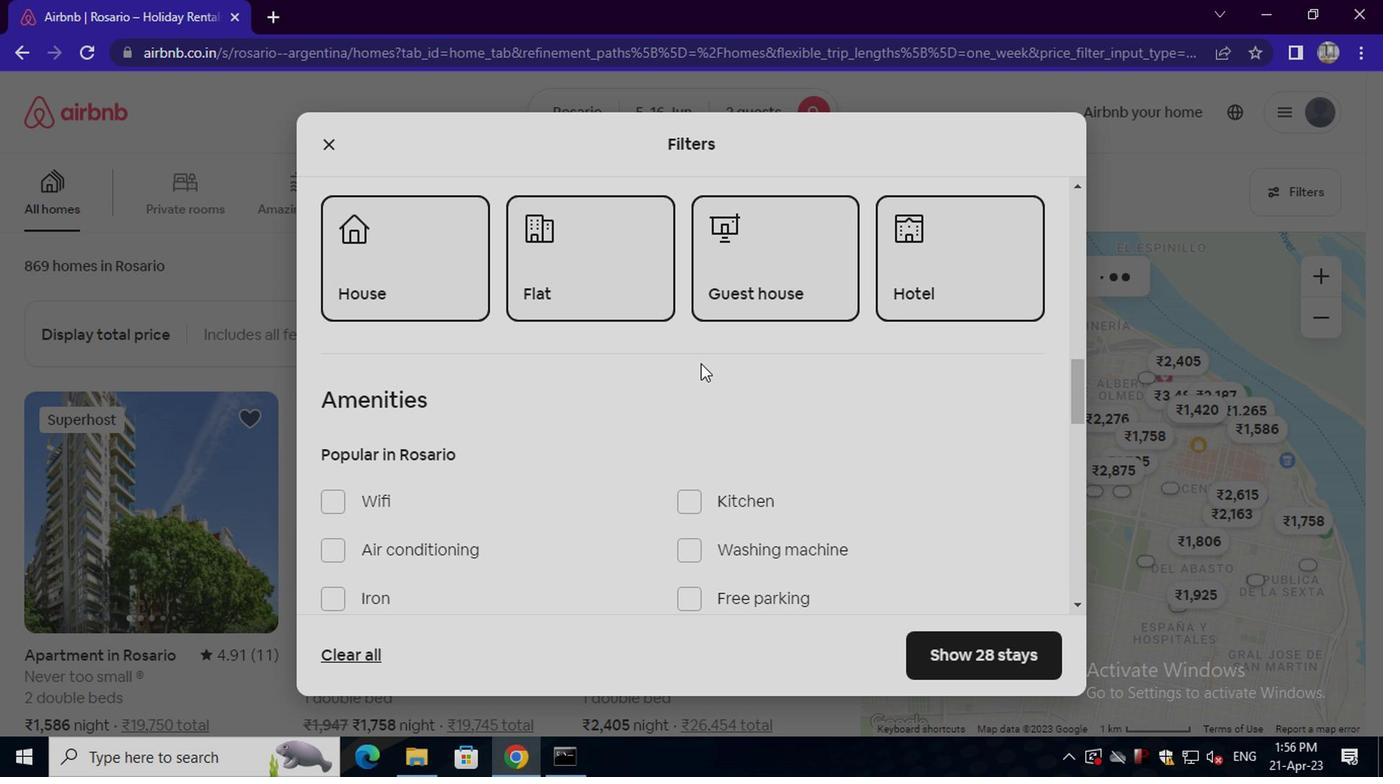 
Action: Mouse moved to (350, 303)
Screenshot: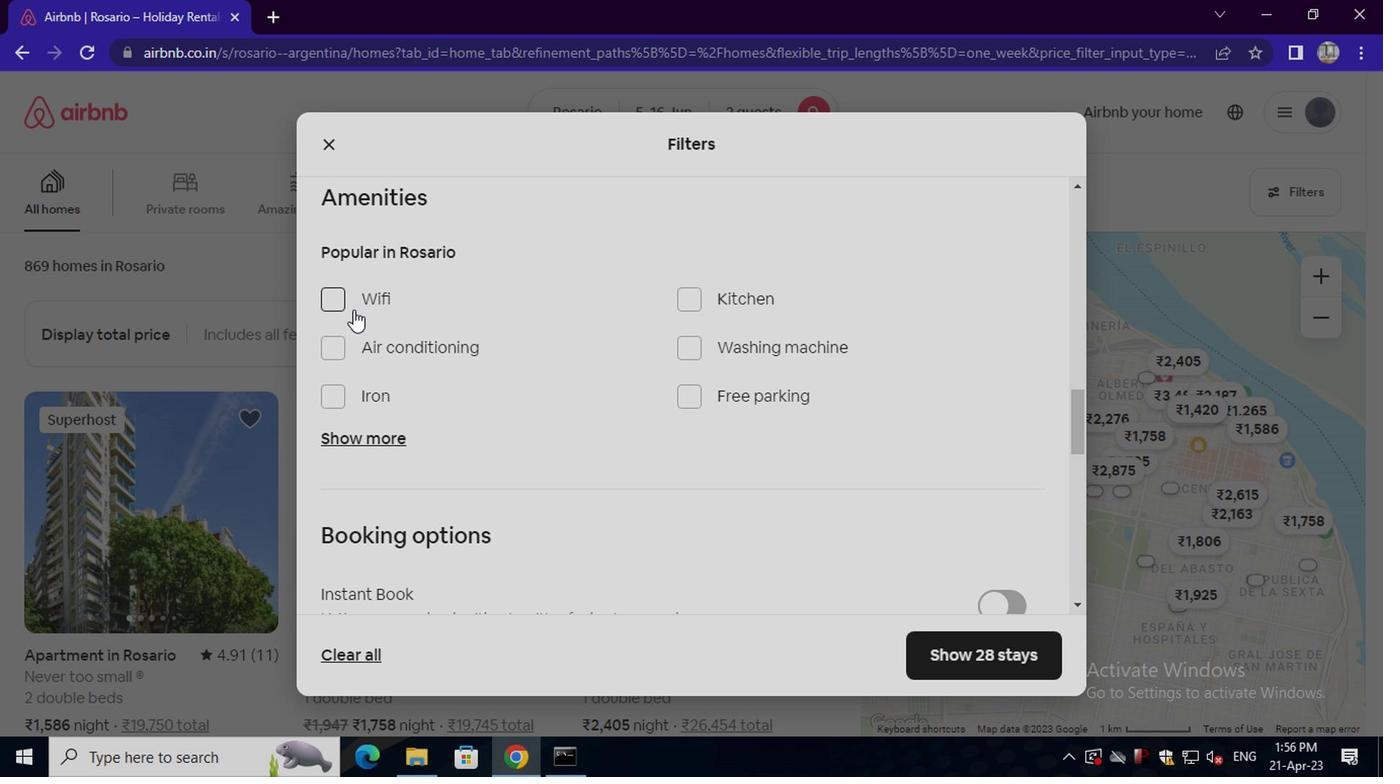
Action: Mouse pressed left at (350, 303)
Screenshot: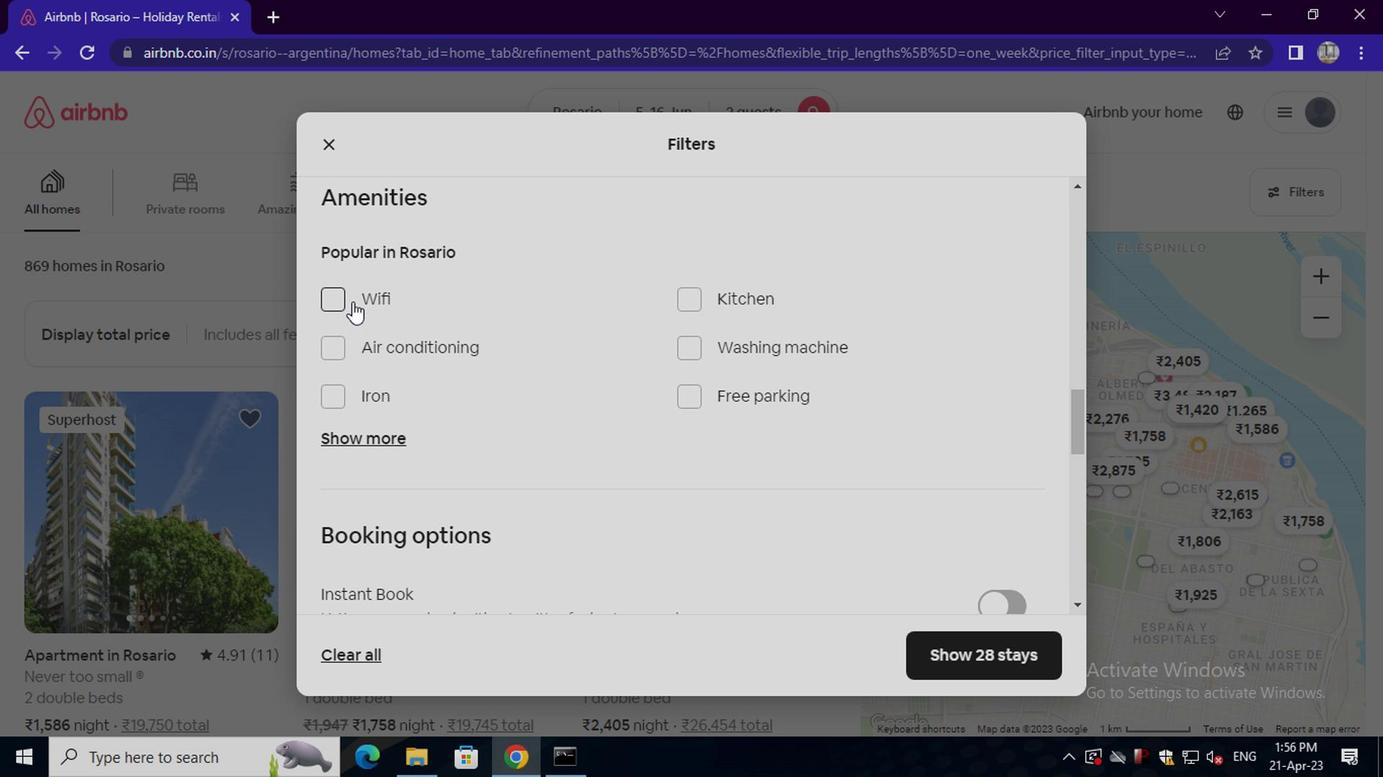 
Action: Mouse moved to (373, 435)
Screenshot: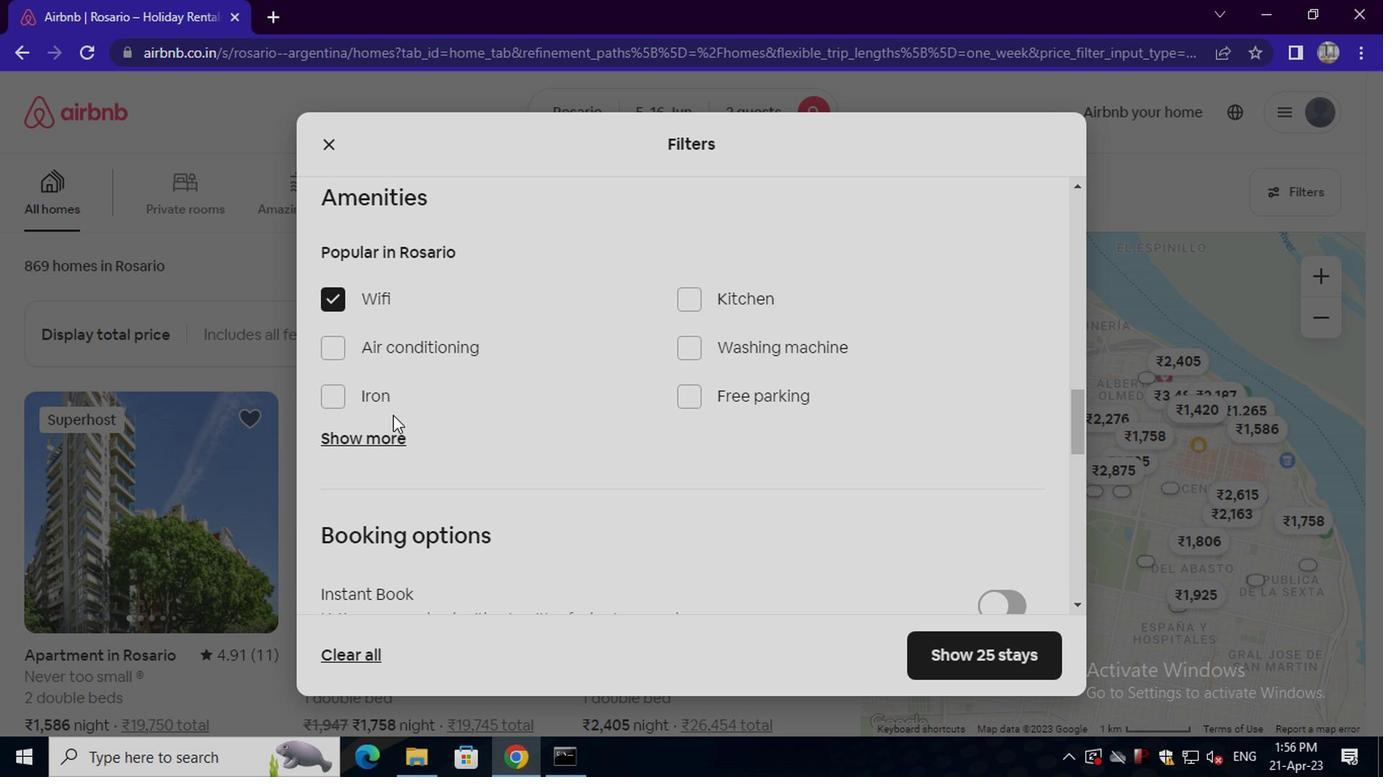 
Action: Mouse pressed left at (373, 435)
Screenshot: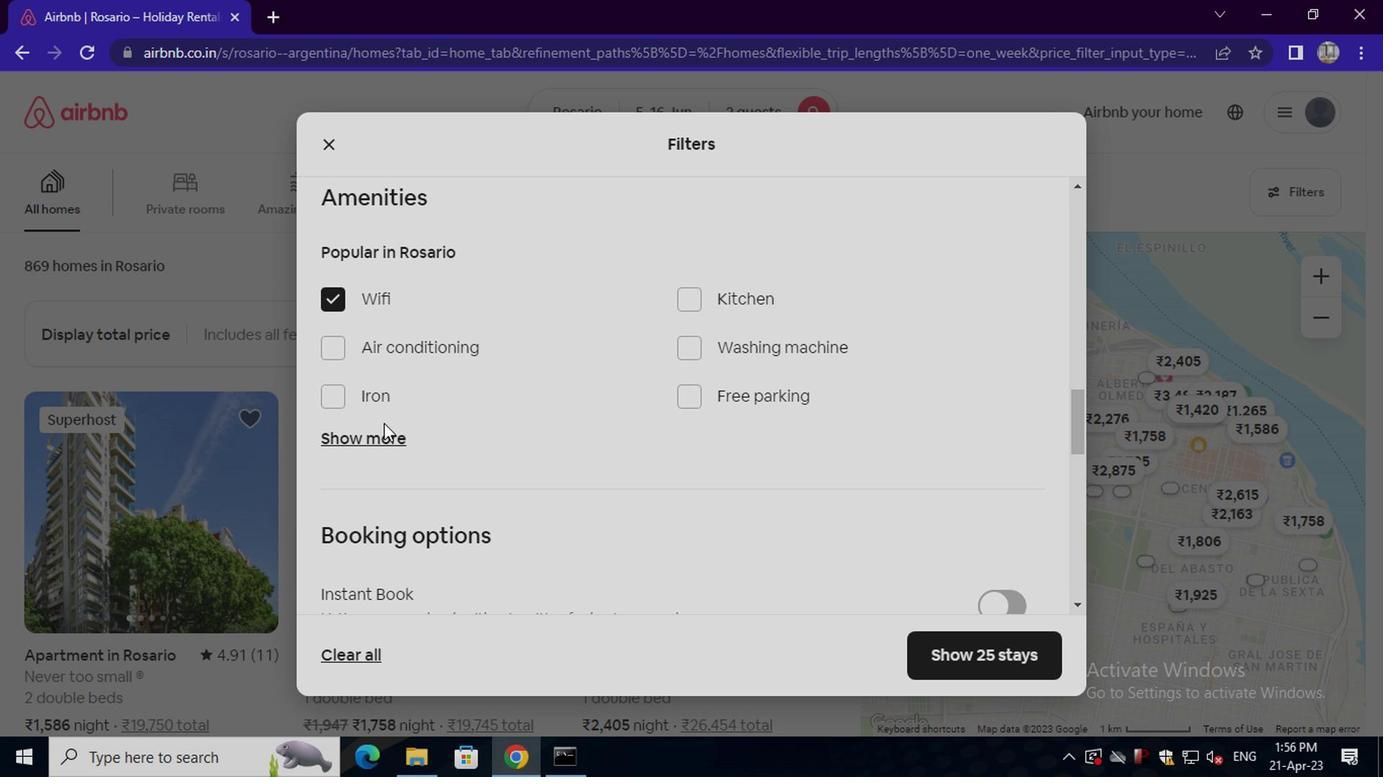 
Action: Mouse moved to (680, 509)
Screenshot: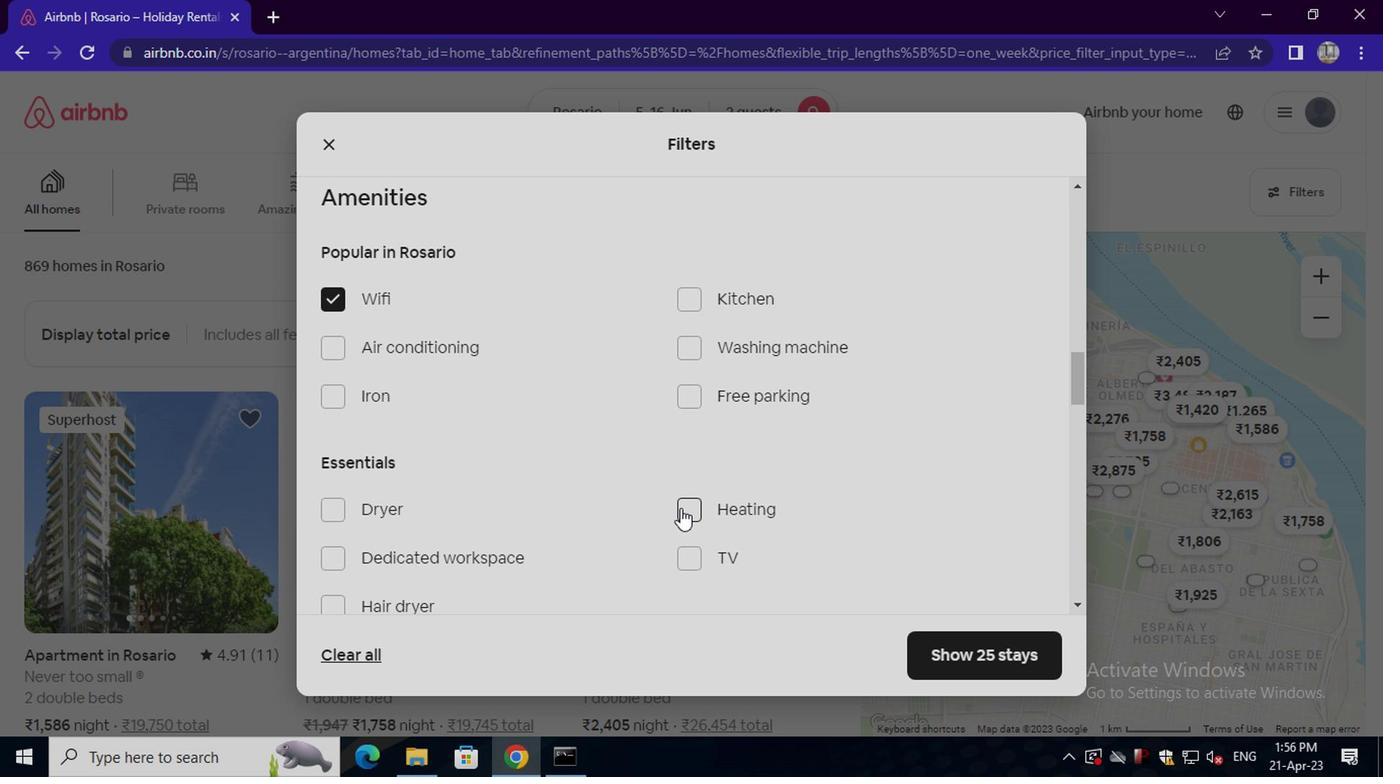 
Action: Mouse pressed left at (680, 509)
Screenshot: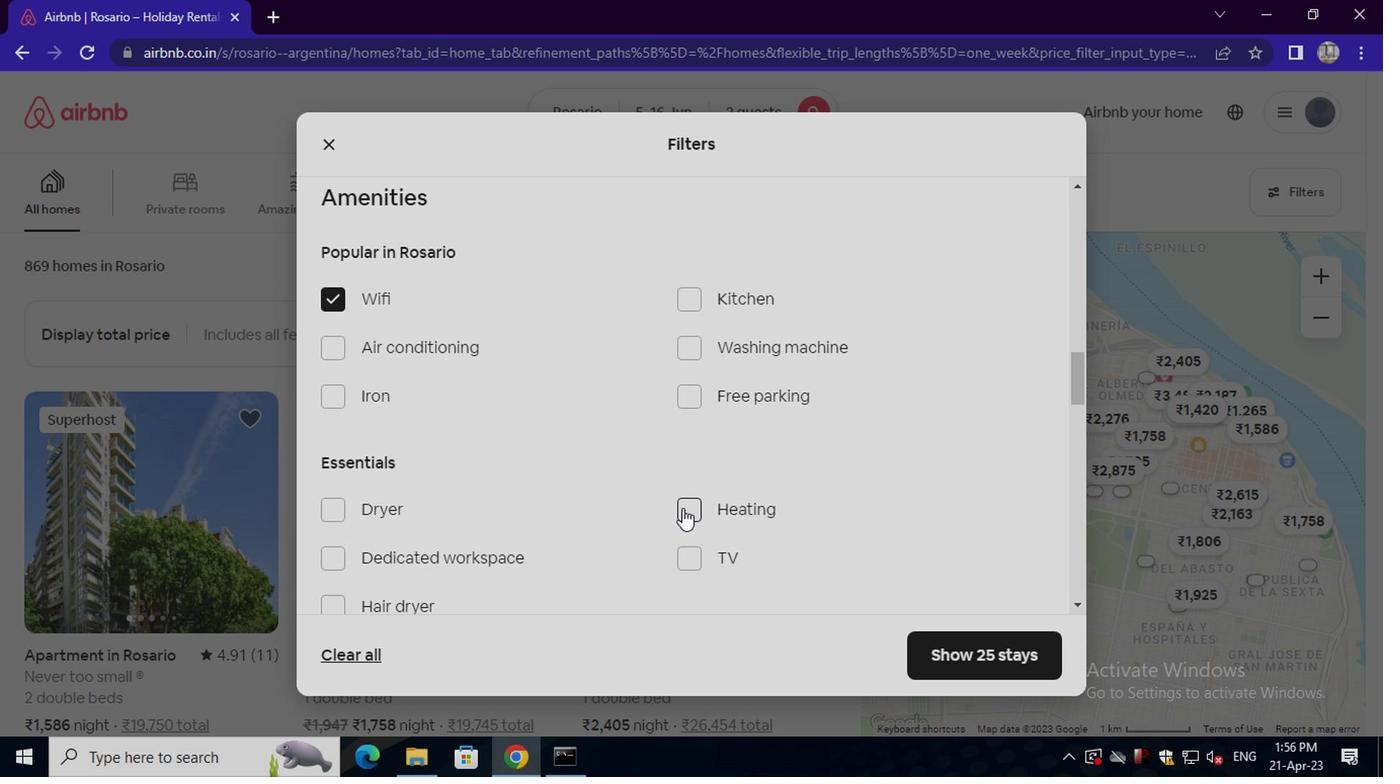 
Action: Mouse moved to (677, 502)
Screenshot: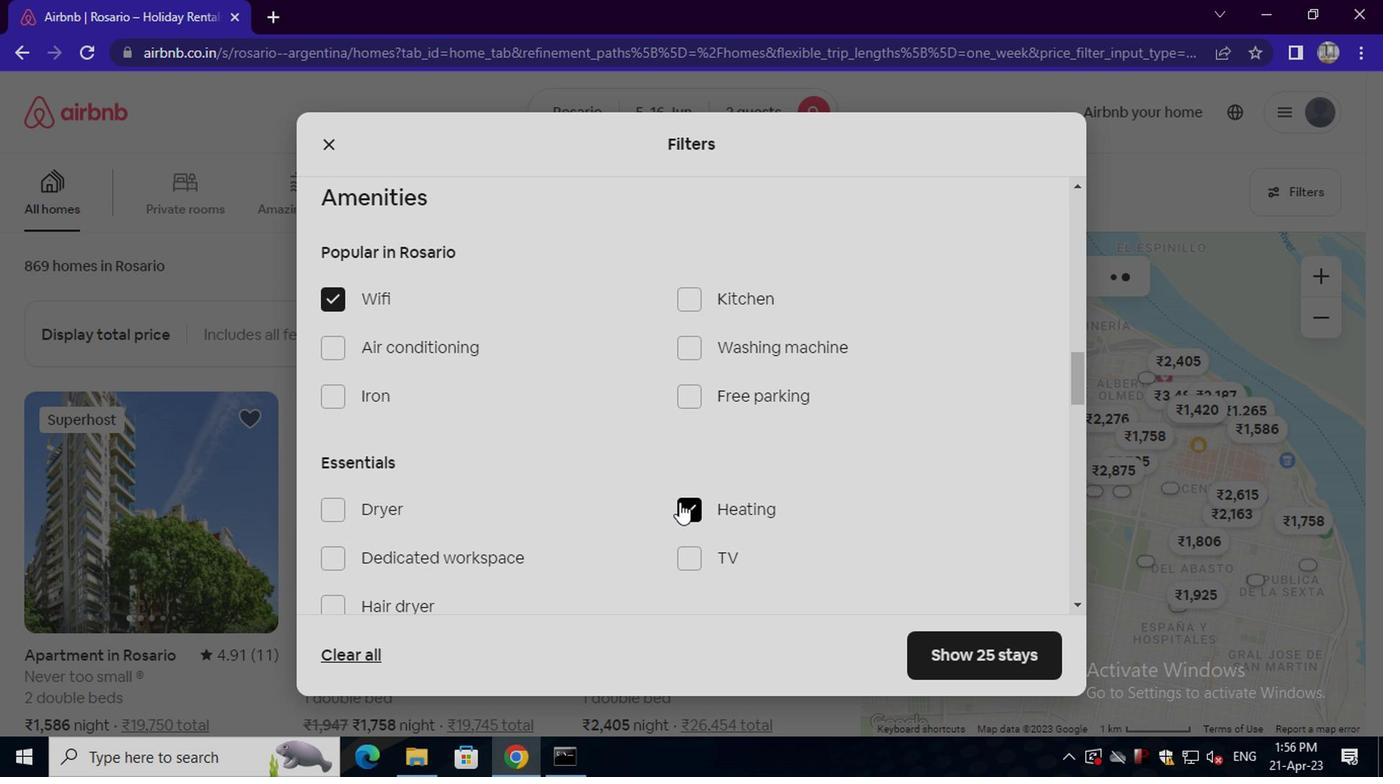 
Action: Mouse scrolled (677, 502) with delta (0, 0)
Screenshot: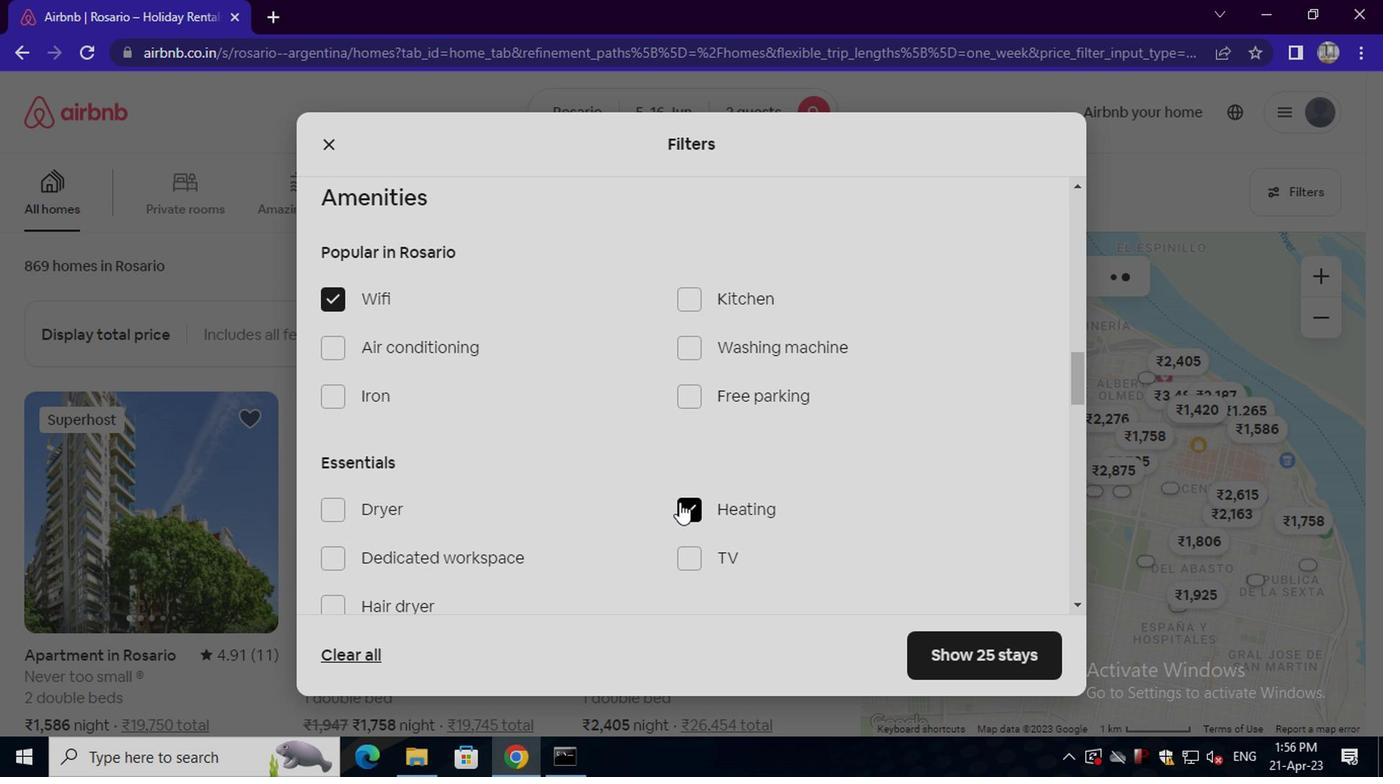 
Action: Mouse scrolled (677, 502) with delta (0, 0)
Screenshot: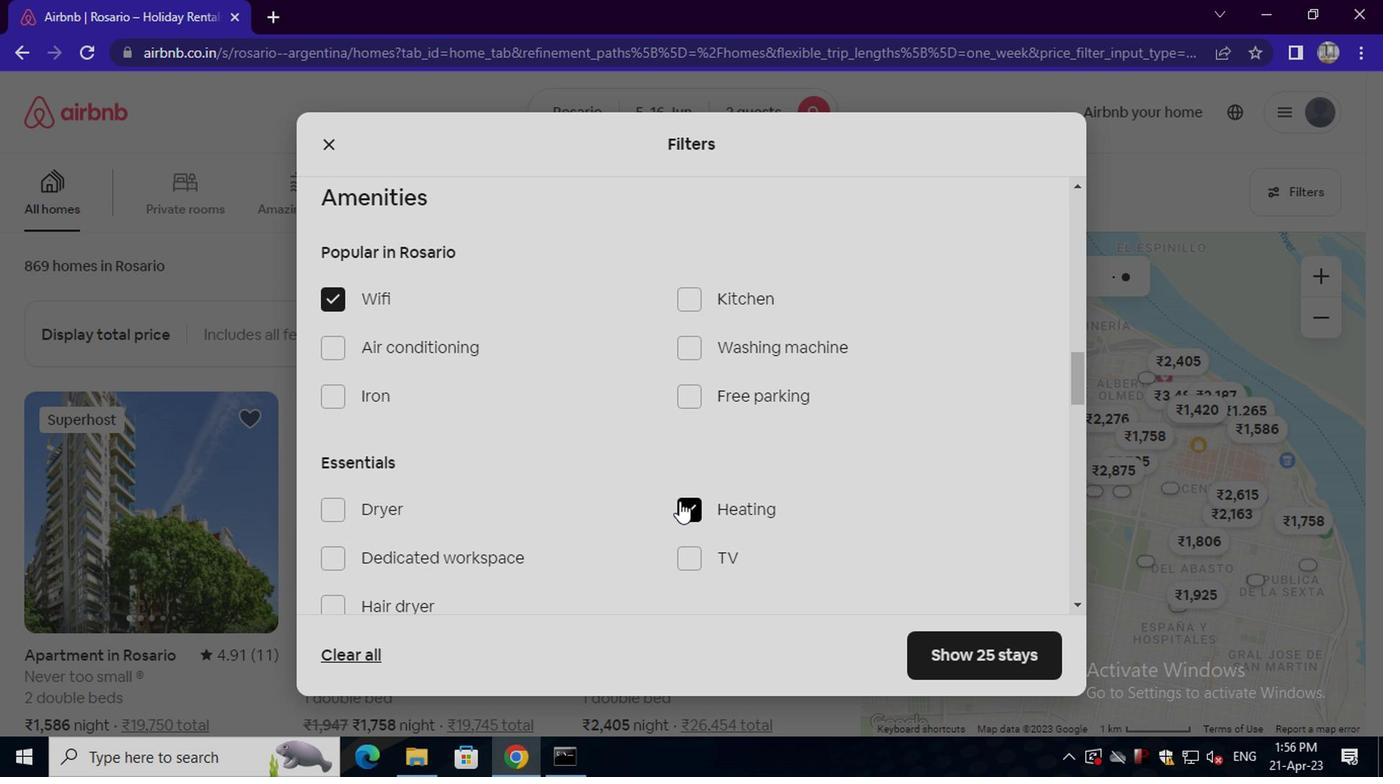 
Action: Mouse scrolled (677, 502) with delta (0, 0)
Screenshot: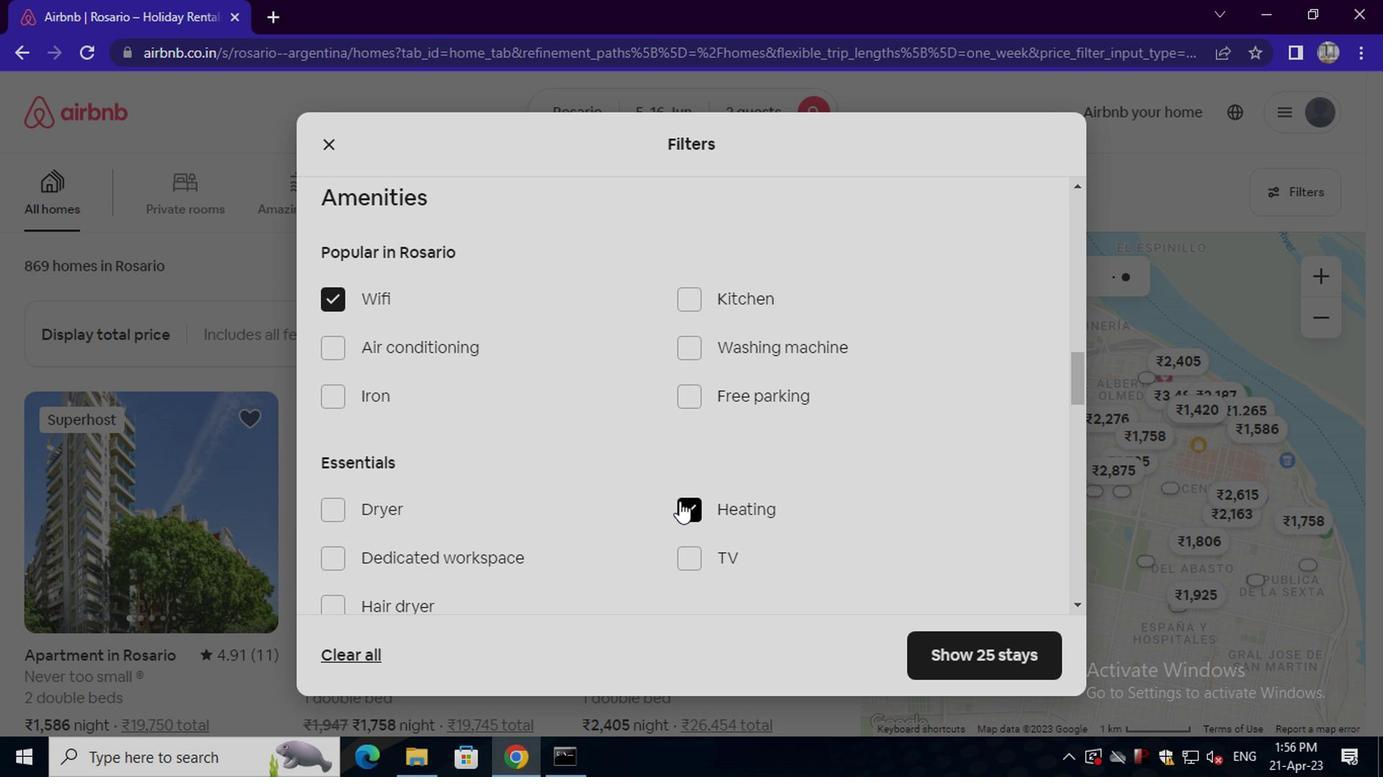 
Action: Mouse scrolled (677, 502) with delta (0, 0)
Screenshot: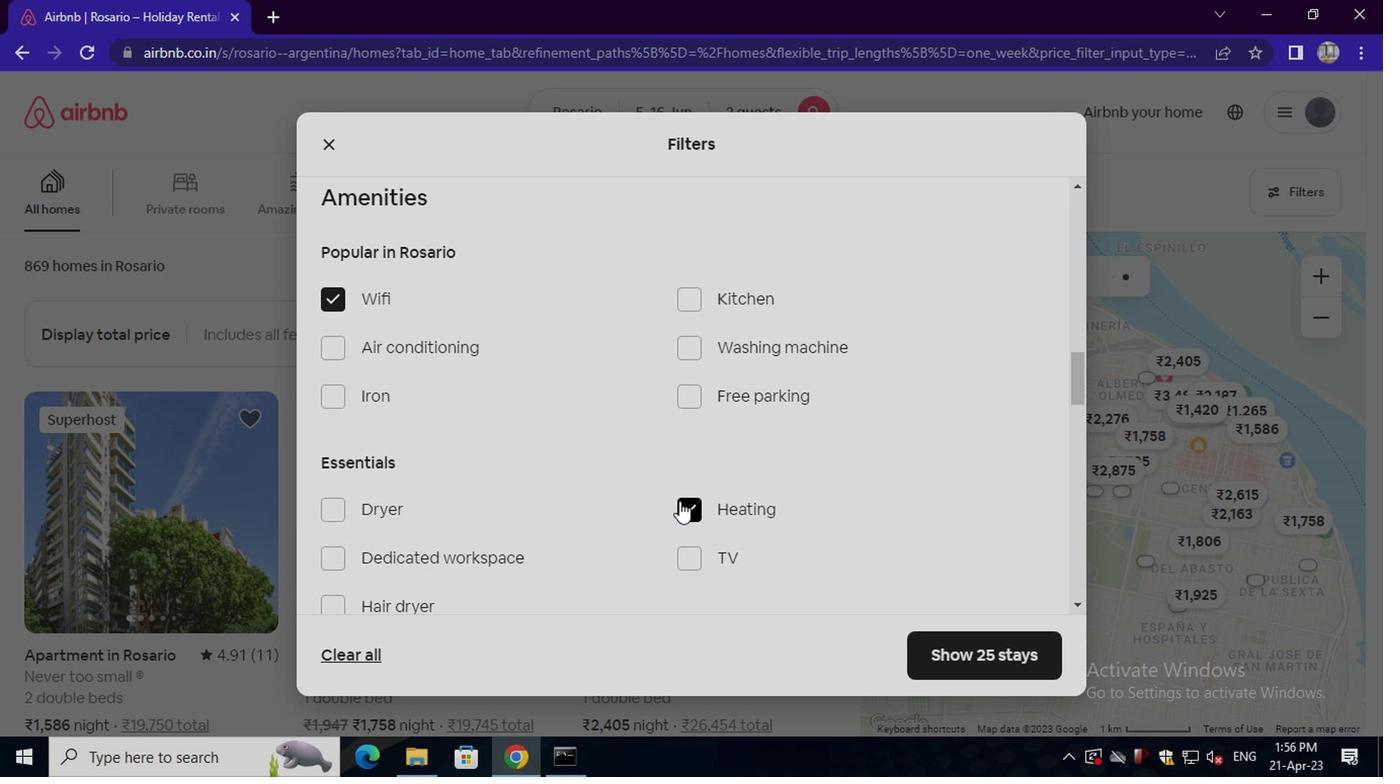 
Action: Mouse scrolled (677, 502) with delta (0, 0)
Screenshot: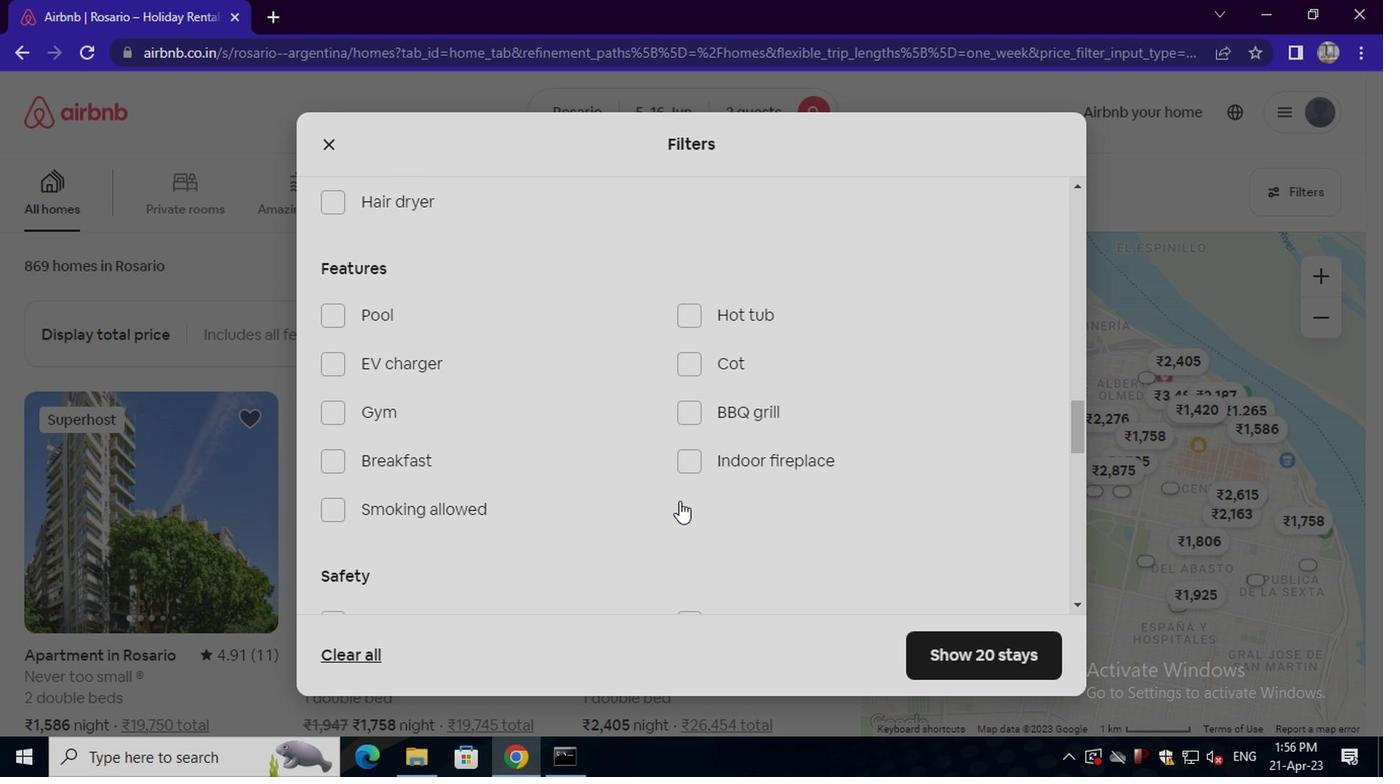 
Action: Mouse scrolled (677, 502) with delta (0, 0)
Screenshot: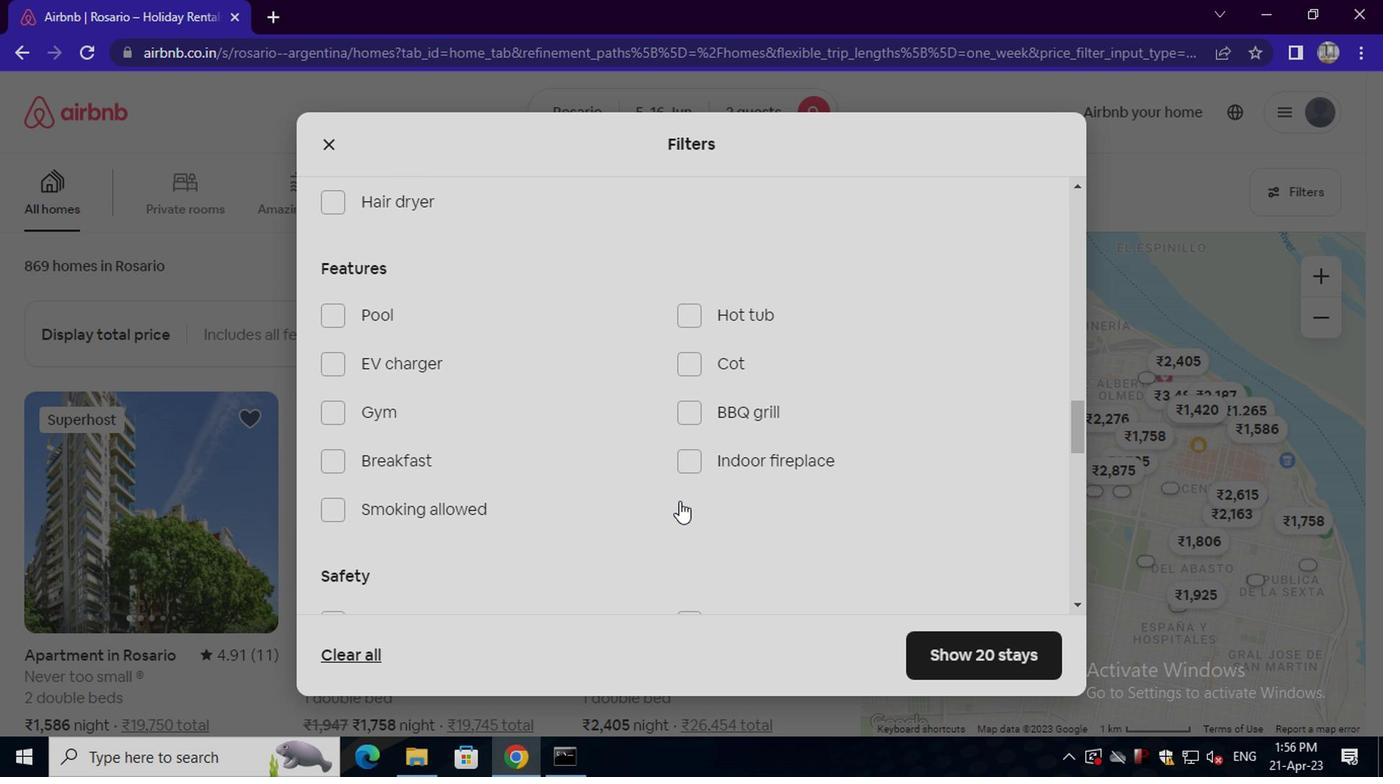
Action: Mouse scrolled (677, 502) with delta (0, 0)
Screenshot: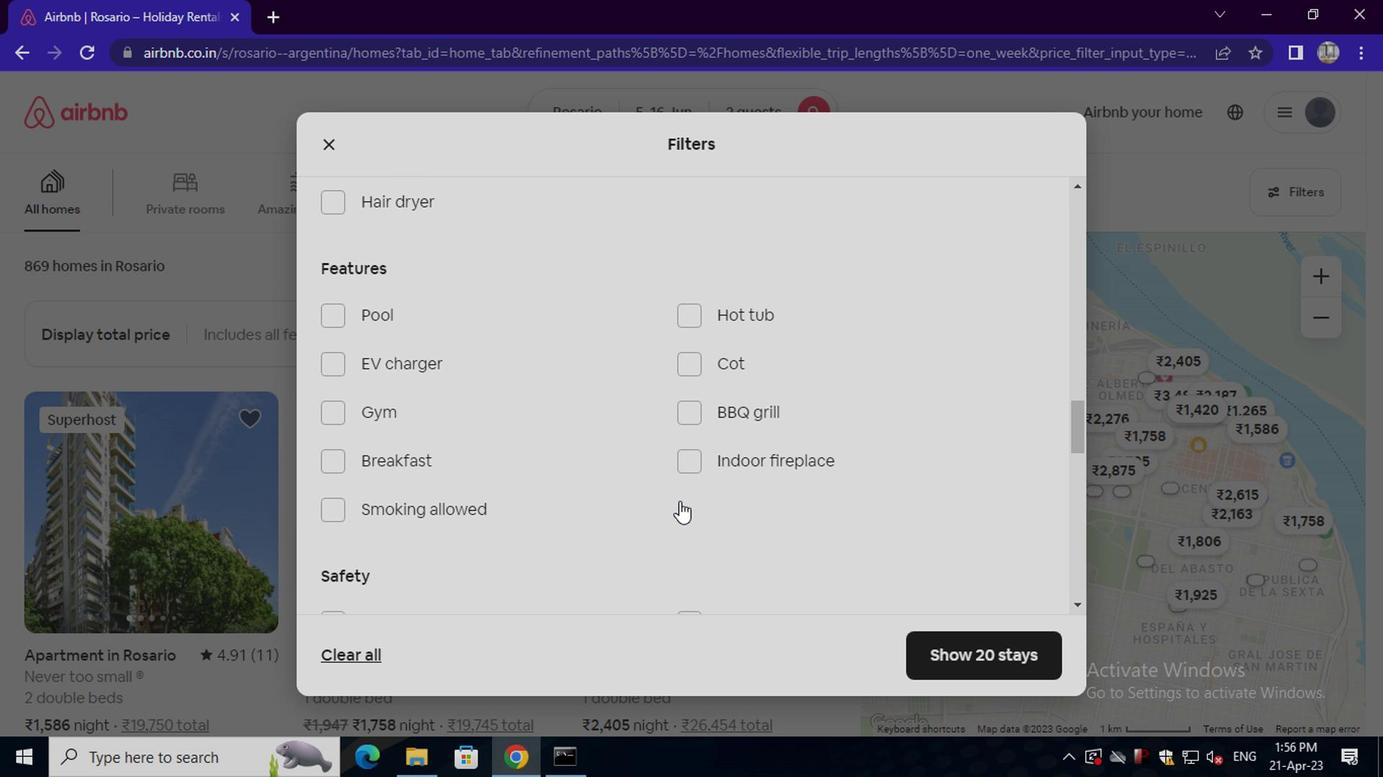 
Action: Mouse scrolled (677, 502) with delta (0, 0)
Screenshot: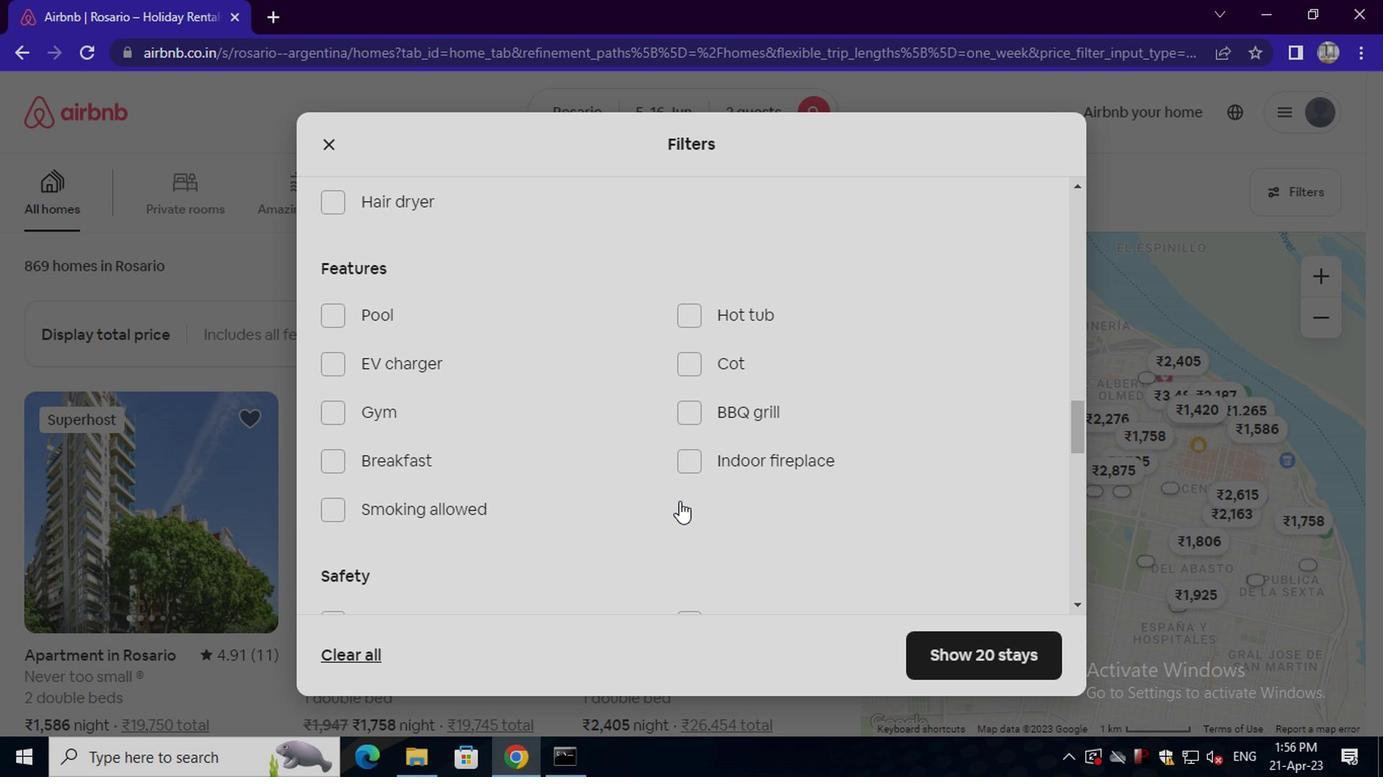 
Action: Mouse moved to (692, 498)
Screenshot: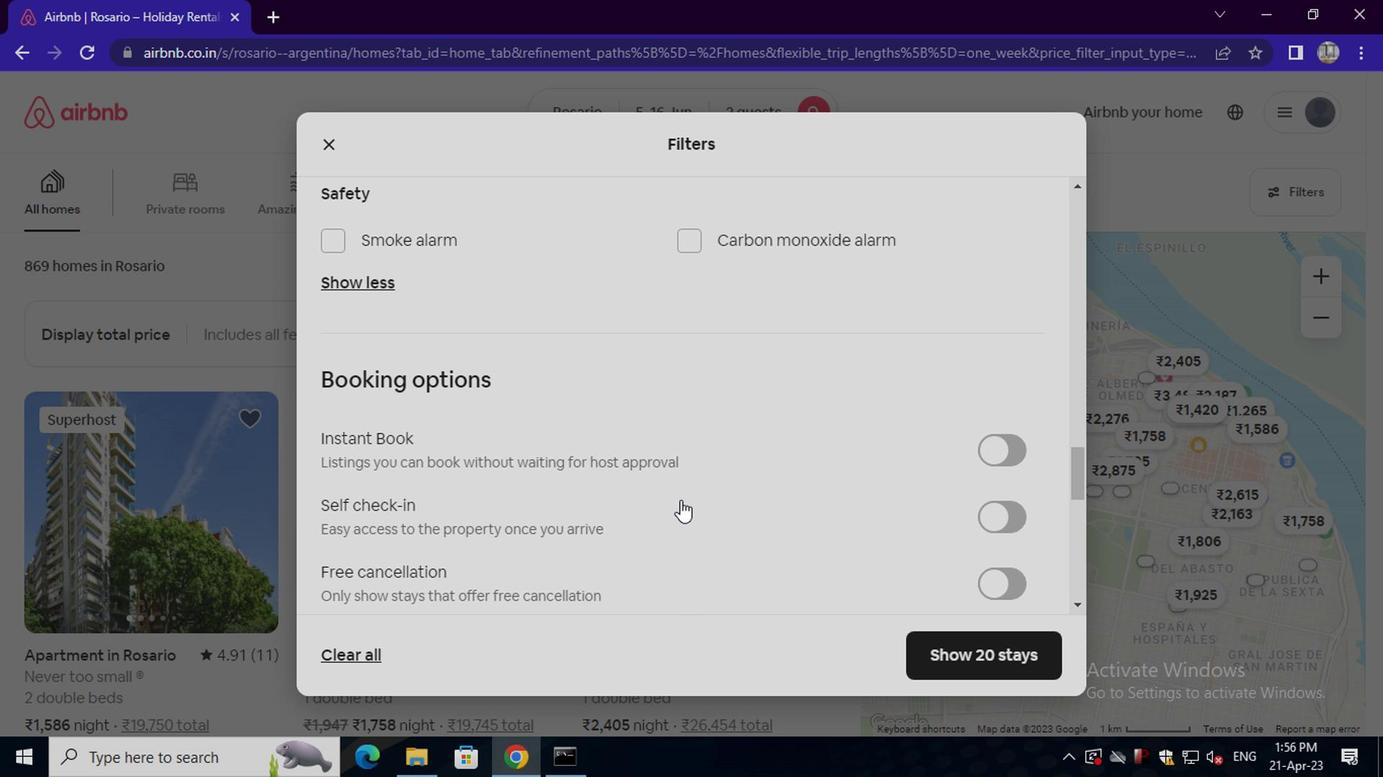 
Action: Mouse scrolled (692, 497) with delta (0, 0)
Screenshot: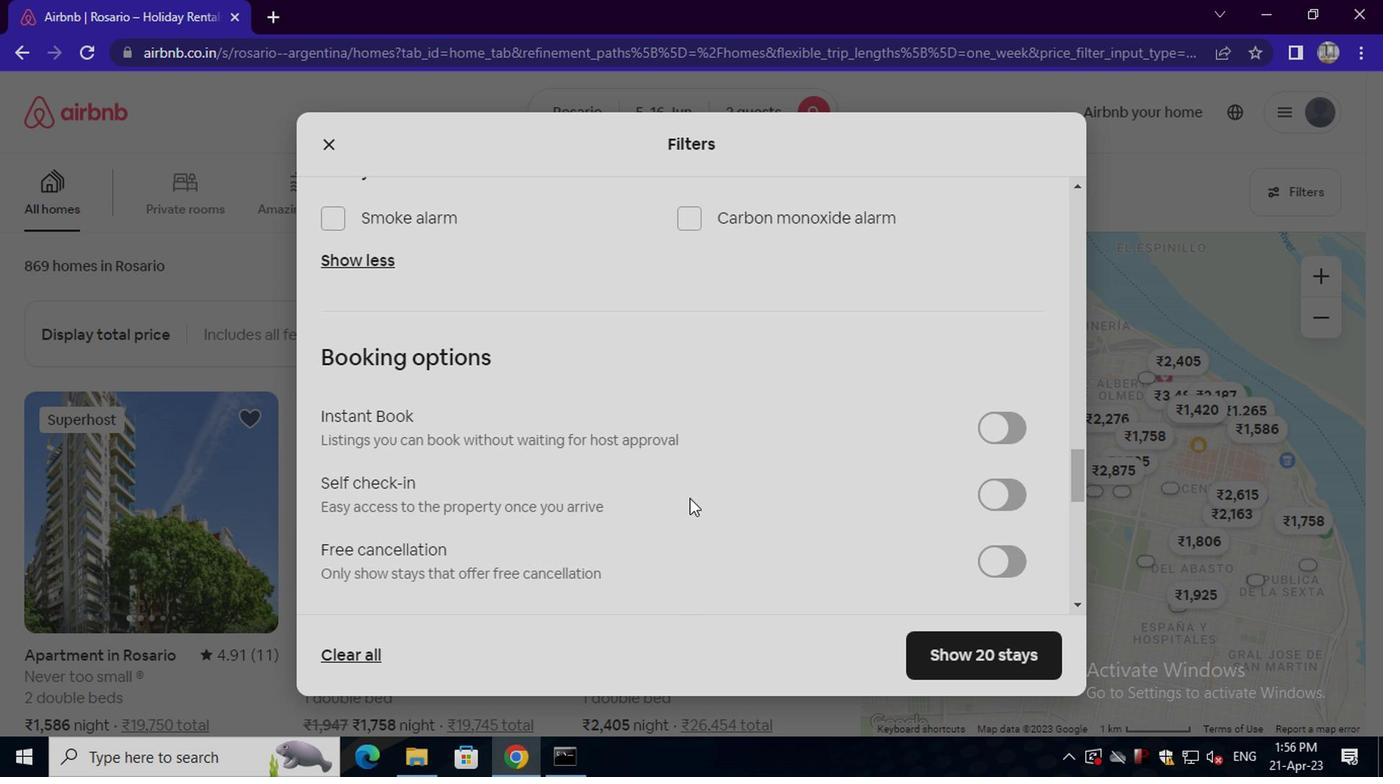 
Action: Mouse scrolled (692, 497) with delta (0, 0)
Screenshot: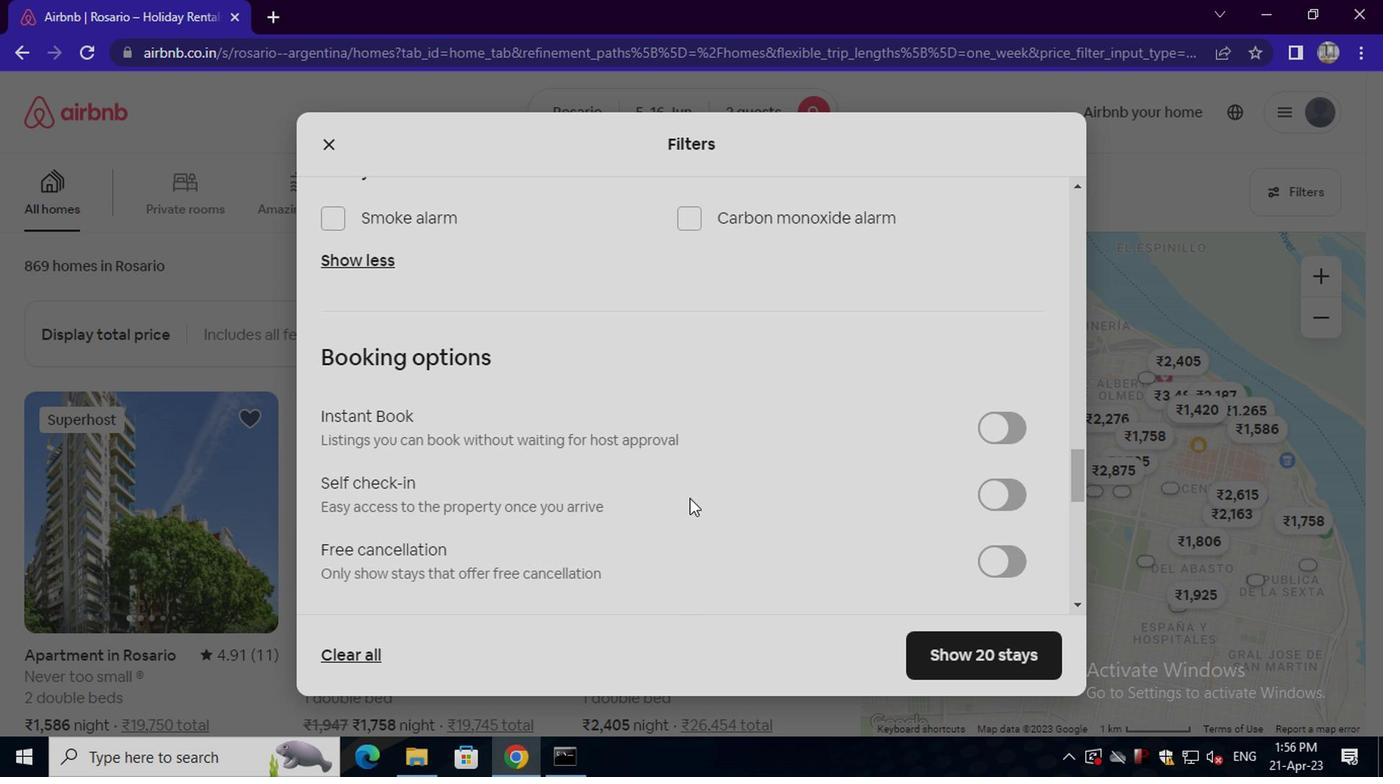 
Action: Mouse scrolled (692, 497) with delta (0, 0)
Screenshot: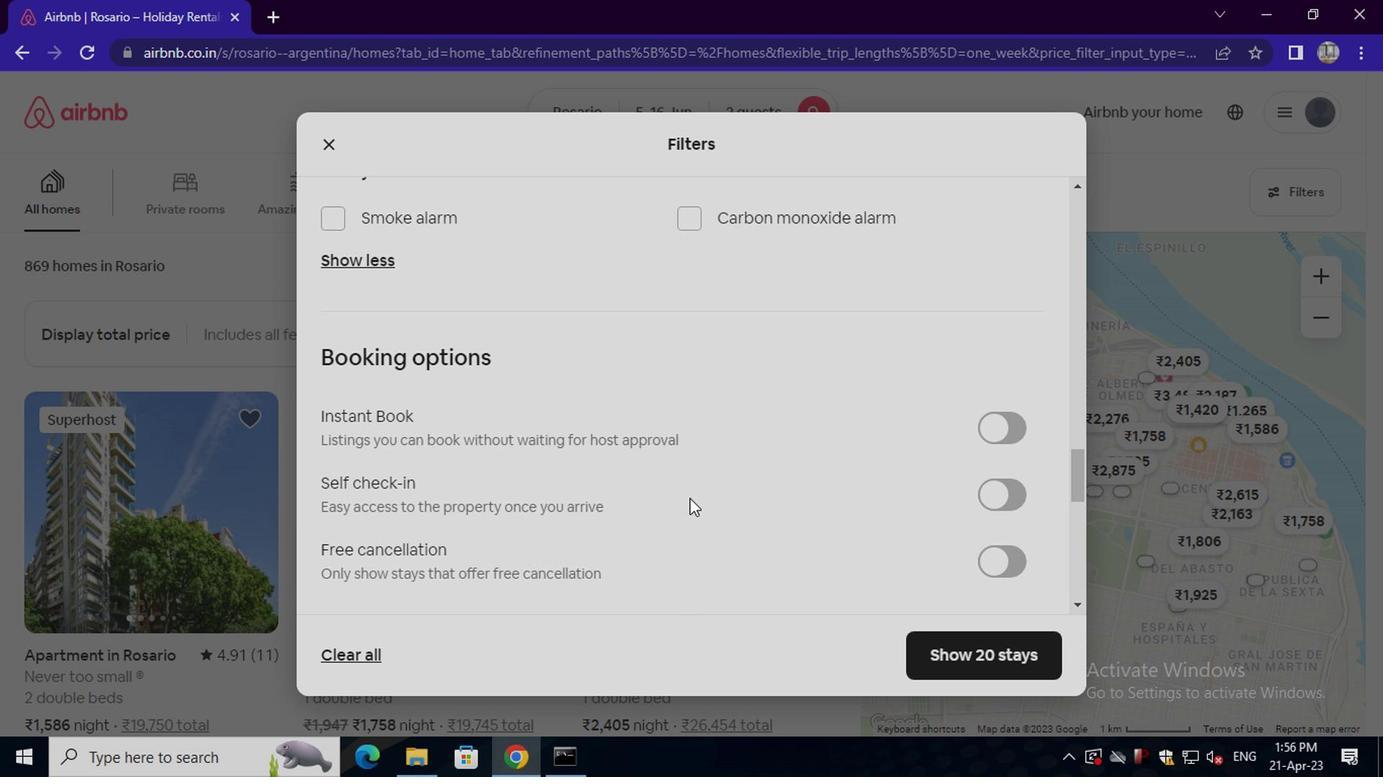 
Action: Mouse scrolled (692, 497) with delta (0, 0)
Screenshot: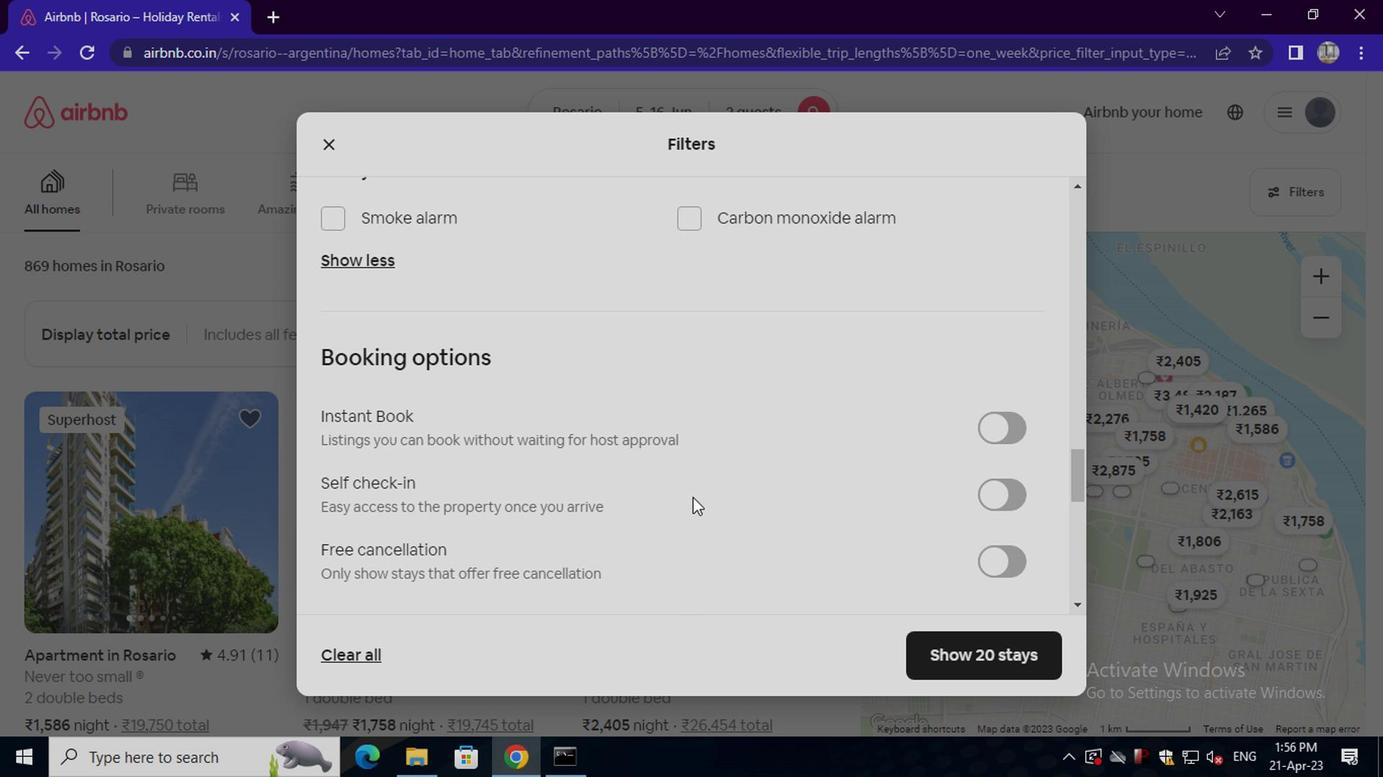 
Action: Mouse moved to (779, 461)
Screenshot: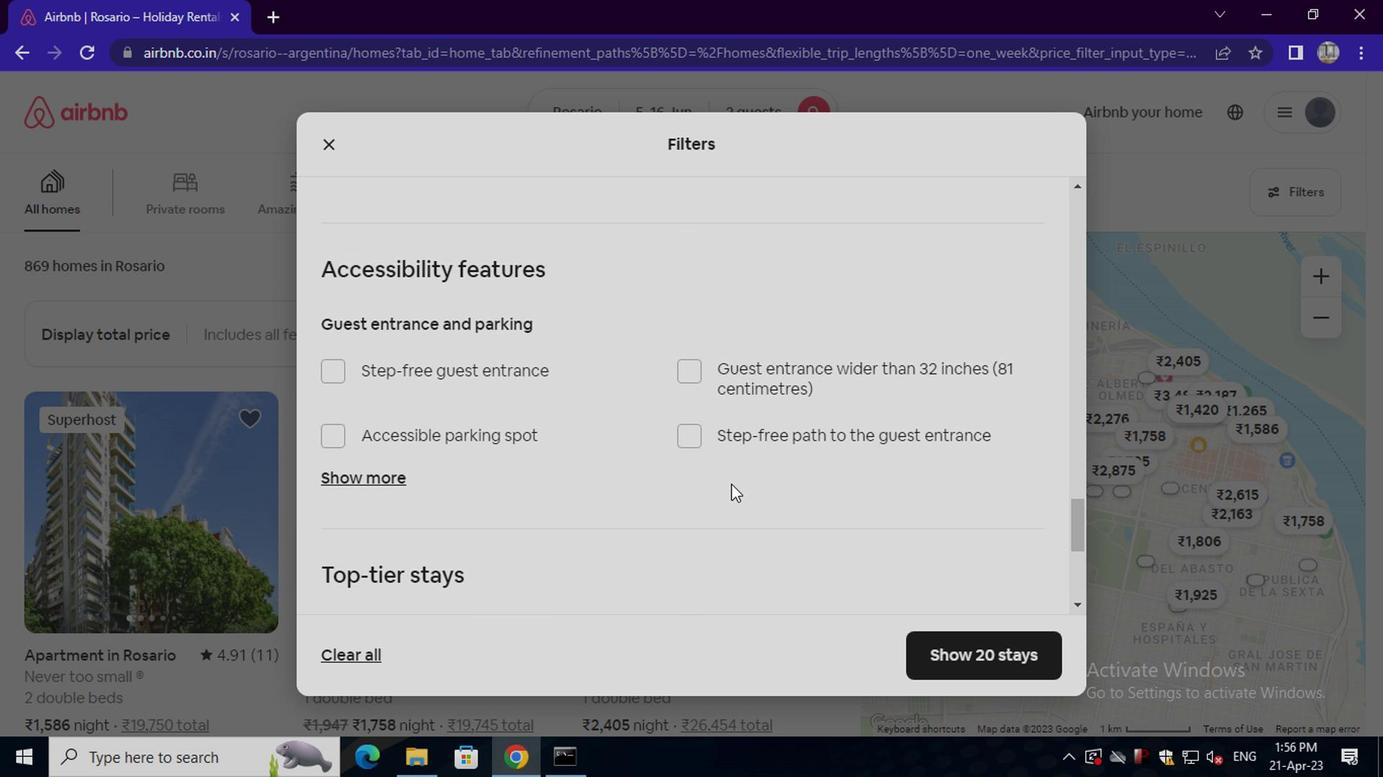 
Action: Mouse scrolled (779, 462) with delta (0, 1)
Screenshot: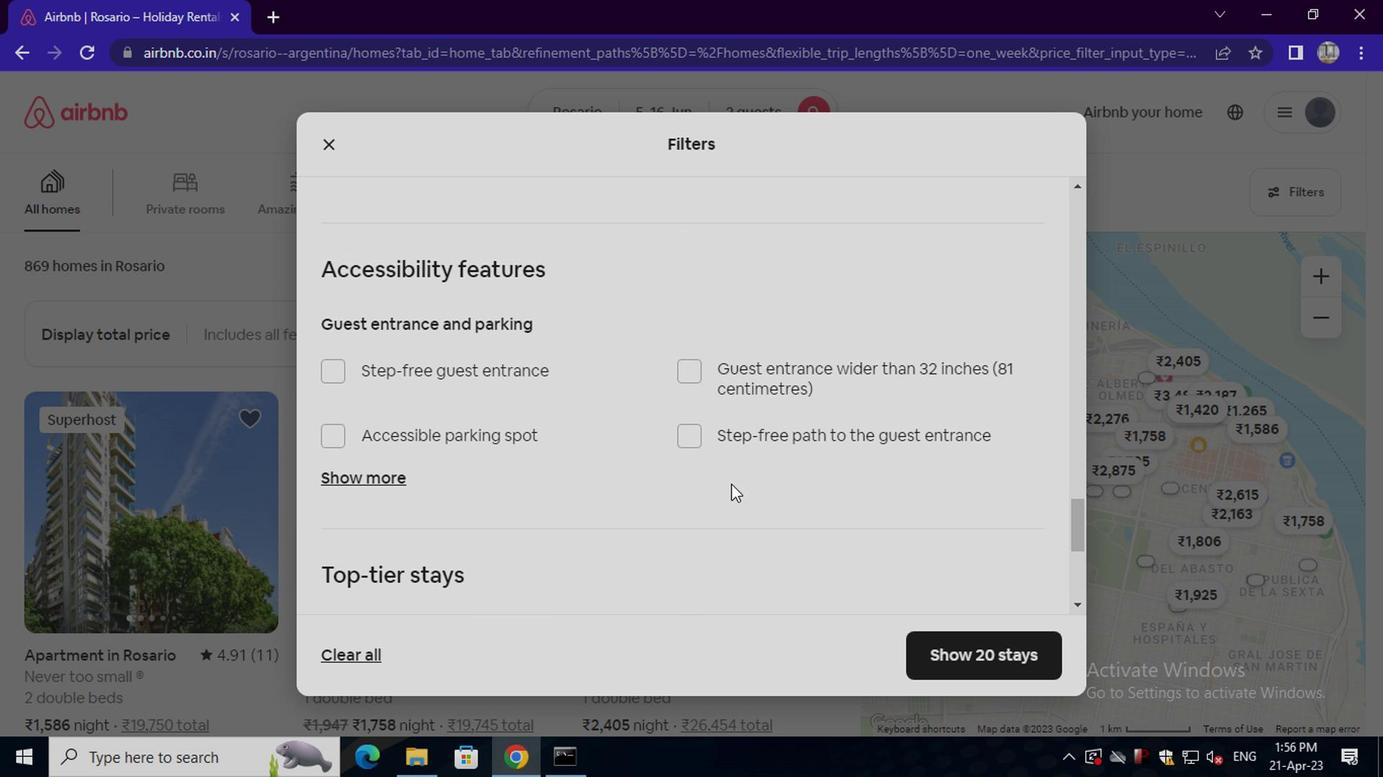 
Action: Mouse scrolled (779, 462) with delta (0, 1)
Screenshot: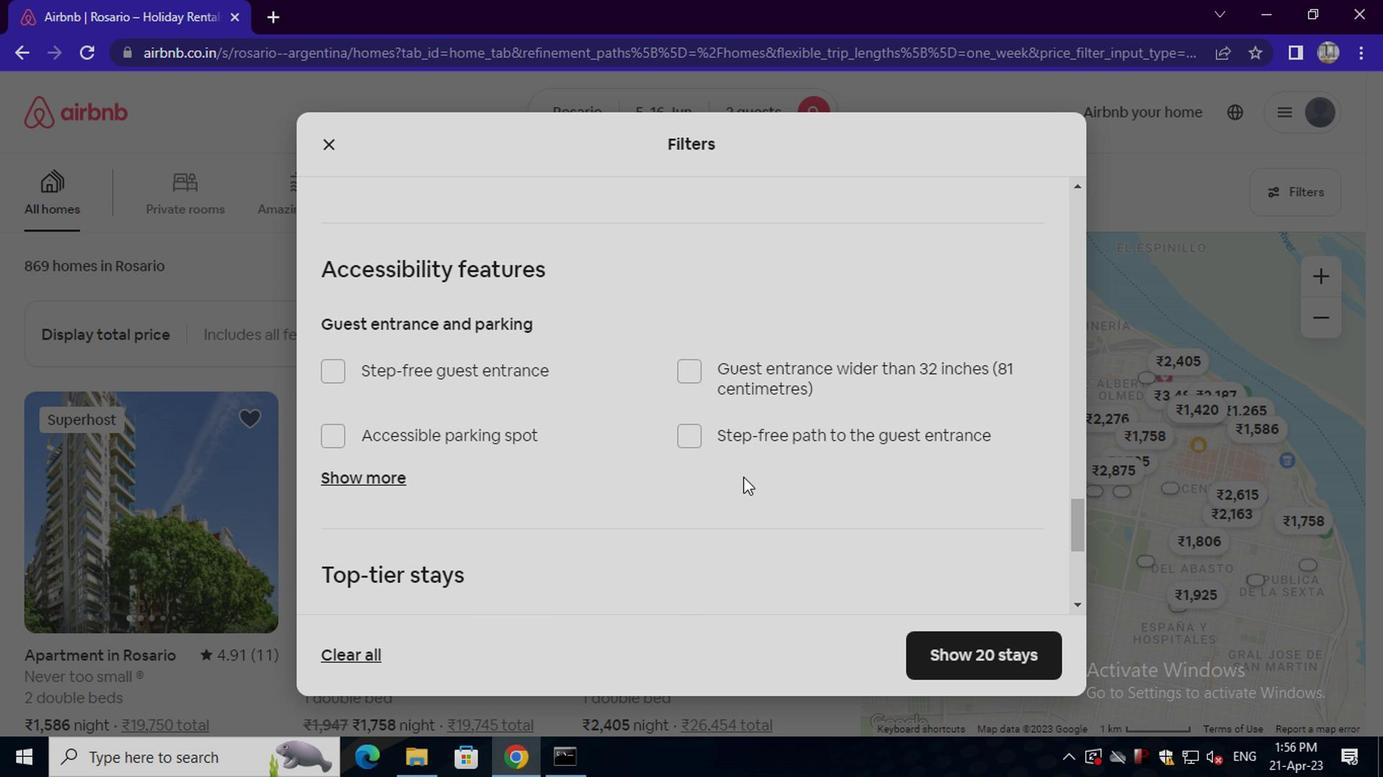 
Action: Mouse moved to (1006, 288)
Screenshot: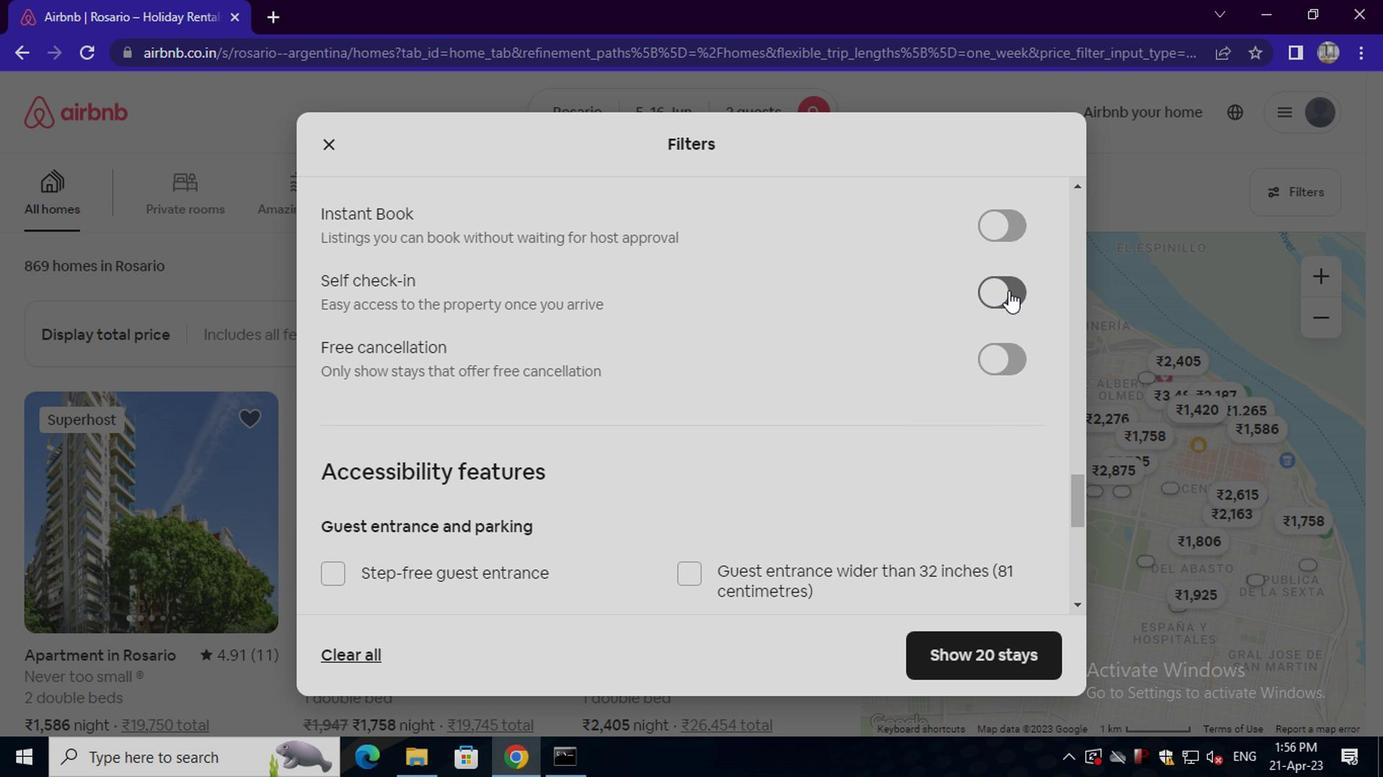 
Action: Mouse pressed left at (1006, 288)
Screenshot: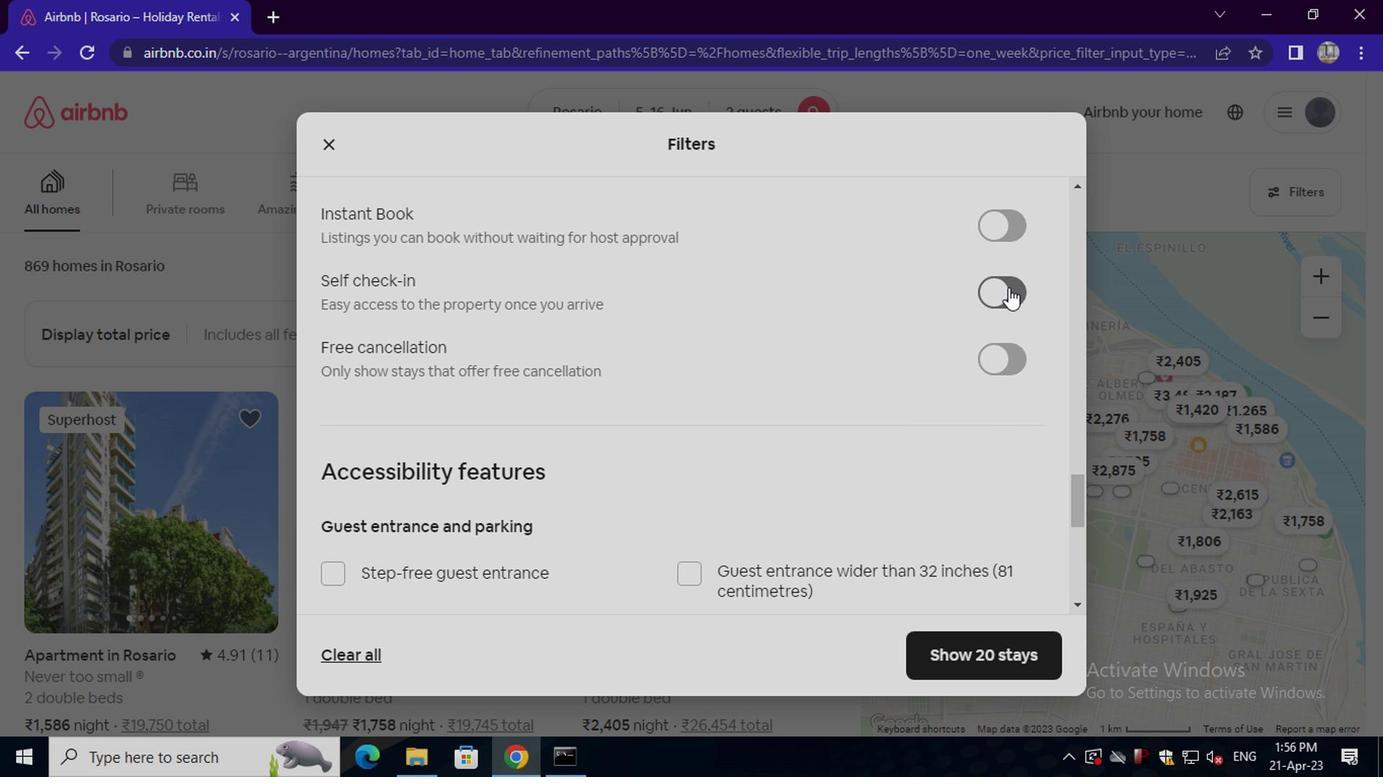 
Action: Mouse moved to (661, 404)
Screenshot: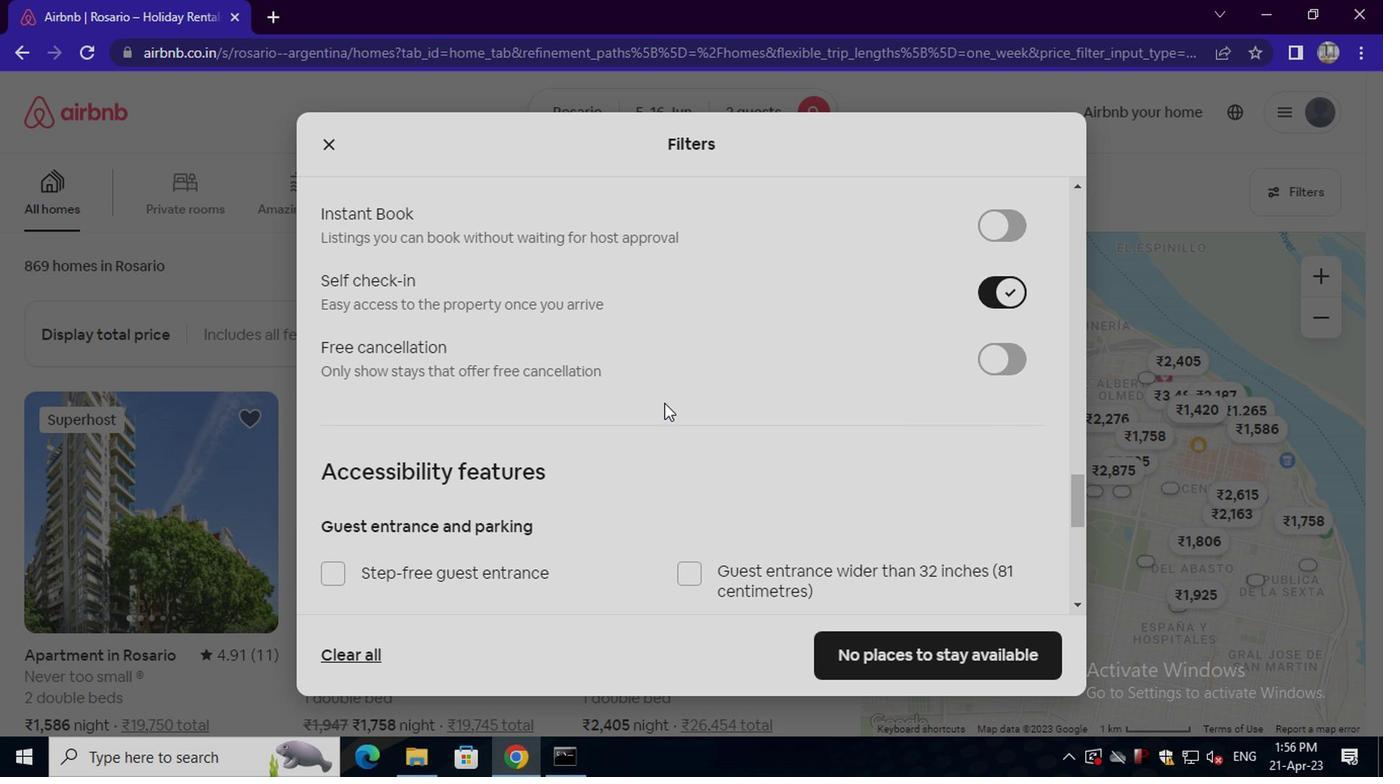 
Action: Mouse scrolled (661, 403) with delta (0, -1)
Screenshot: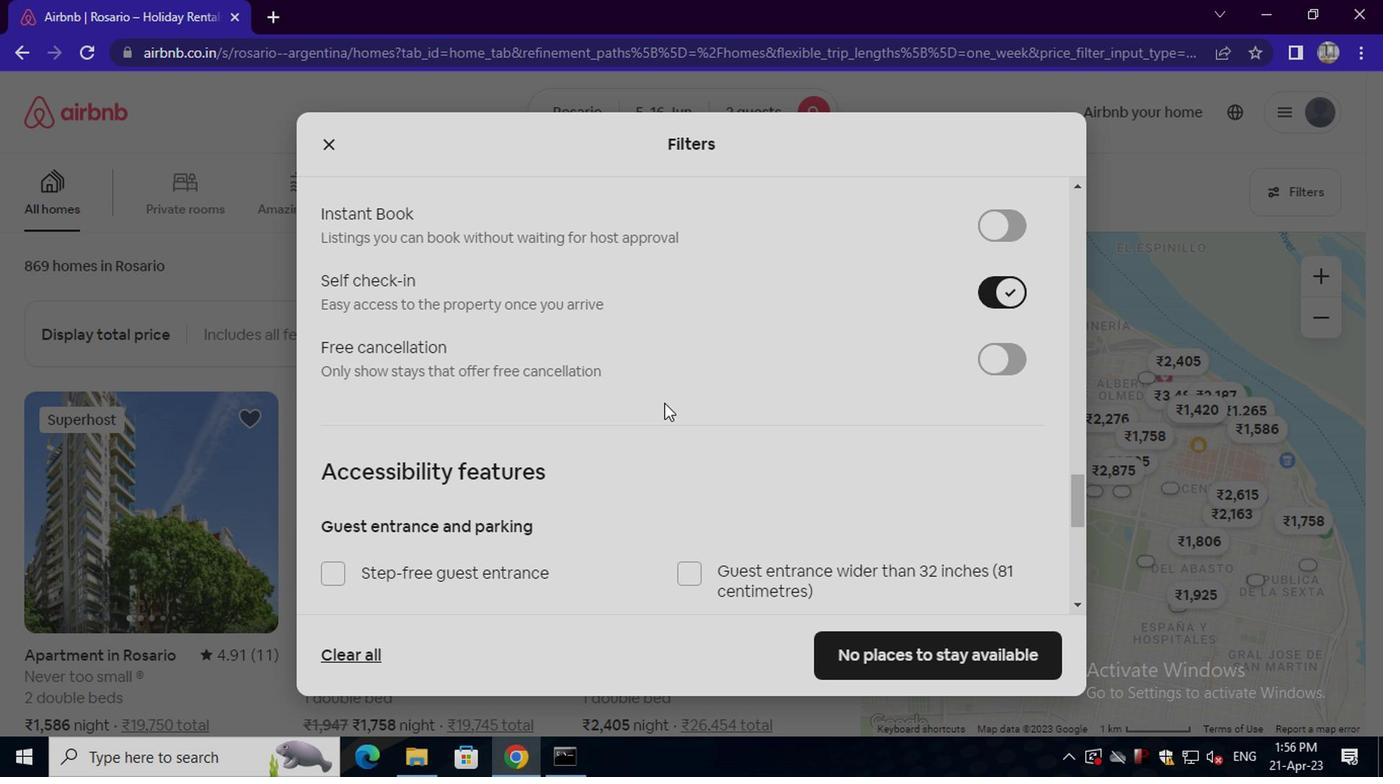 
Action: Mouse scrolled (661, 403) with delta (0, -1)
Screenshot: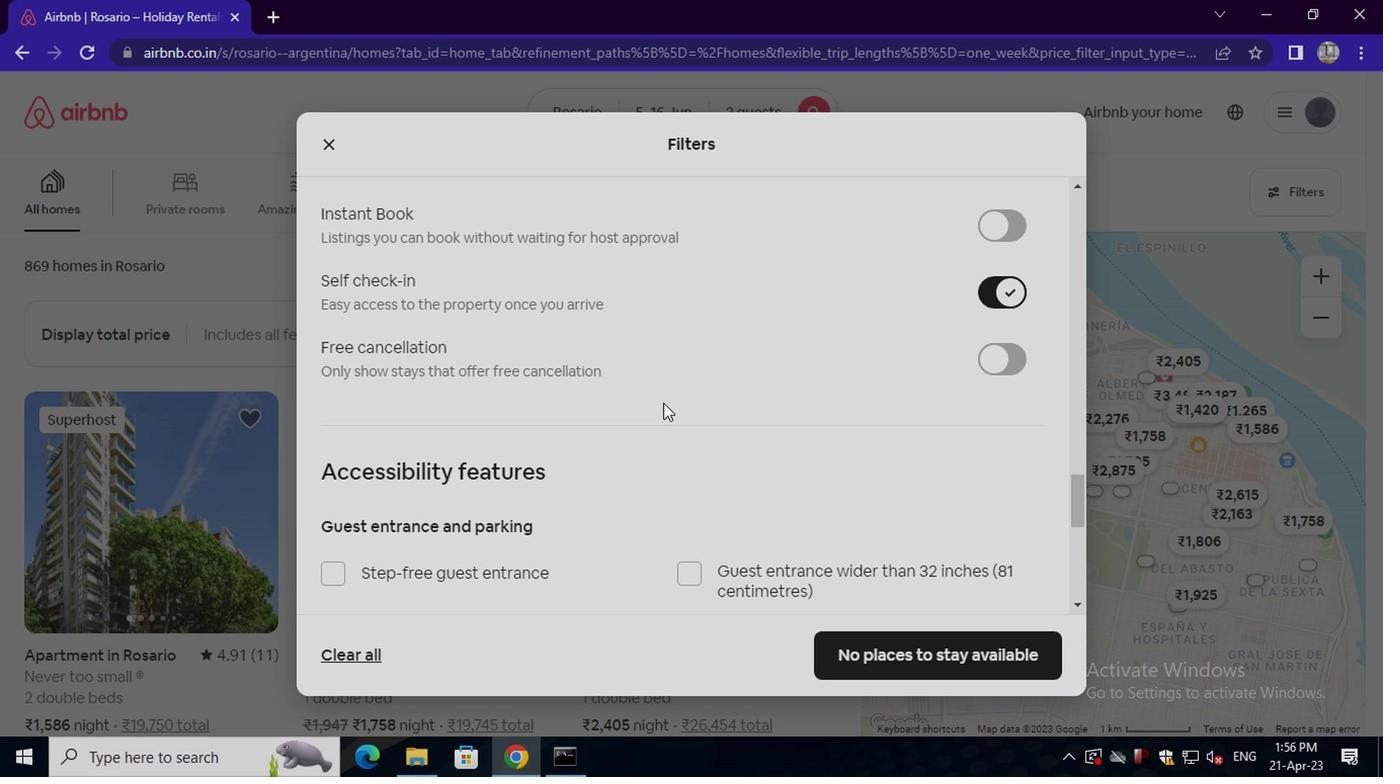 
Action: Mouse scrolled (661, 403) with delta (0, -1)
Screenshot: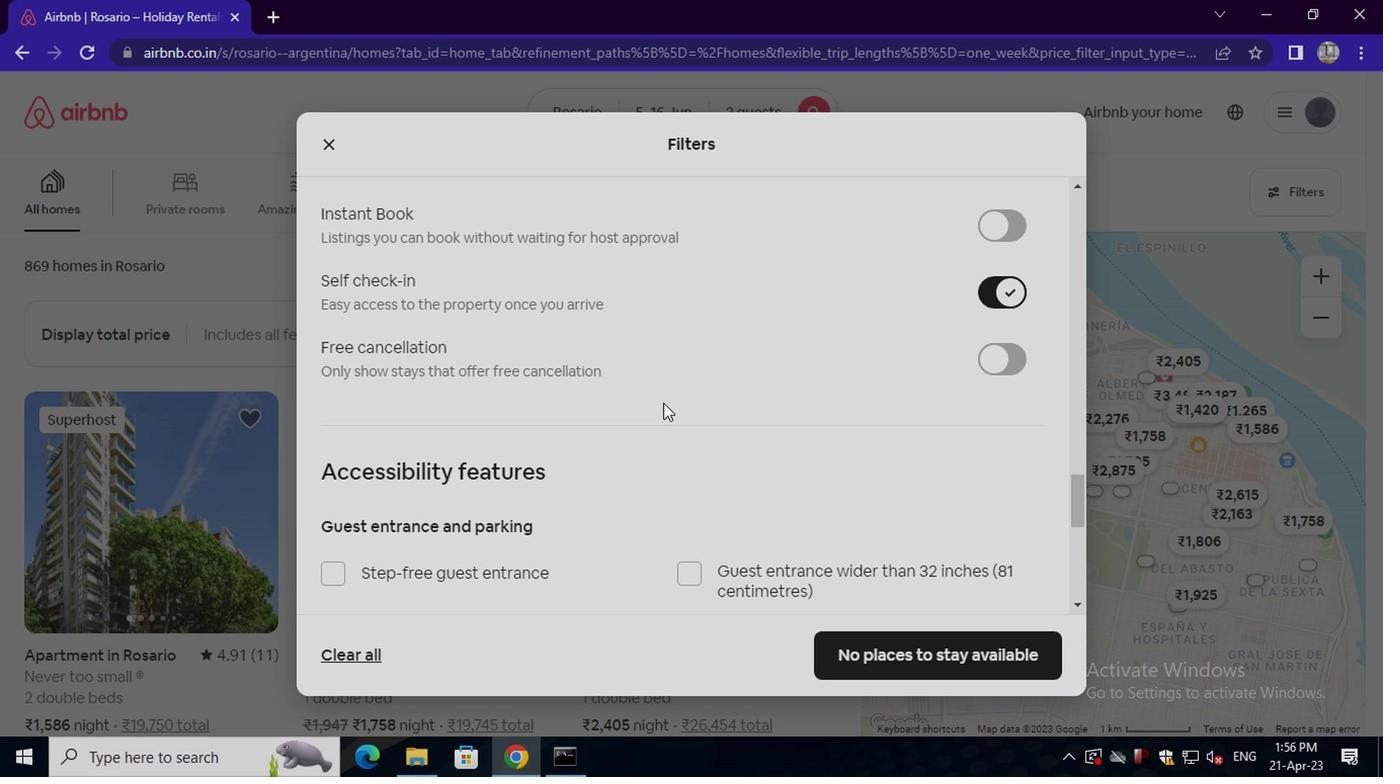 
Action: Mouse scrolled (661, 403) with delta (0, -1)
Screenshot: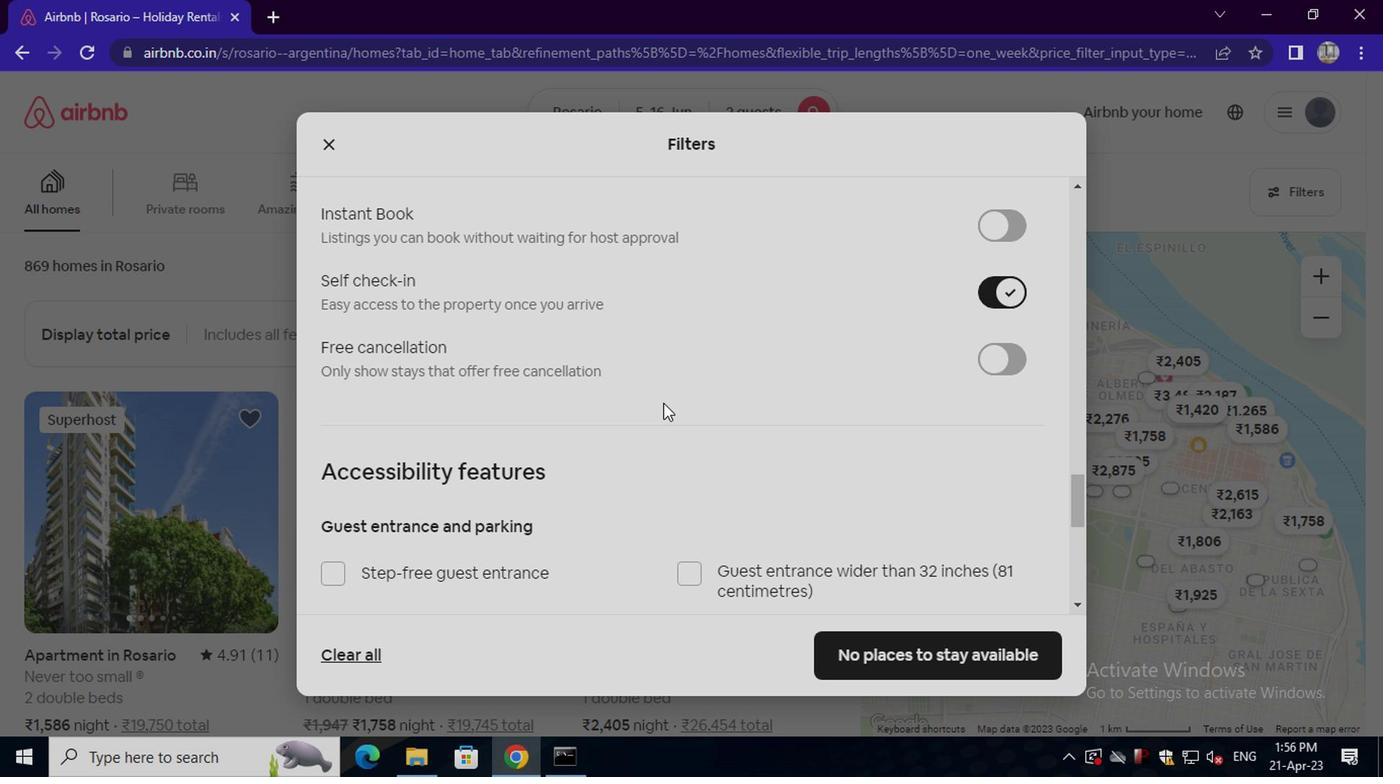 
Action: Mouse scrolled (661, 403) with delta (0, -1)
Screenshot: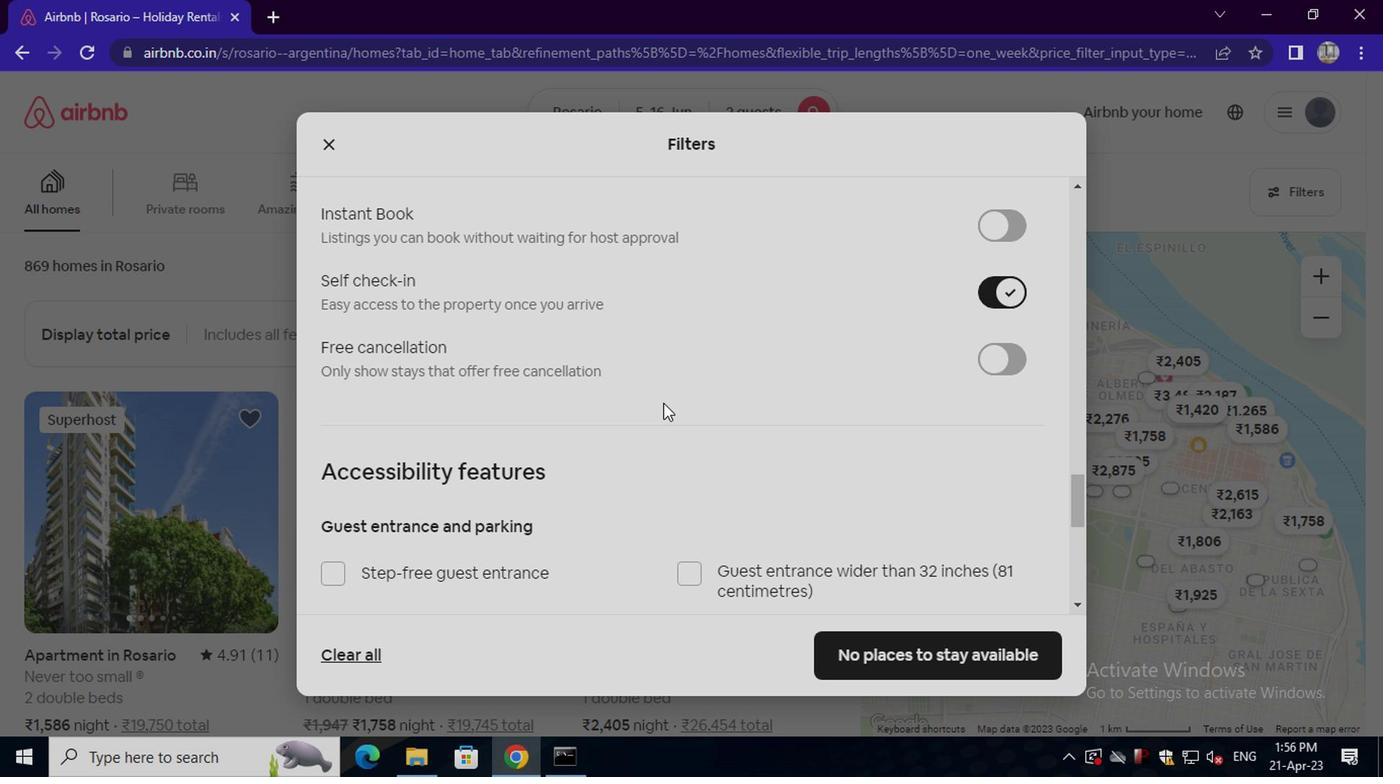 
Action: Mouse scrolled (661, 403) with delta (0, -1)
Screenshot: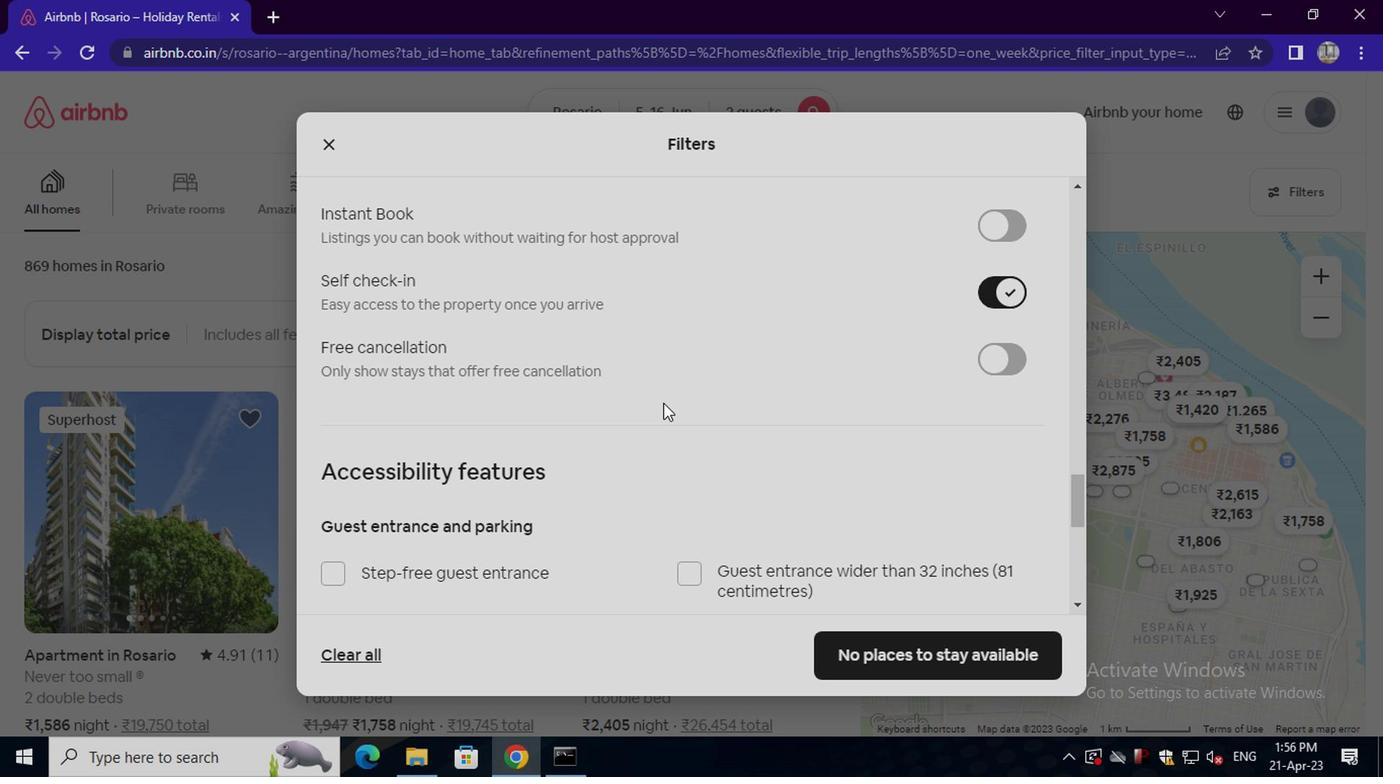 
Action: Mouse scrolled (661, 403) with delta (0, -1)
Screenshot: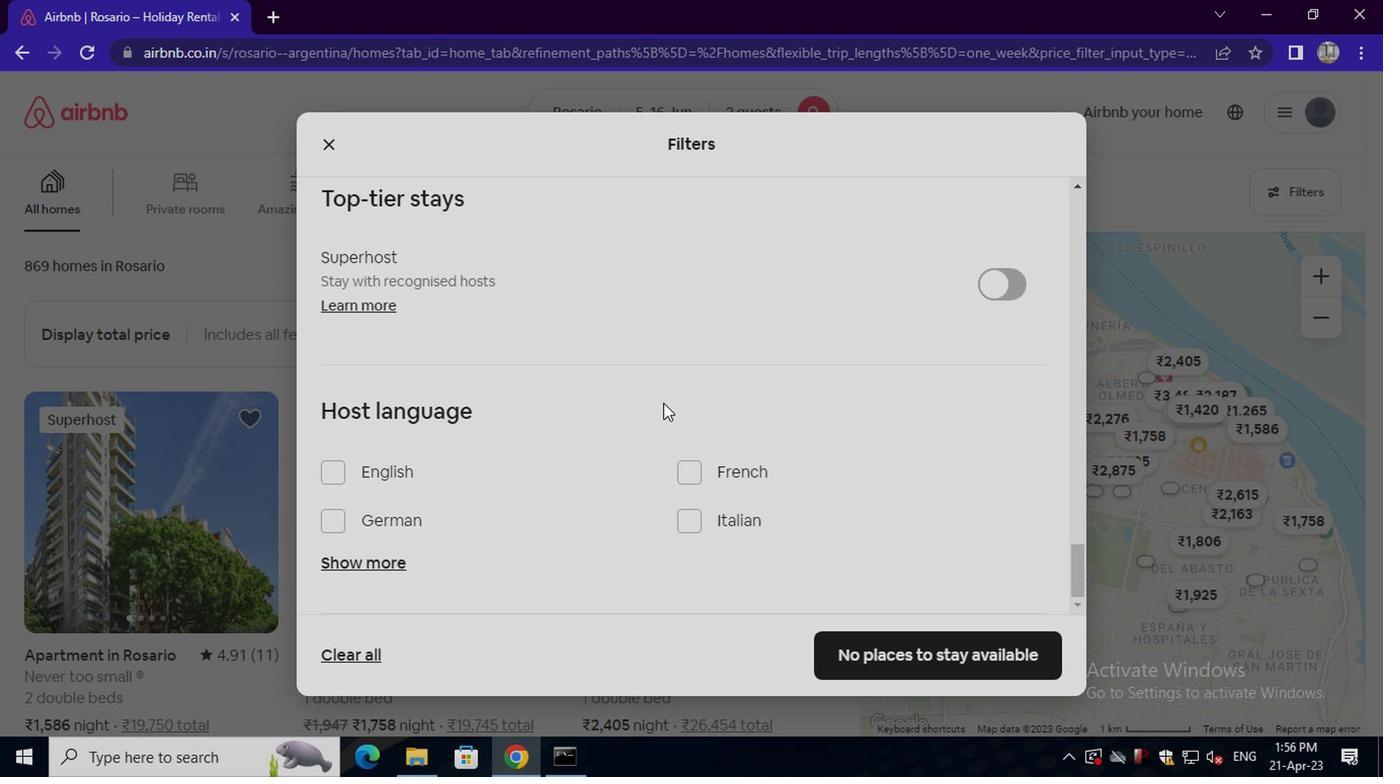 
Action: Mouse scrolled (661, 403) with delta (0, -1)
Screenshot: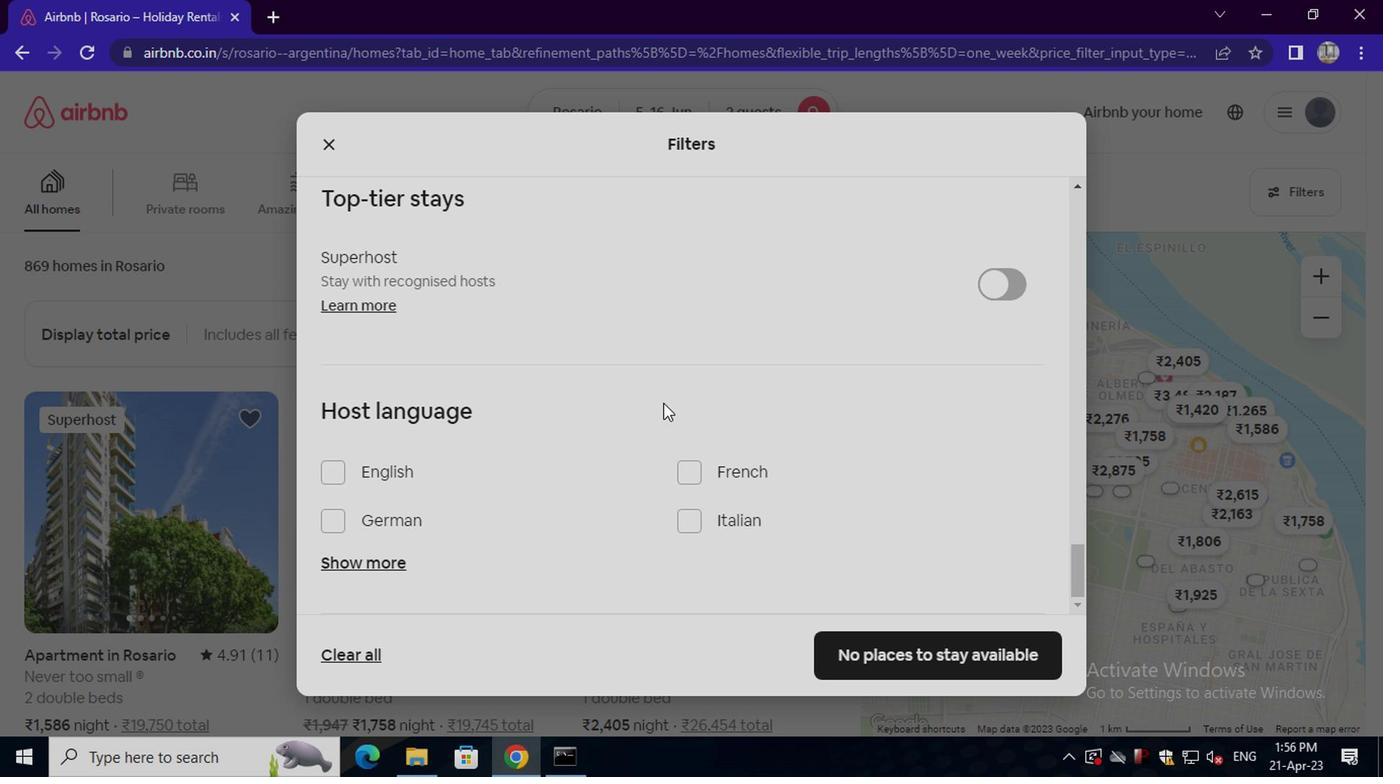 
Action: Mouse scrolled (661, 403) with delta (0, -1)
Screenshot: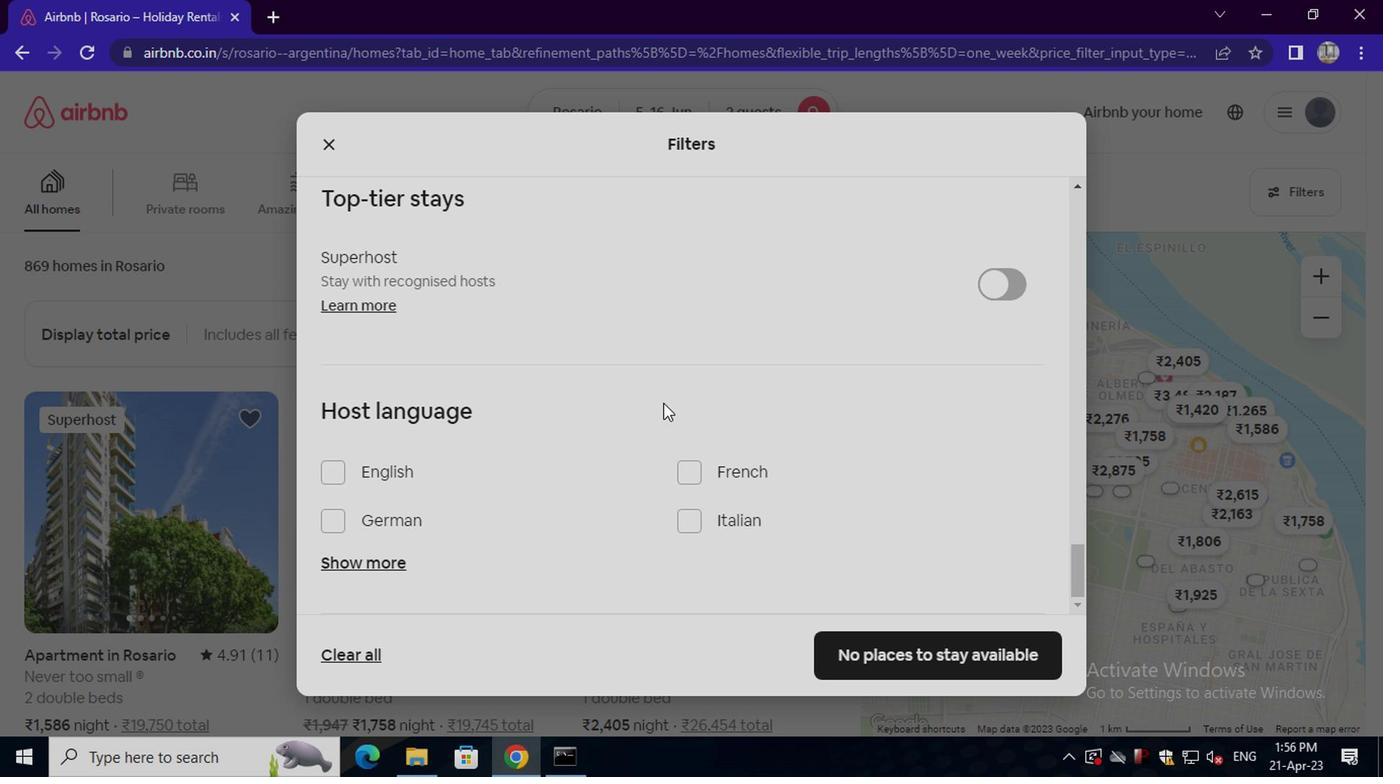 
Action: Mouse scrolled (661, 403) with delta (0, -1)
Screenshot: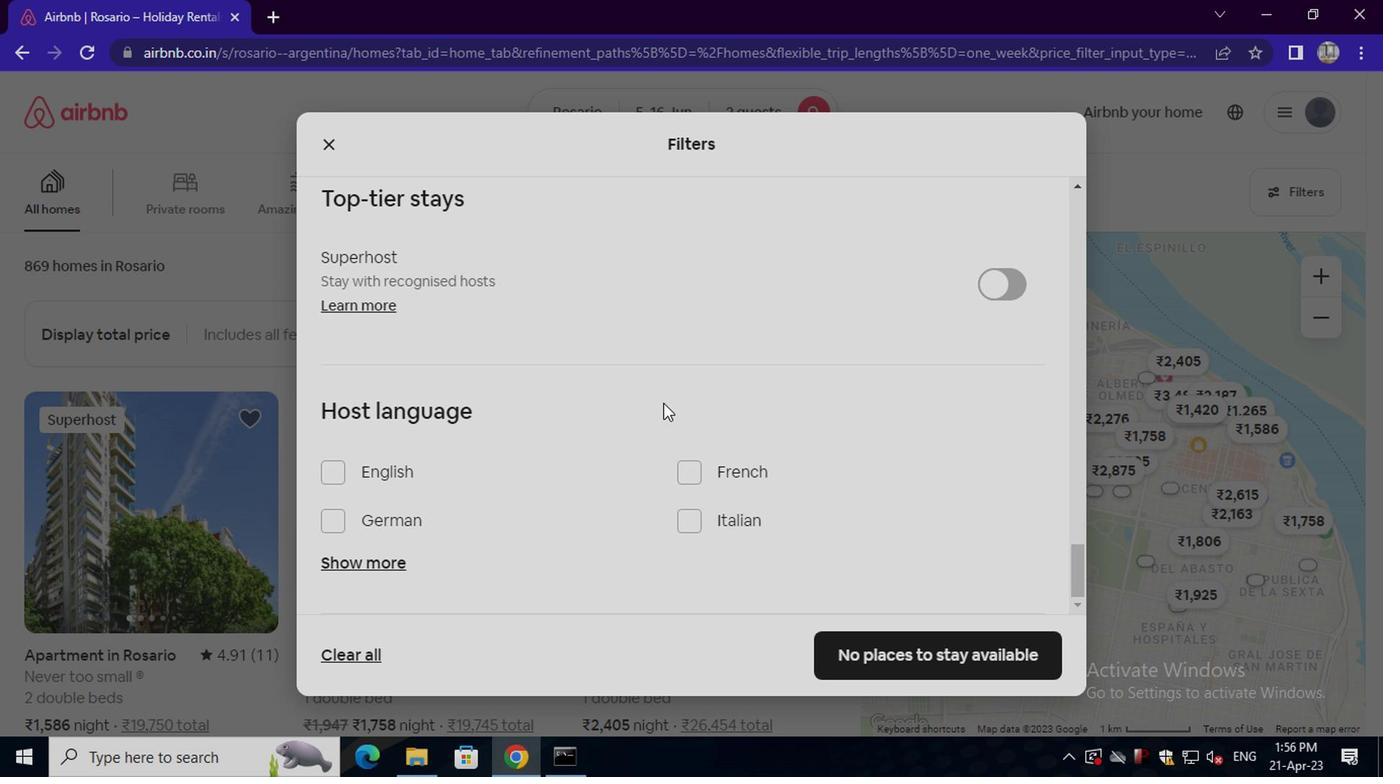 
Action: Mouse scrolled (661, 403) with delta (0, -1)
Screenshot: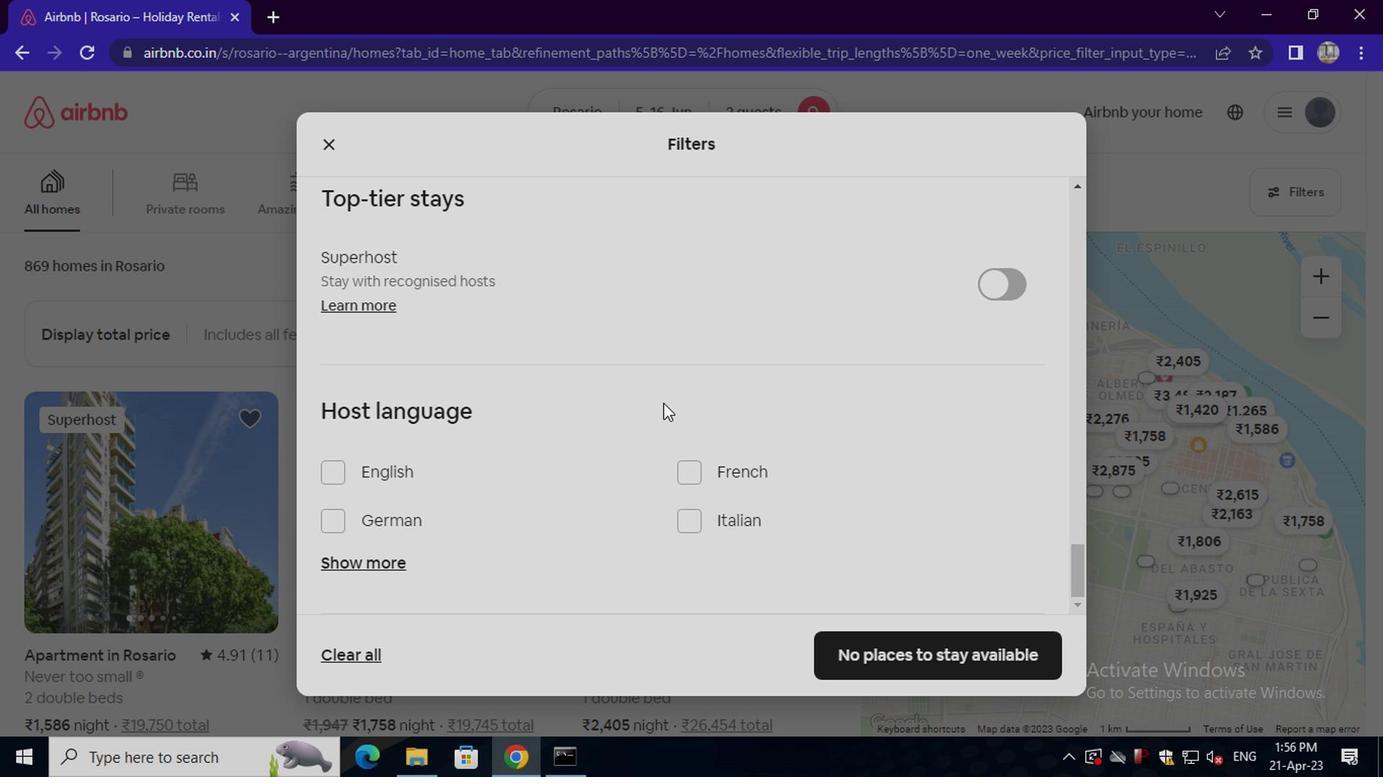 
Action: Mouse moved to (388, 473)
Screenshot: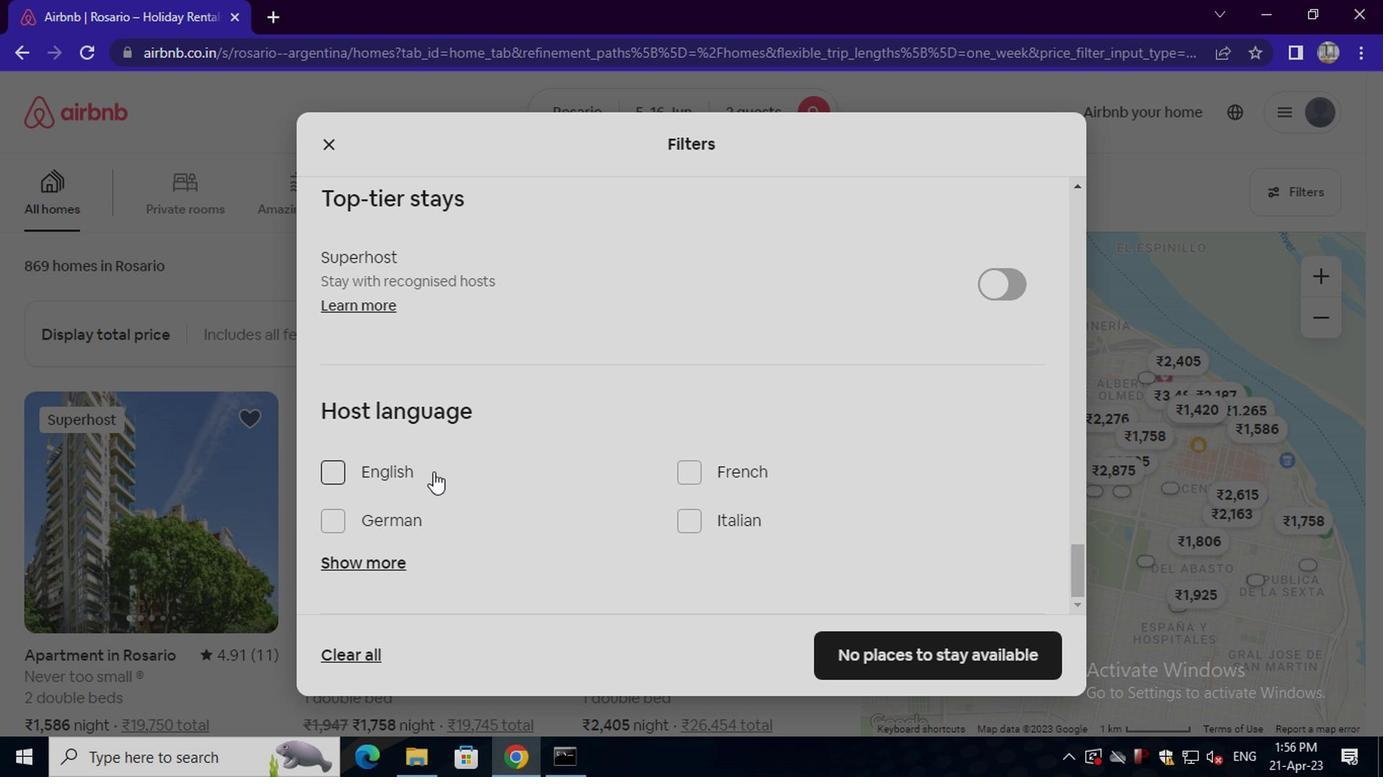 
Action: Mouse pressed left at (388, 473)
Screenshot: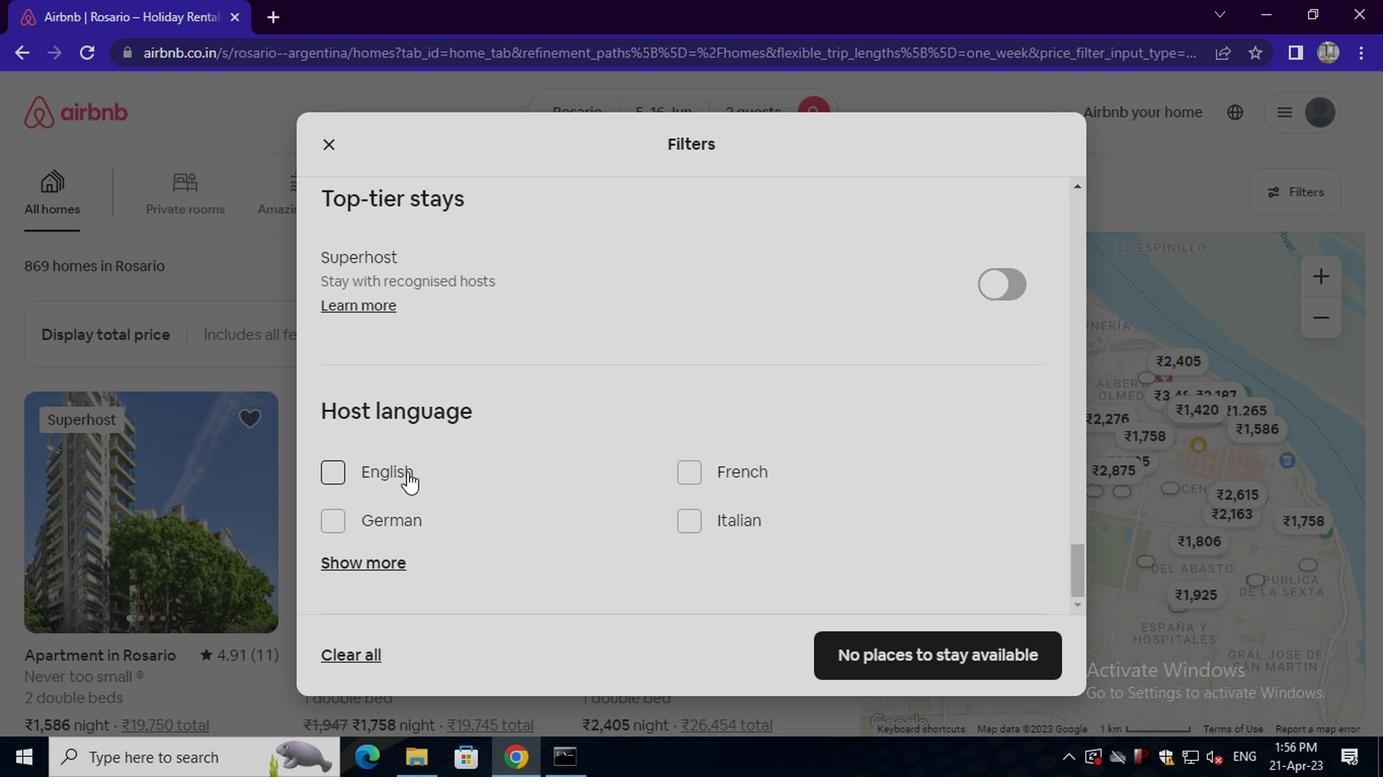
Action: Mouse moved to (943, 660)
Screenshot: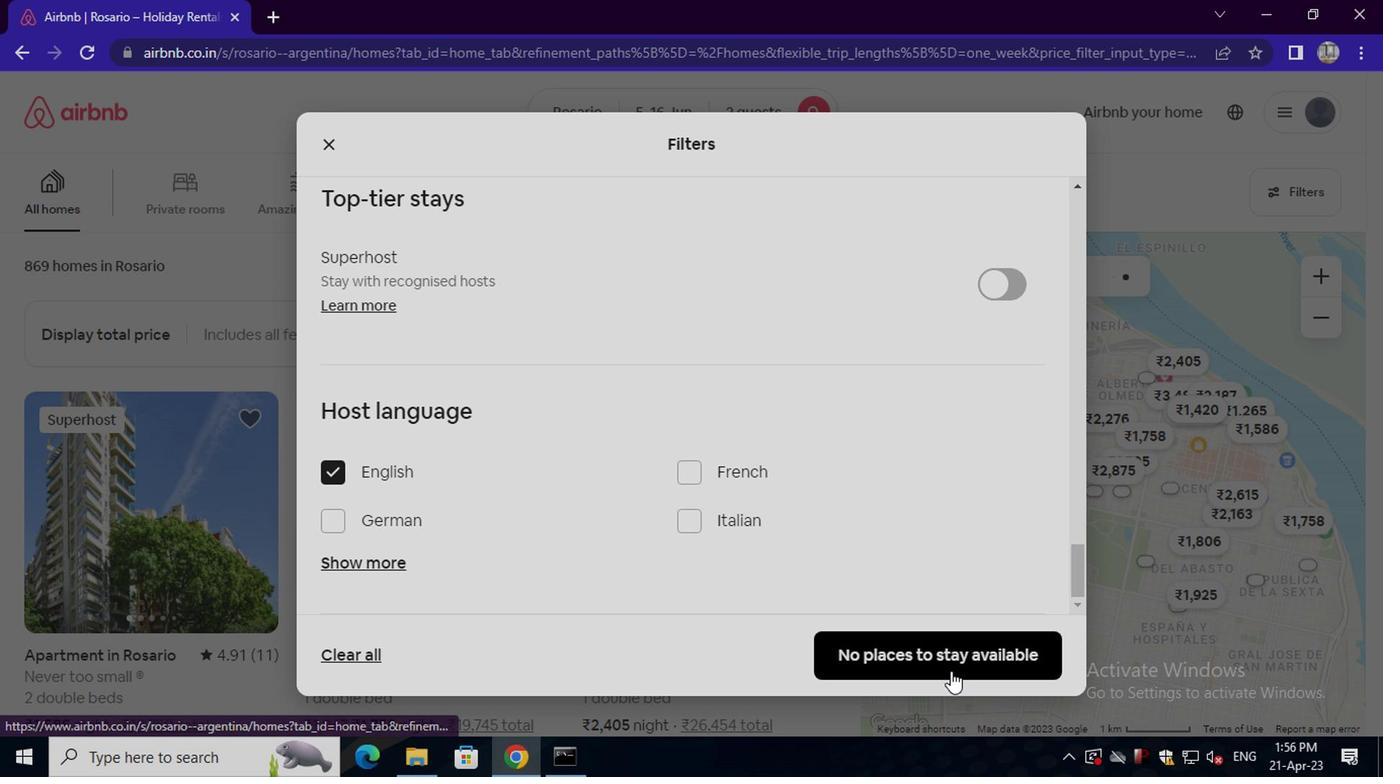 
Action: Mouse pressed left at (943, 660)
Screenshot: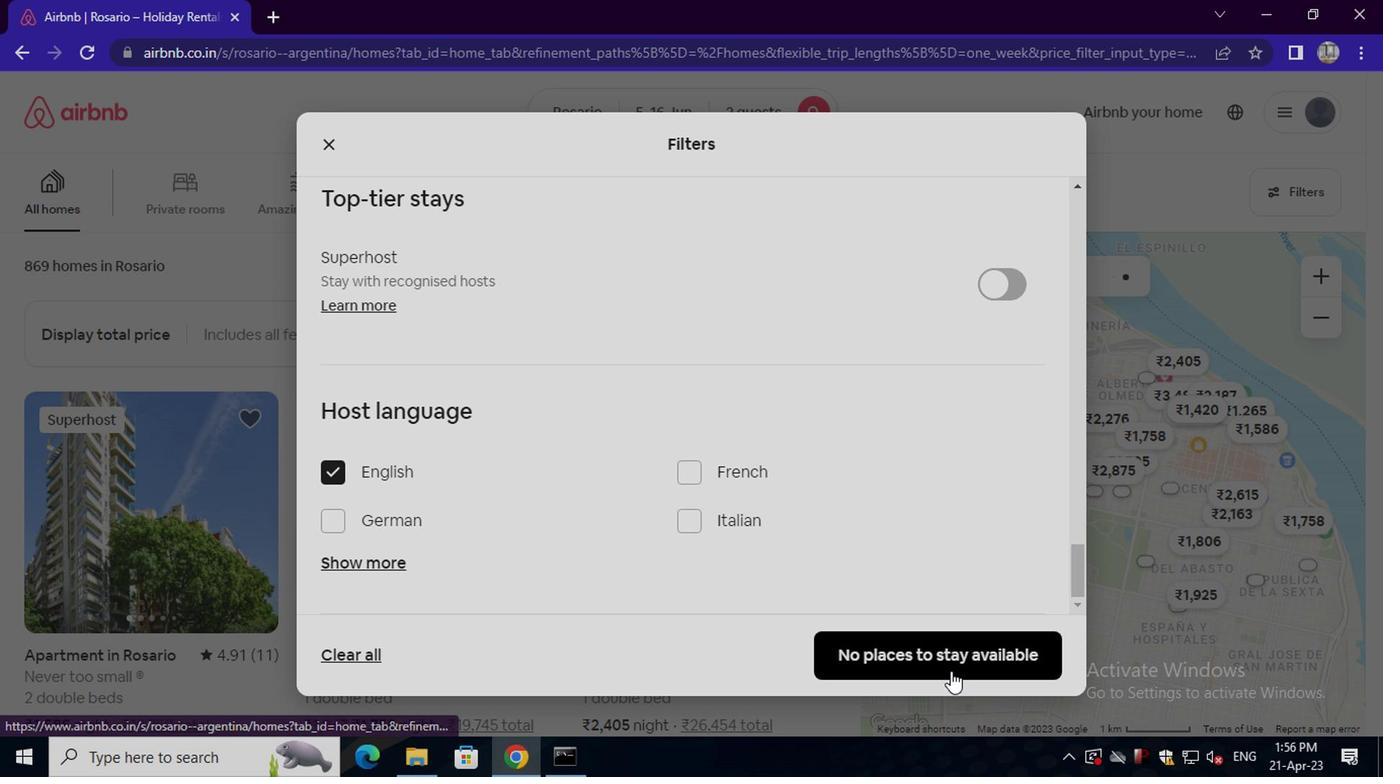 
